 Task: Add an event with the title Second Lunch Break: Mindfulness Meditation and Self-Care Session, date ''2024/05/15'', time 8:00 AM to 10:00 AMand add a description: Lastly, be prepared to discuss the terms of potential investment, including the desired investment amount, equity or ownership structure, potential return on investment, and any anticipated milestones or timelines. These discussions will lay the foundation for further negotiations and due diligence processes, should both parties decide to move forward.Select event color  Flamingo . Add location for the event as: 654 Basilica Cistern, Istanbul, Turkey, logged in from the account softage.10@softage.netand send the event invitation to softage.4@softage.net and softage.5@softage.net. Set a reminder for the event Every weekday(Monday to Friday)
Action: Mouse moved to (85, 134)
Screenshot: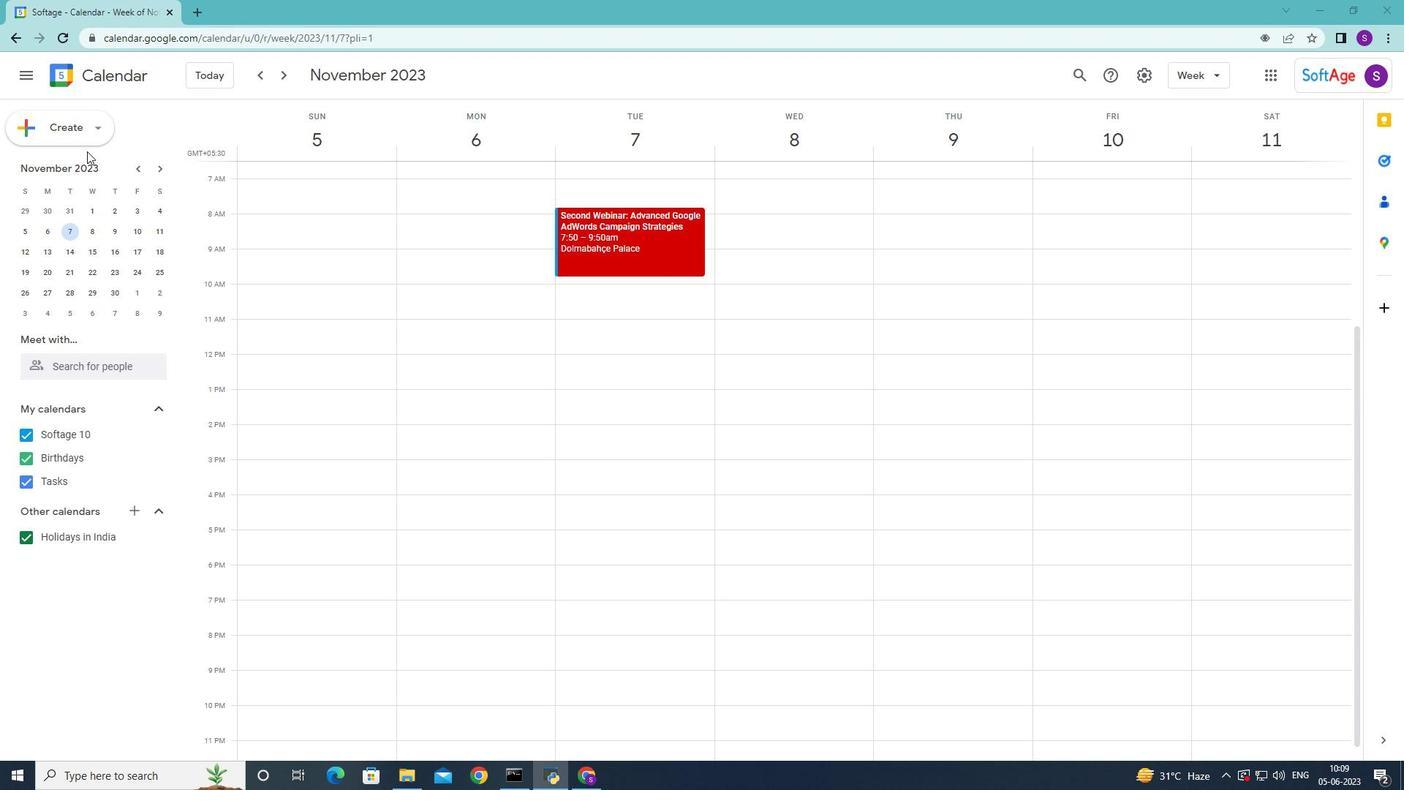 
Action: Mouse pressed left at (85, 134)
Screenshot: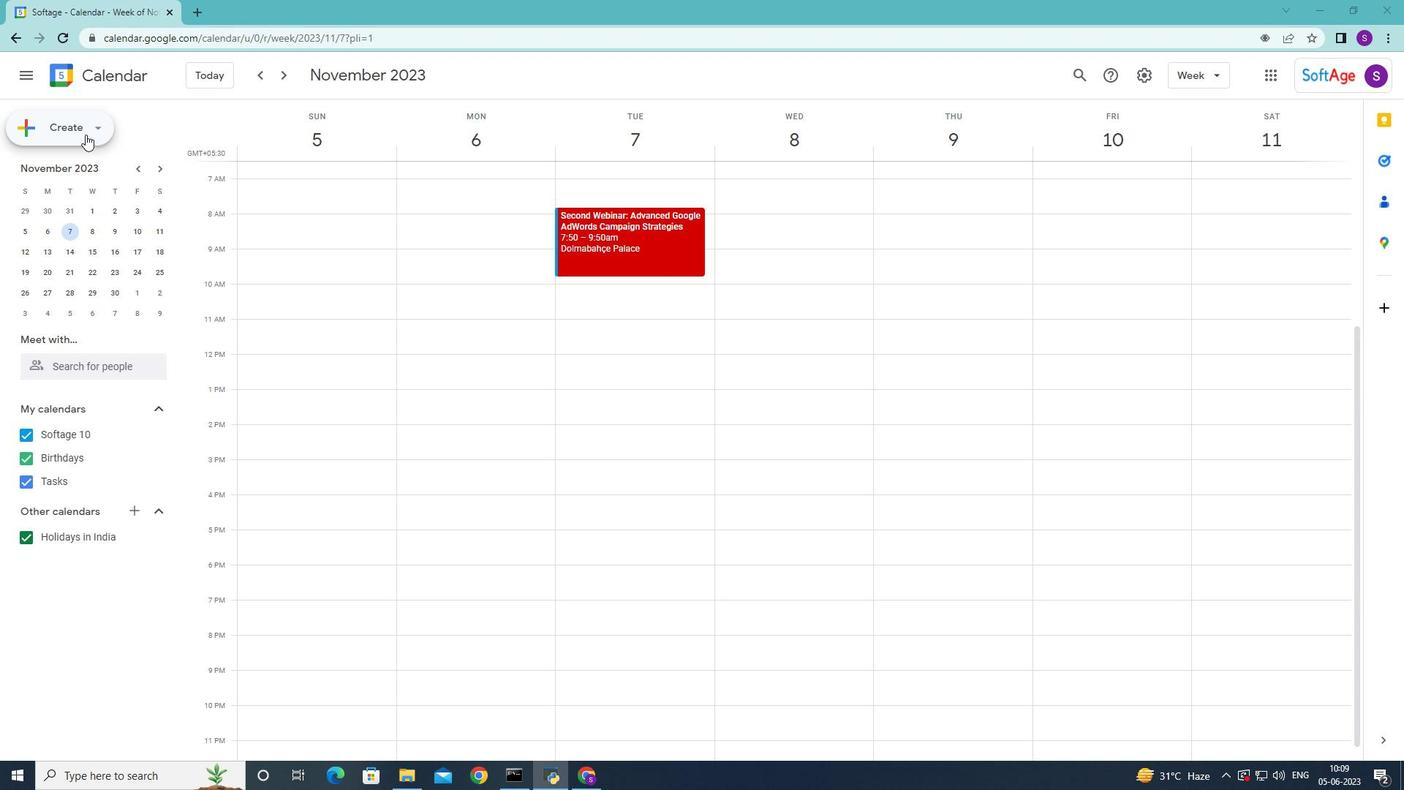 
Action: Mouse moved to (87, 174)
Screenshot: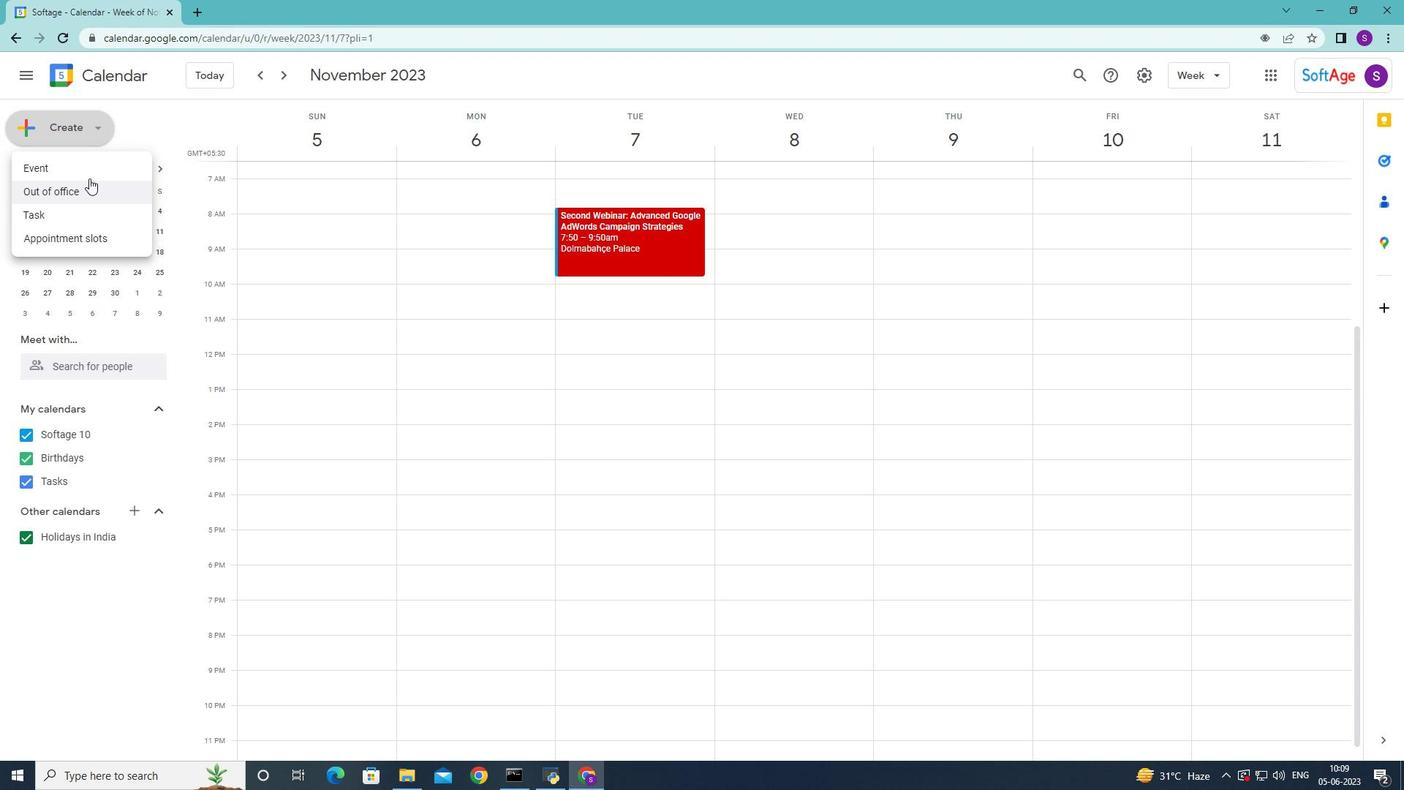 
Action: Mouse pressed left at (87, 174)
Screenshot: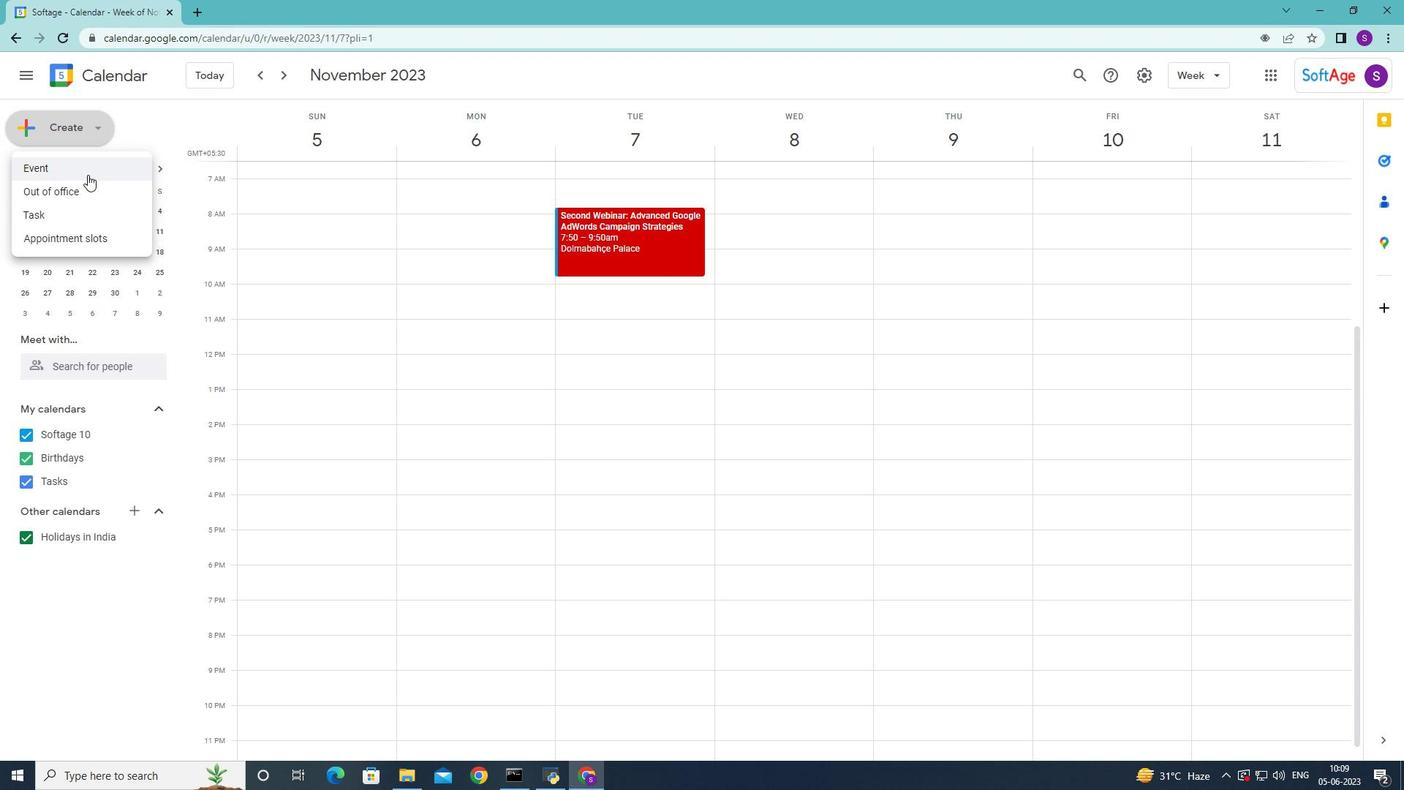 
Action: Mouse moved to (343, 265)
Screenshot: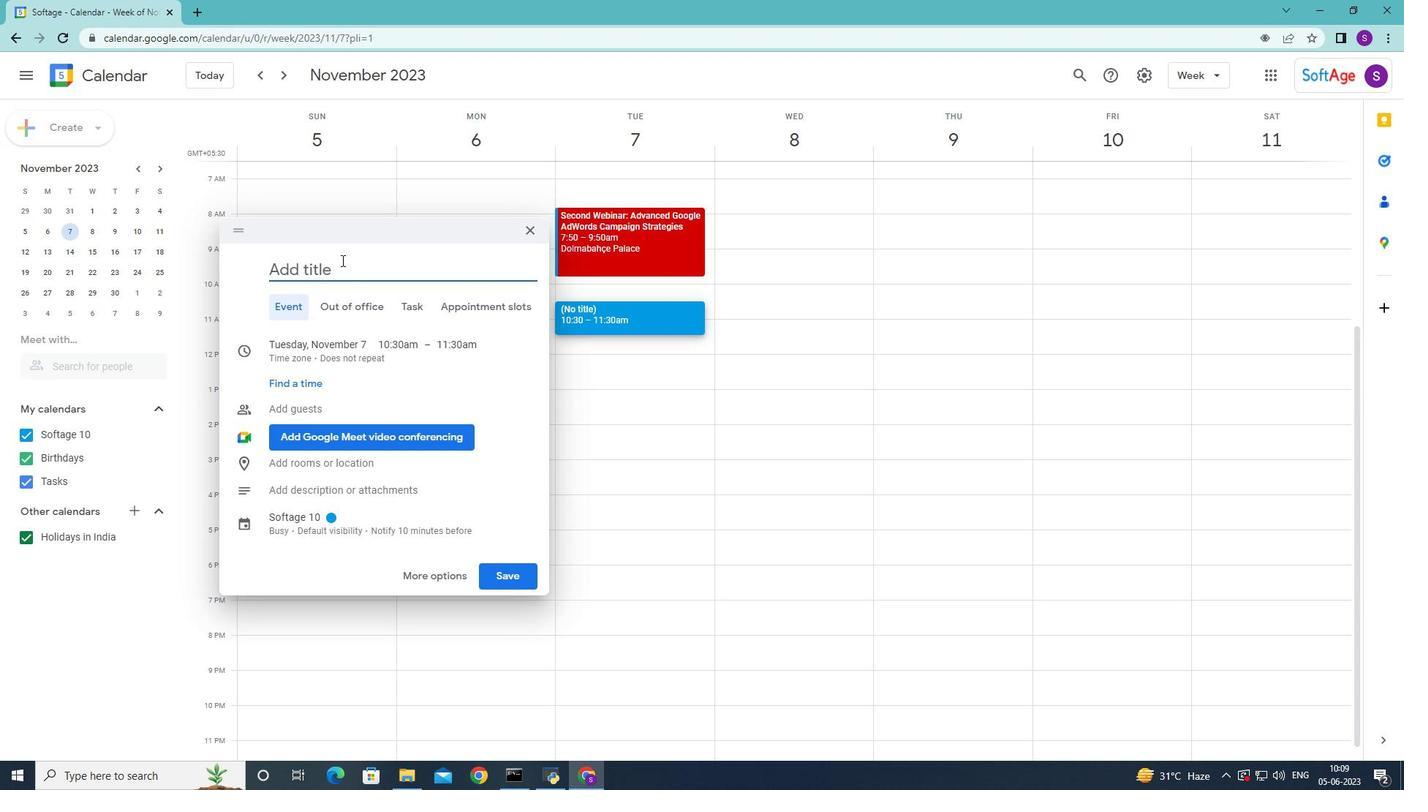 
Action: Mouse pressed left at (343, 265)
Screenshot: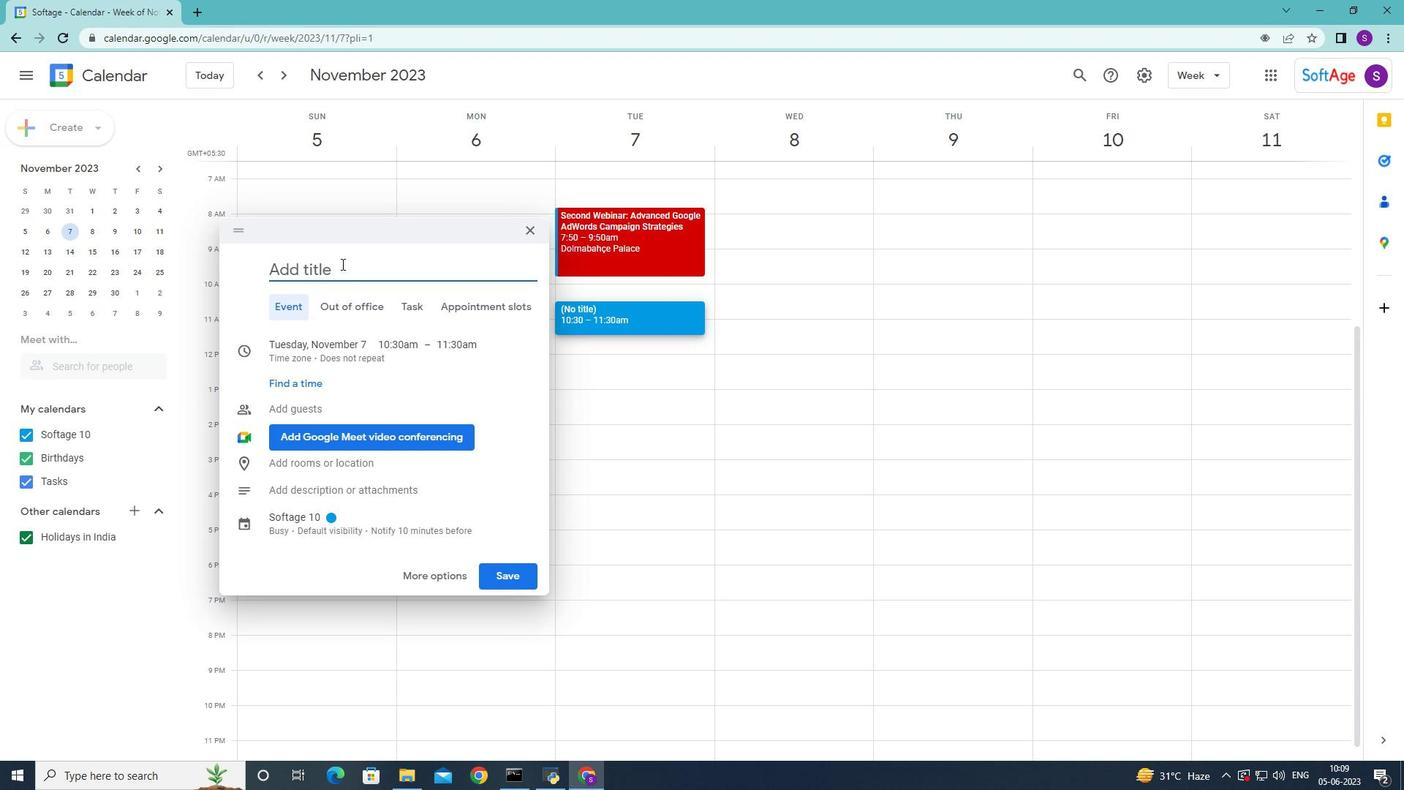 
Action: Key pressed <Key.shift>Second<Key.space><Key.shift>Lunch<Key.space><Key.shift>Break<Key.shift_r>:<Key.space><Key.shift>Mindfulness<Key.space><Key.shift>Meditation<Key.space>and<Key.space><Key.shift>Self-care<Key.space><Key.shift>Session
Screenshot: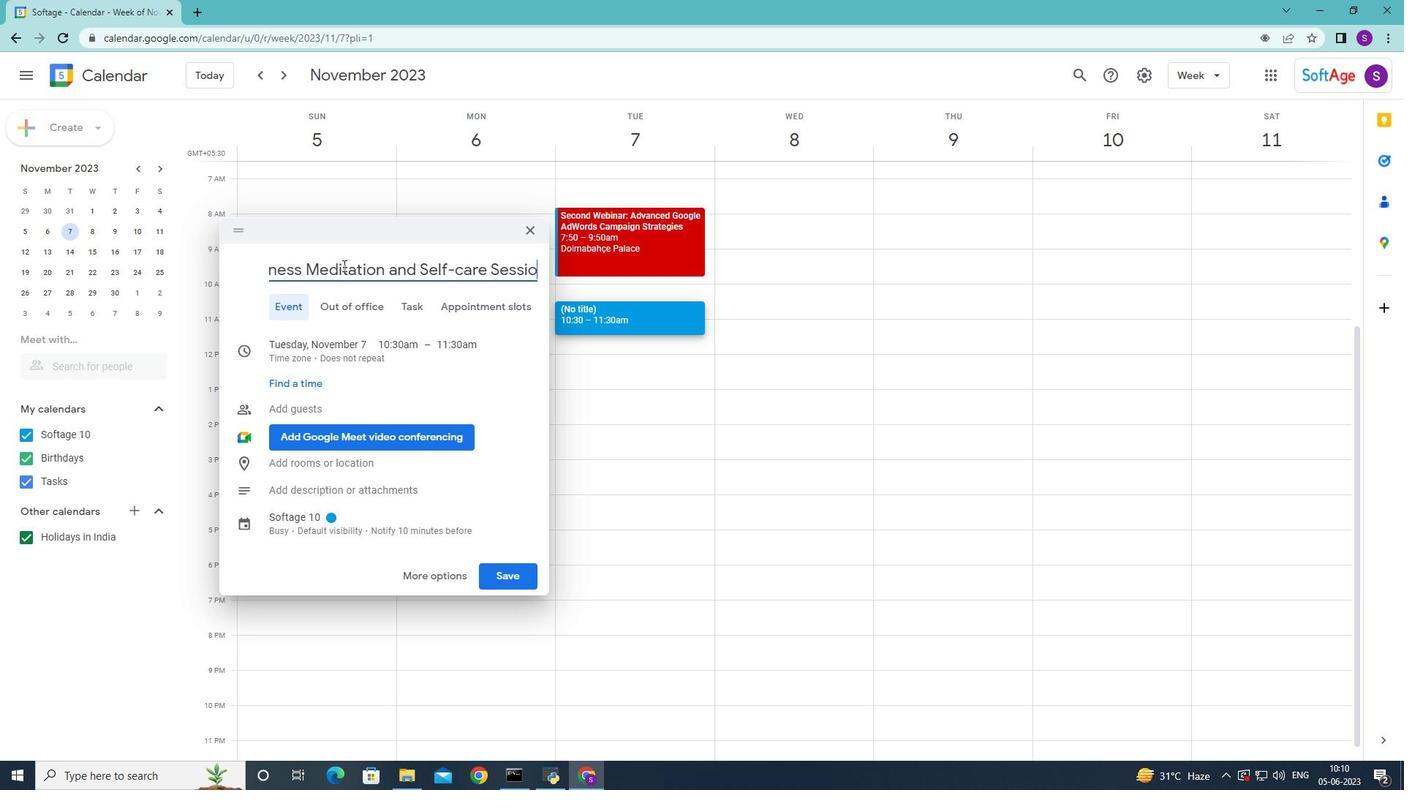 
Action: Mouse moved to (327, 349)
Screenshot: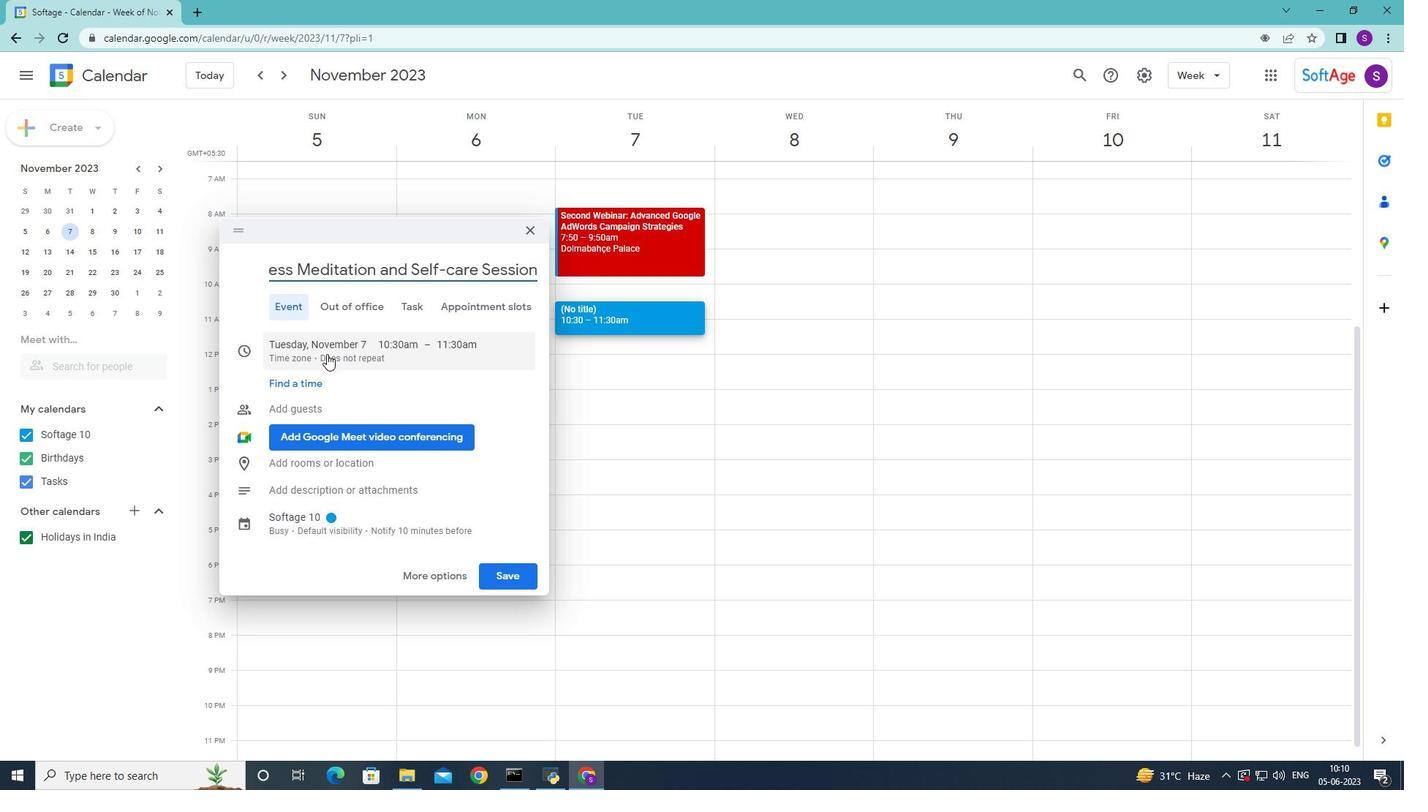 
Action: Mouse pressed left at (327, 349)
Screenshot: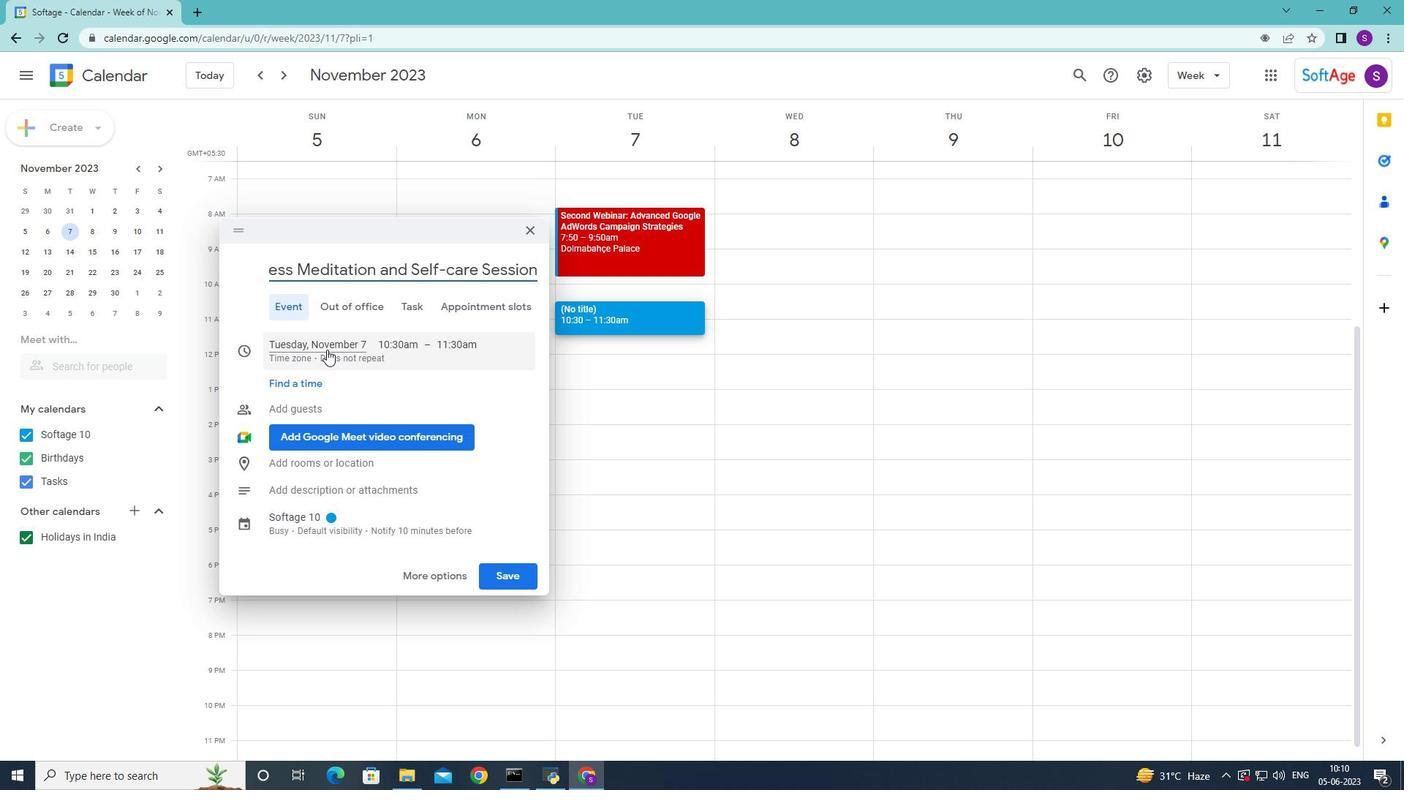 
Action: Mouse moved to (439, 378)
Screenshot: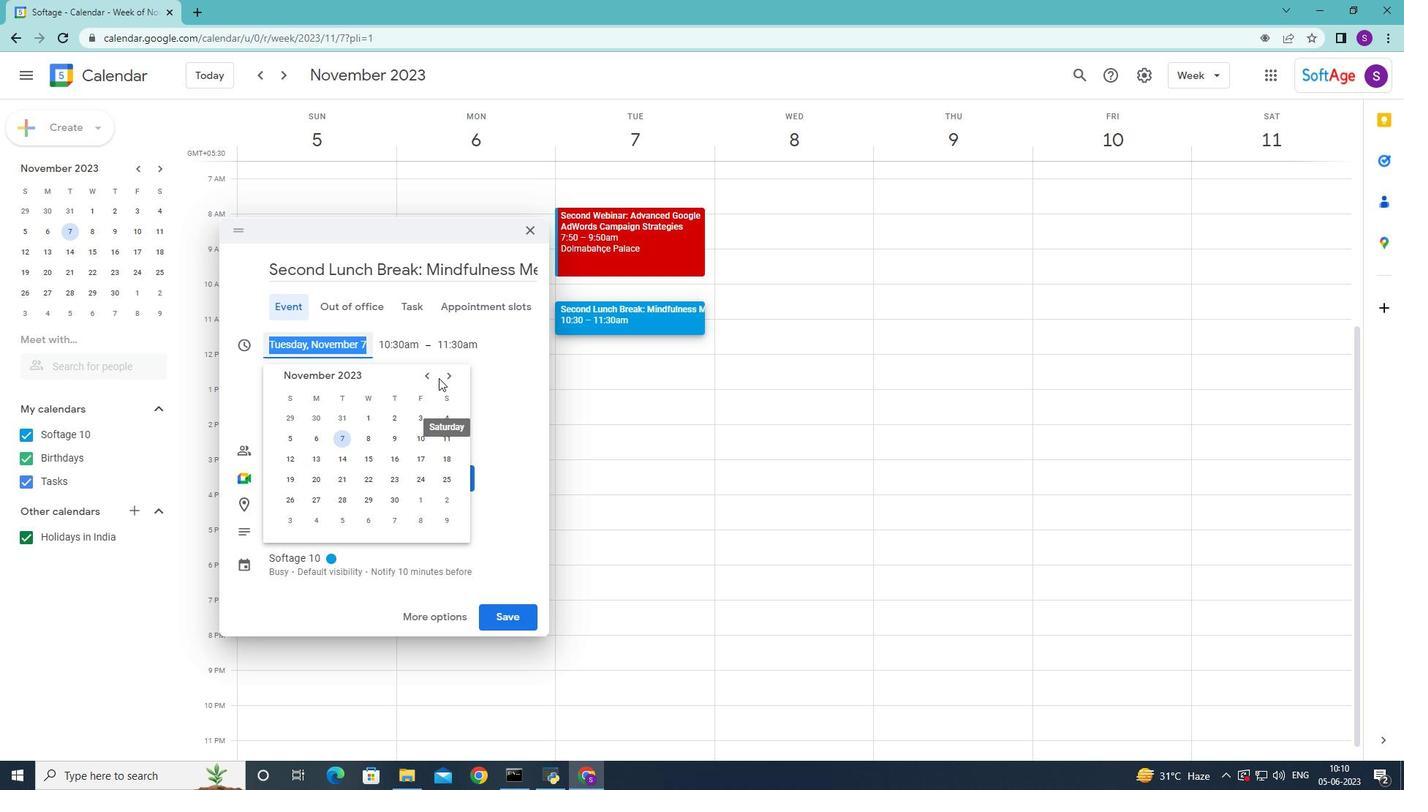 
Action: Mouse pressed left at (439, 378)
Screenshot: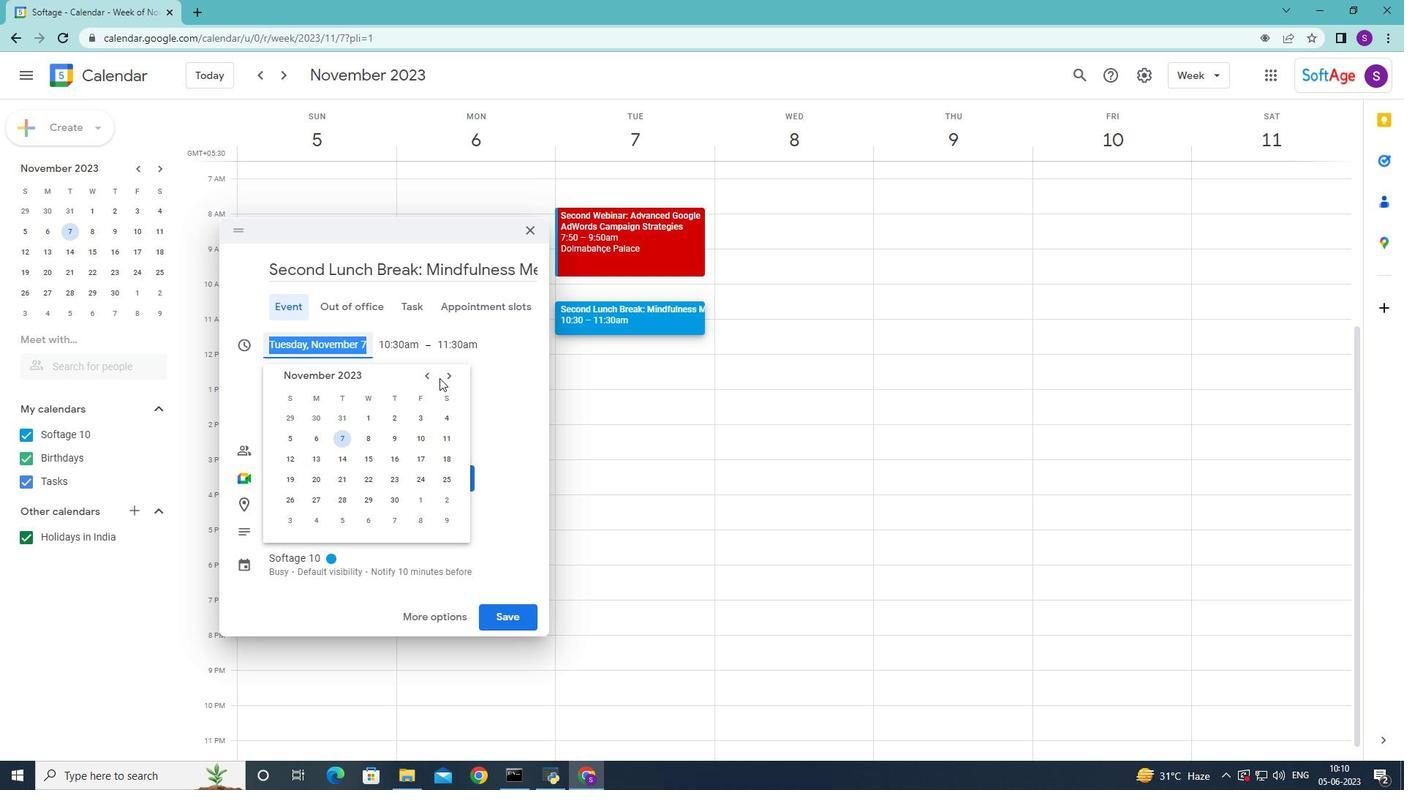 
Action: Mouse moved to (324, 342)
Screenshot: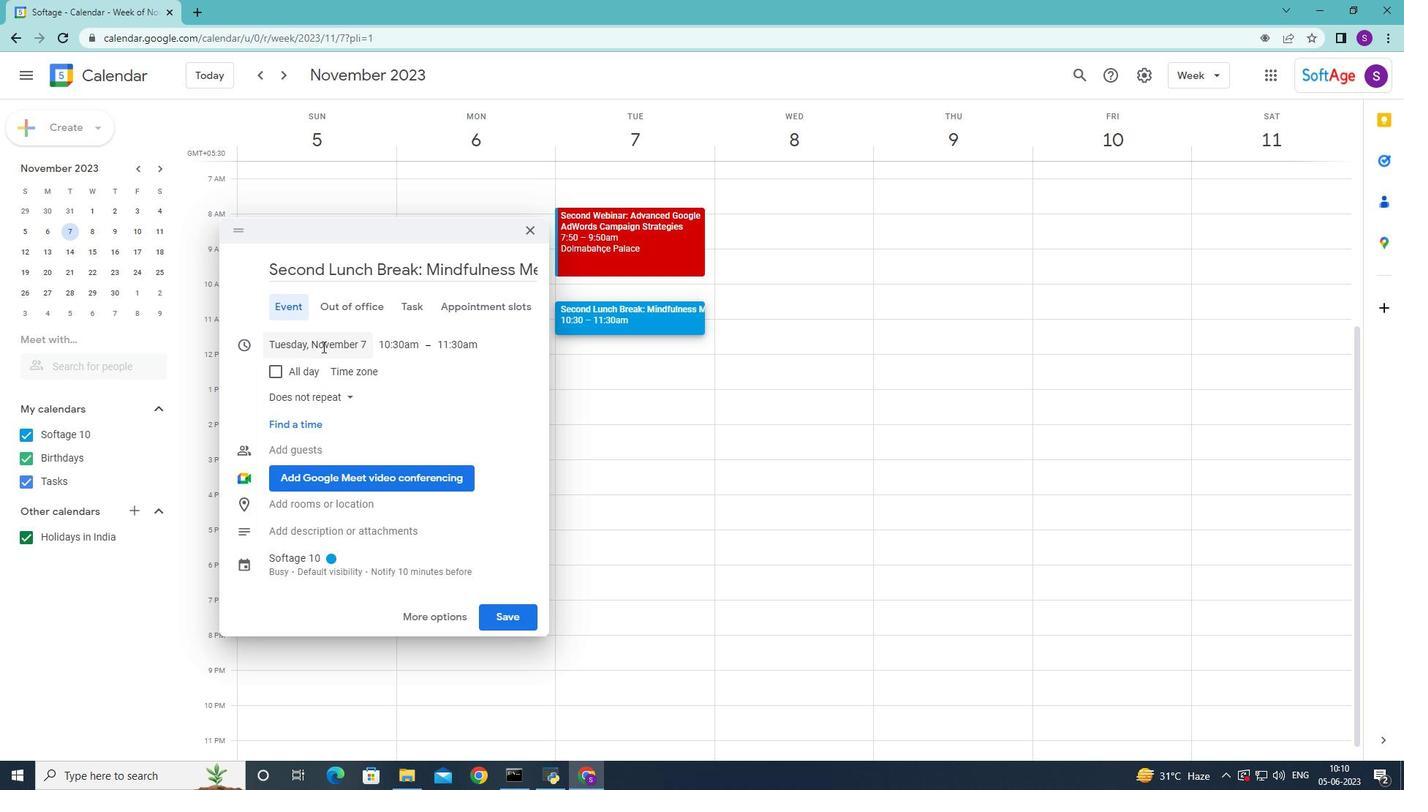 
Action: Mouse pressed left at (324, 342)
Screenshot: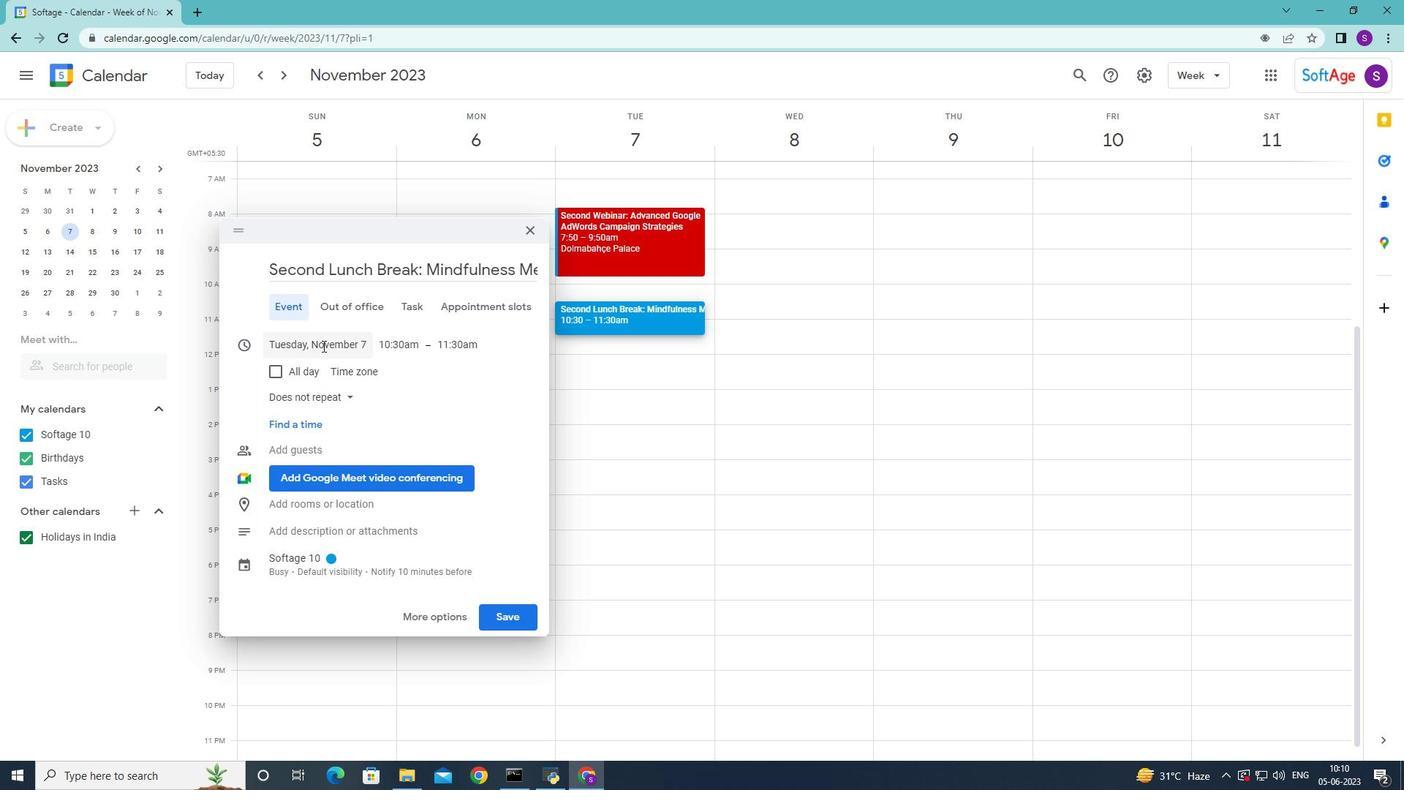 
Action: Mouse moved to (448, 374)
Screenshot: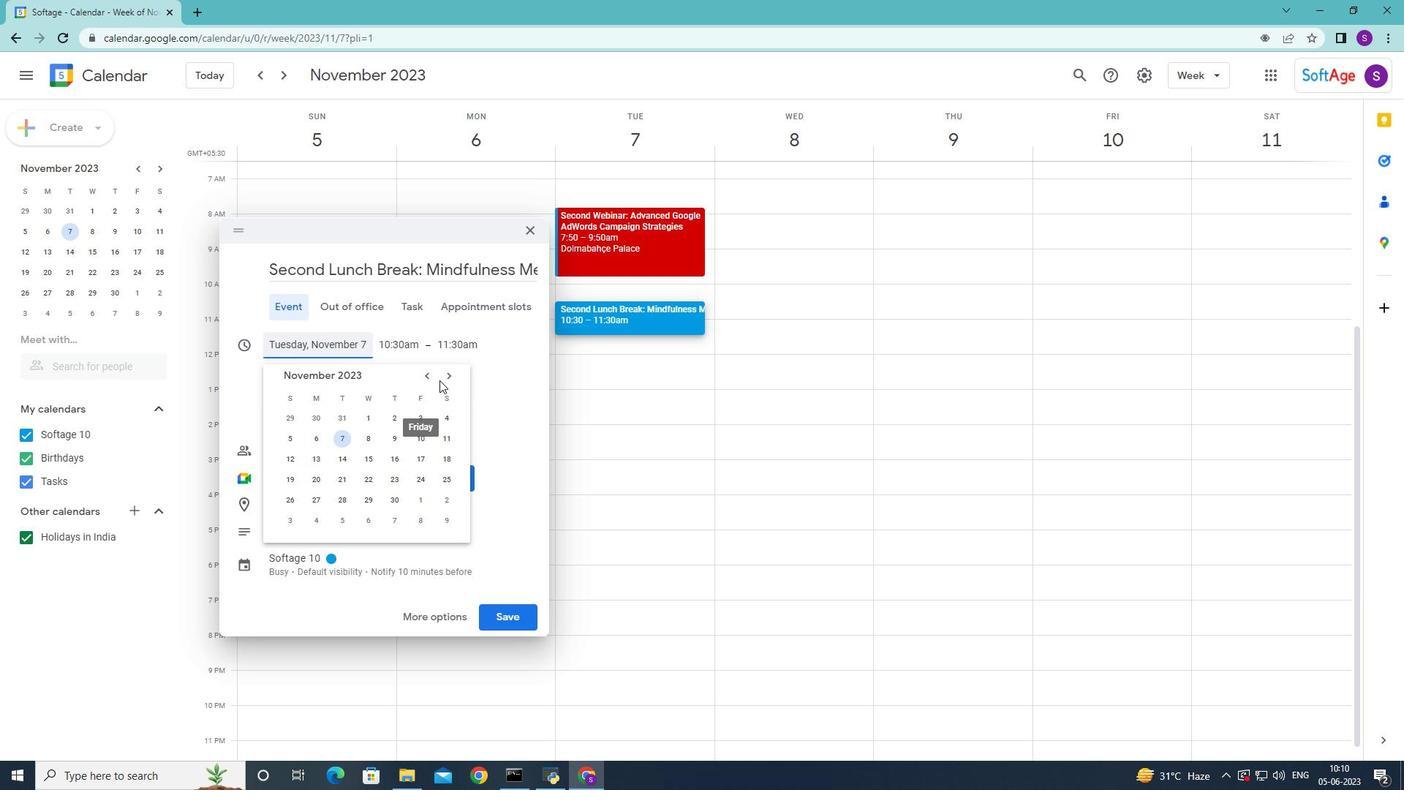 
Action: Mouse pressed left at (448, 374)
Screenshot: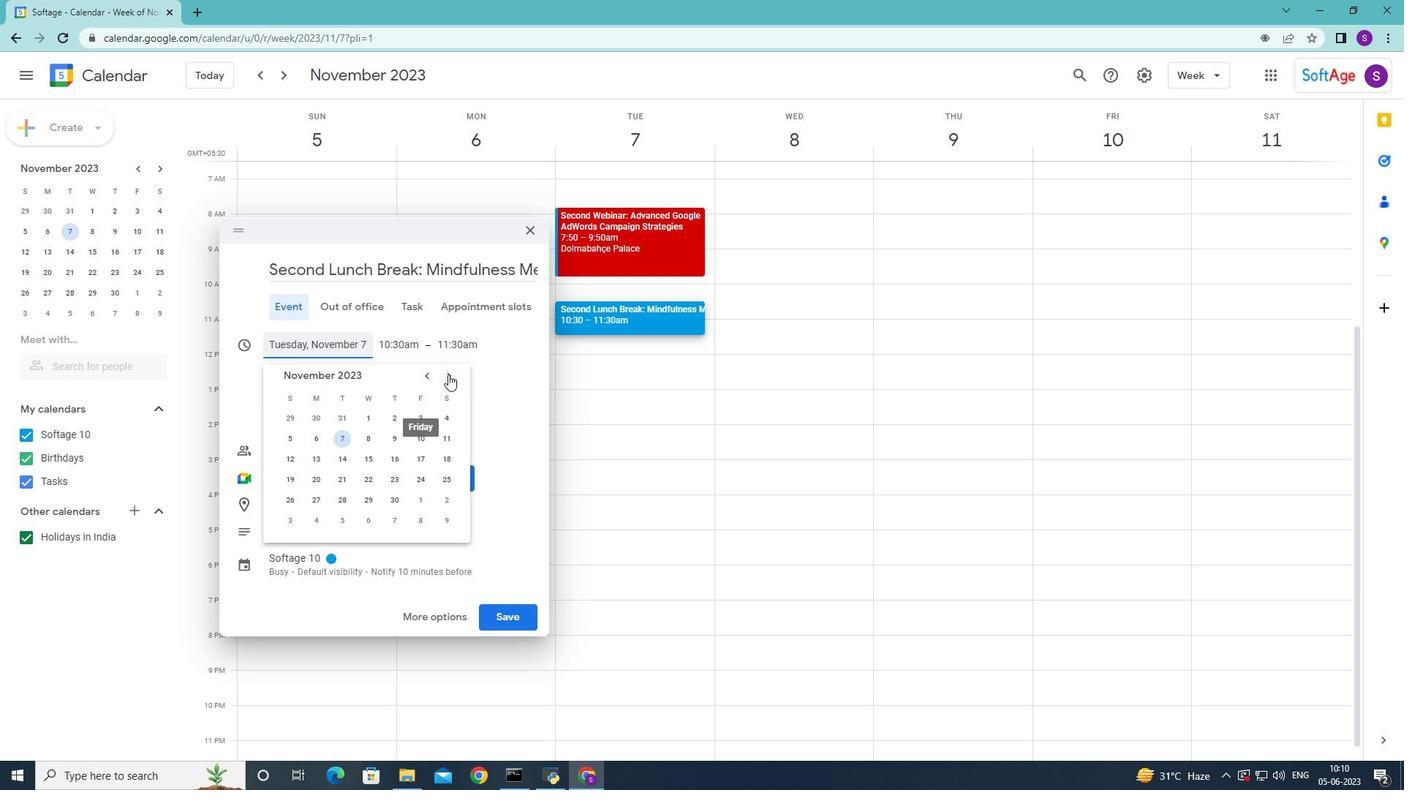 
Action: Mouse pressed left at (448, 374)
Screenshot: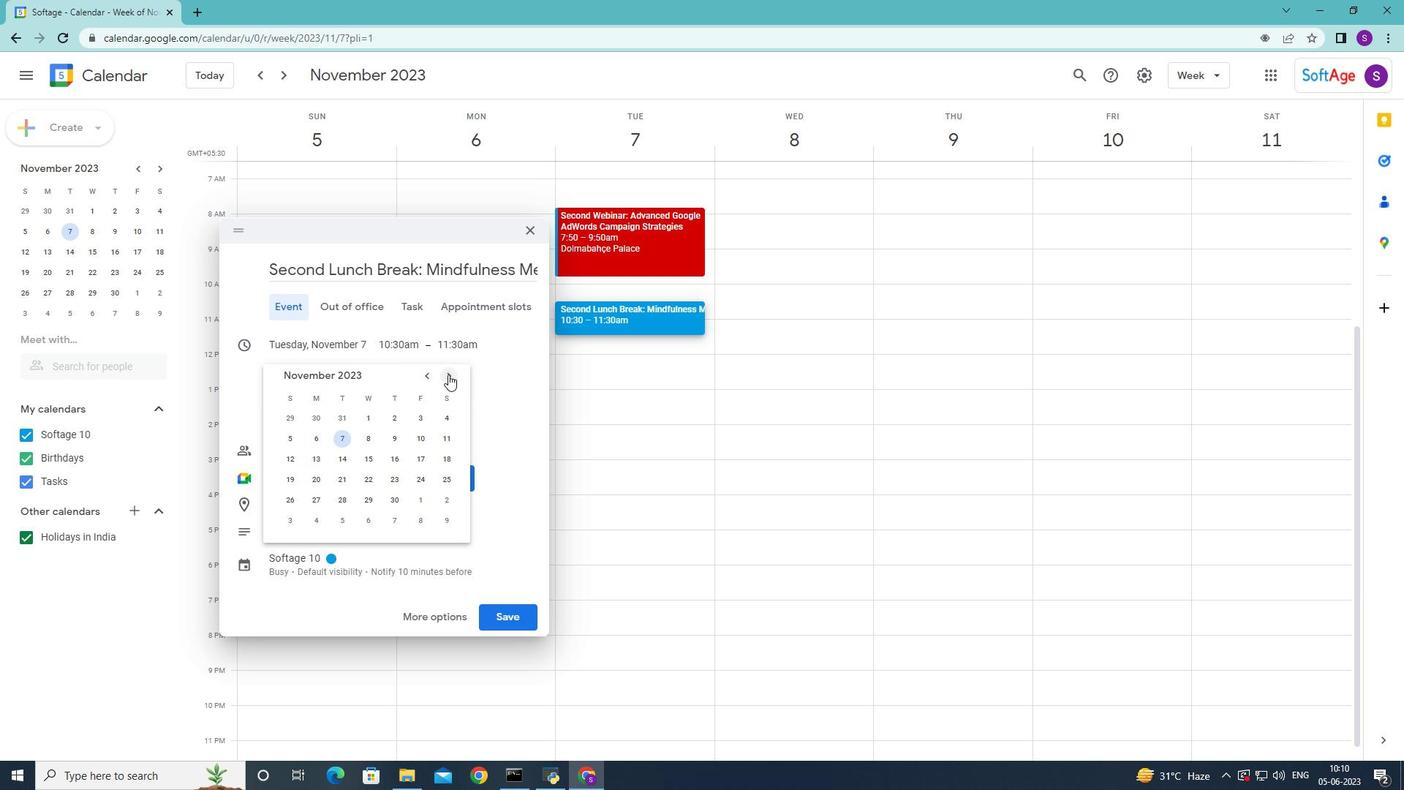 
Action: Mouse pressed left at (448, 374)
Screenshot: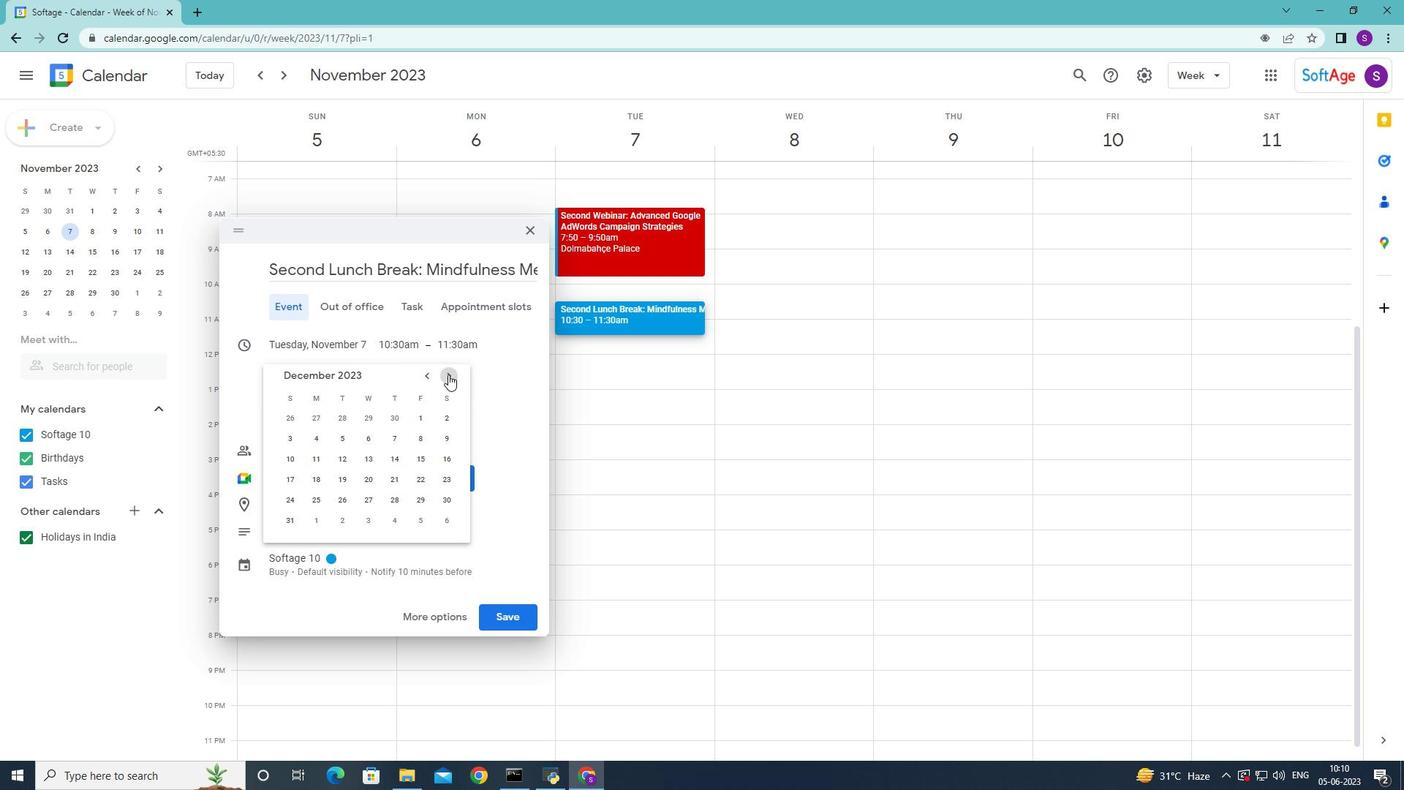 
Action: Mouse pressed left at (448, 374)
Screenshot: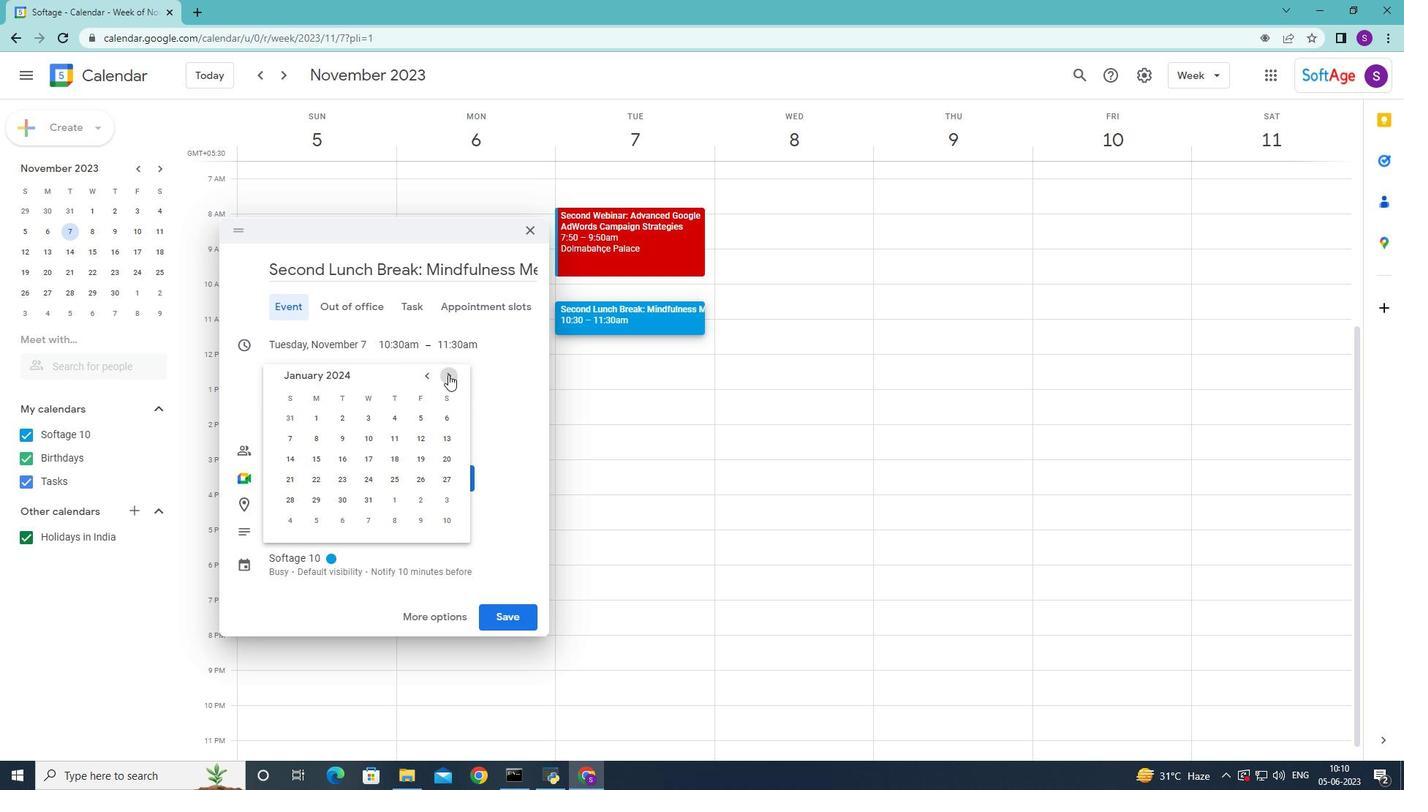 
Action: Mouse pressed left at (448, 374)
Screenshot: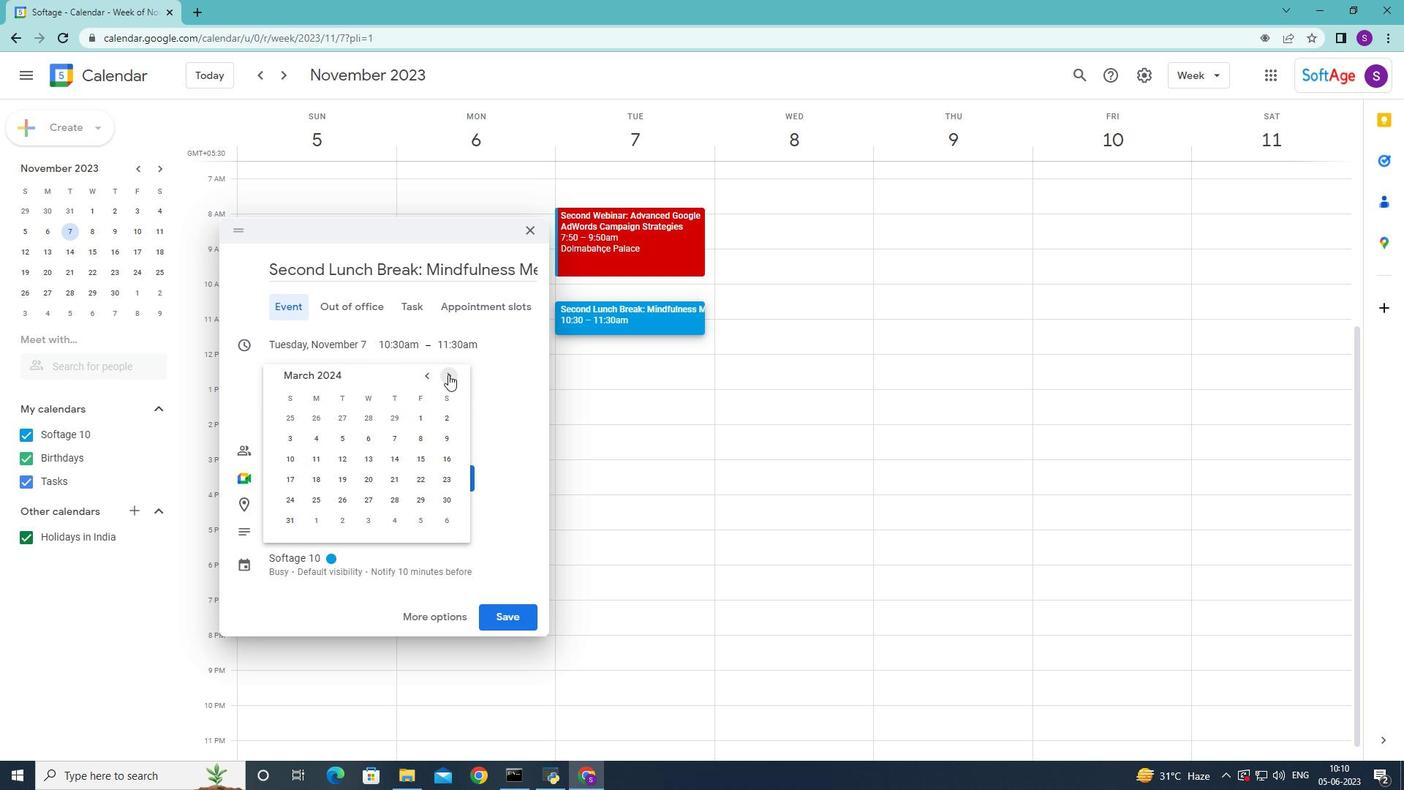 
Action: Mouse pressed left at (448, 374)
Screenshot: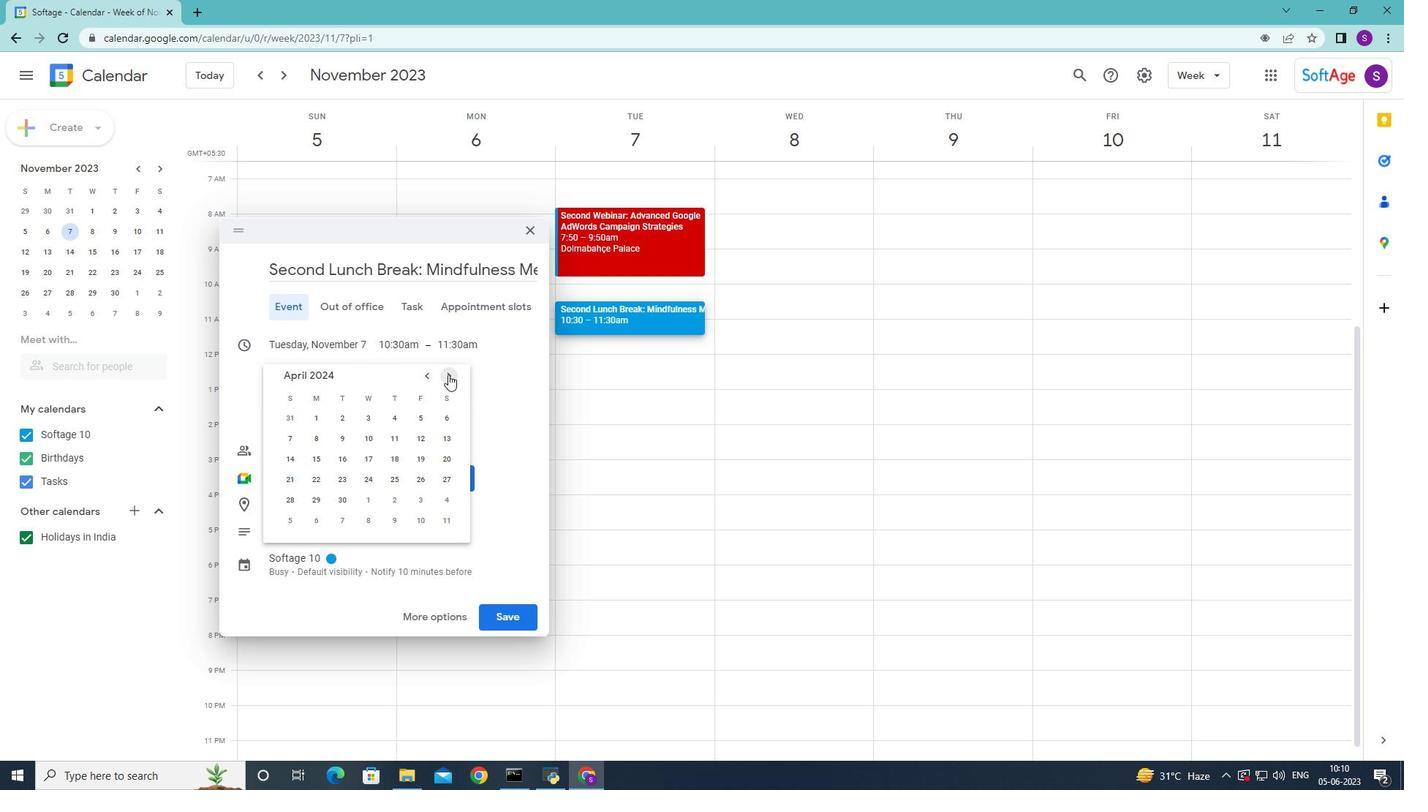 
Action: Mouse moved to (364, 460)
Screenshot: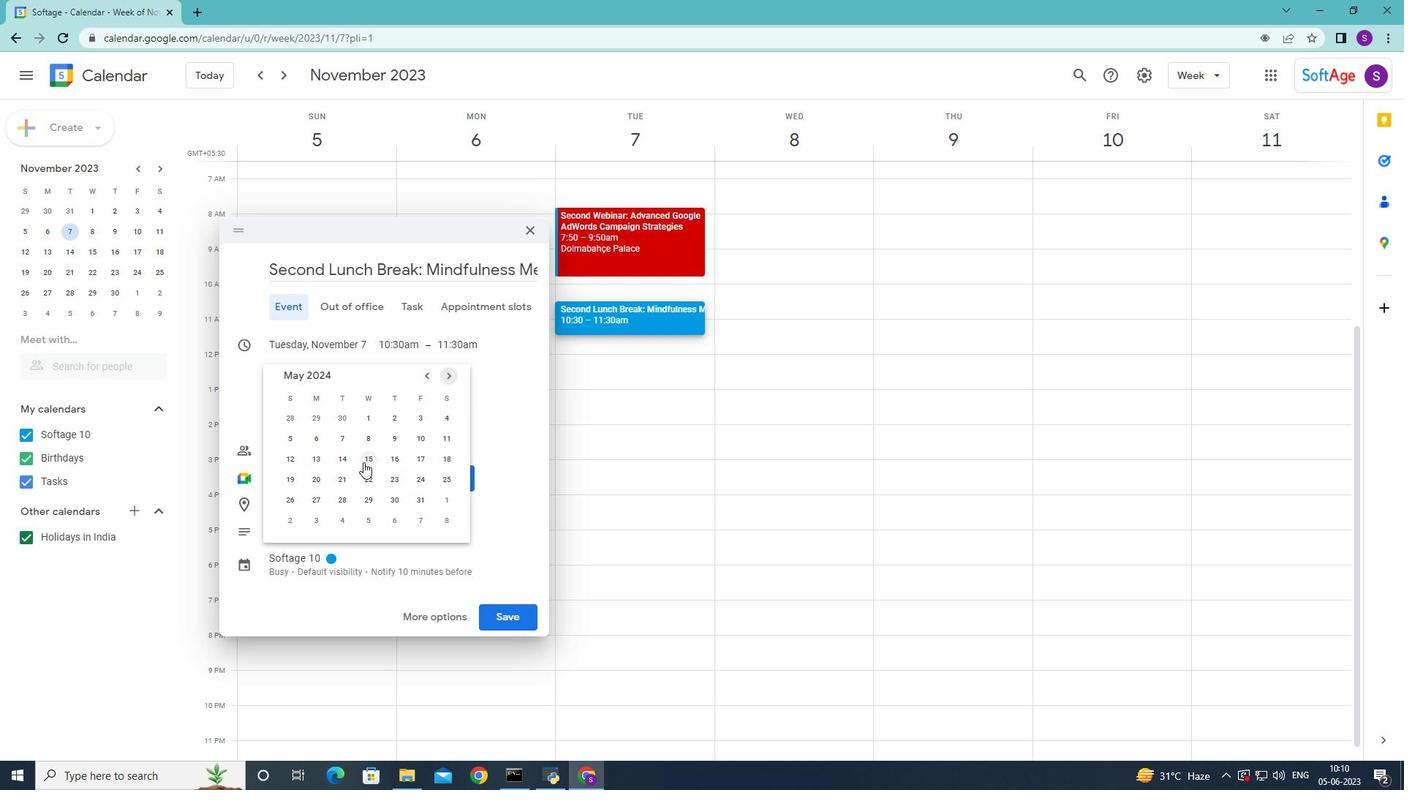 
Action: Mouse pressed left at (364, 460)
Screenshot: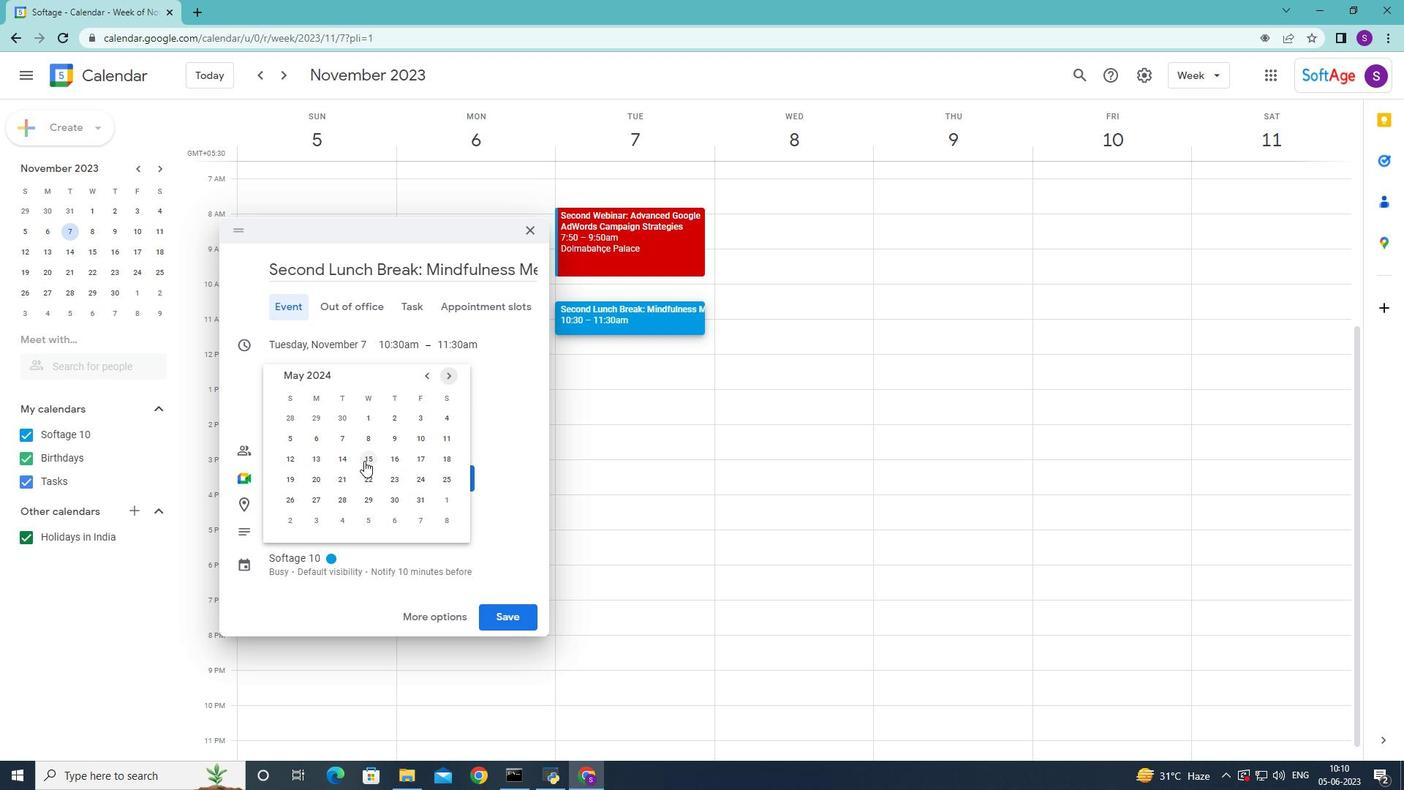 
Action: Mouse moved to (575, 347)
Screenshot: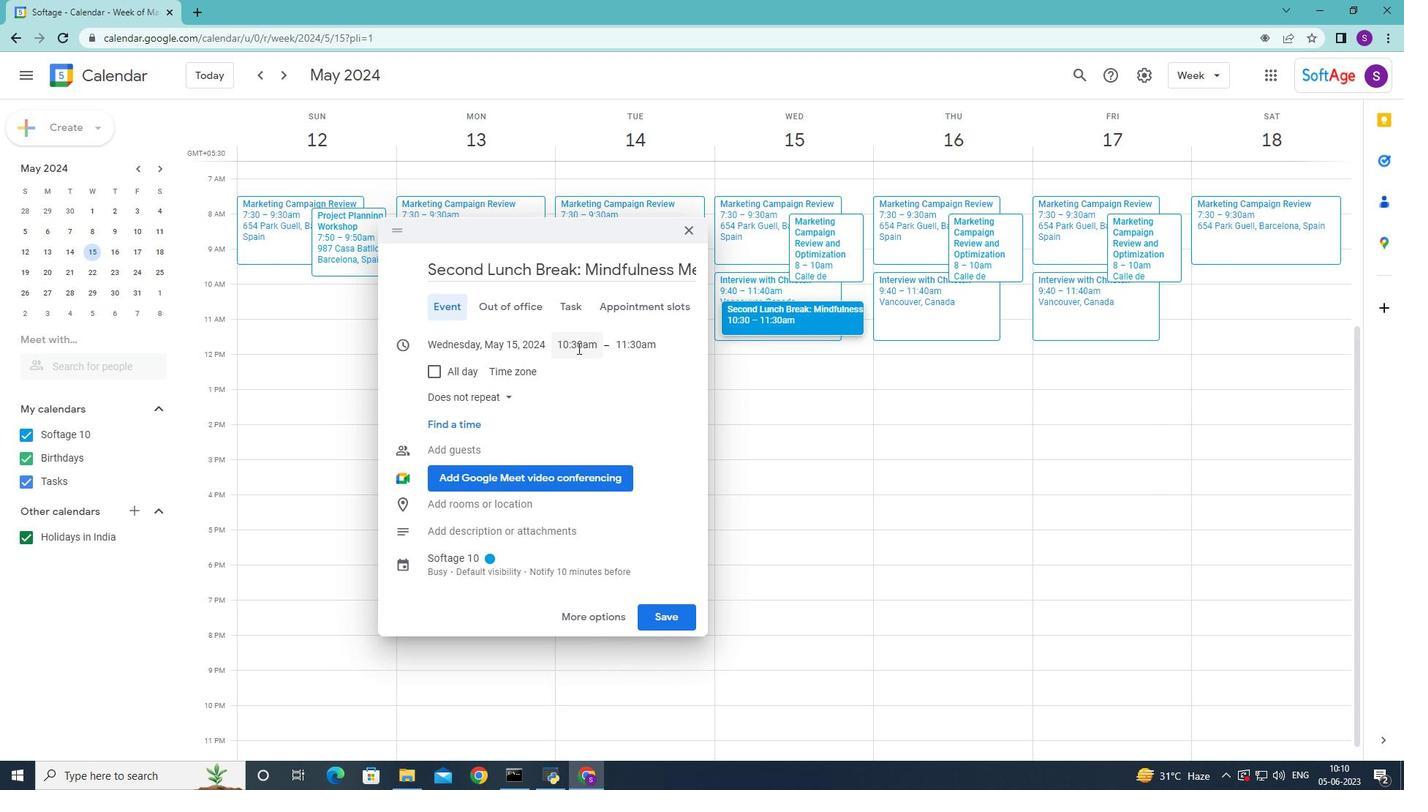 
Action: Mouse pressed left at (575, 347)
Screenshot: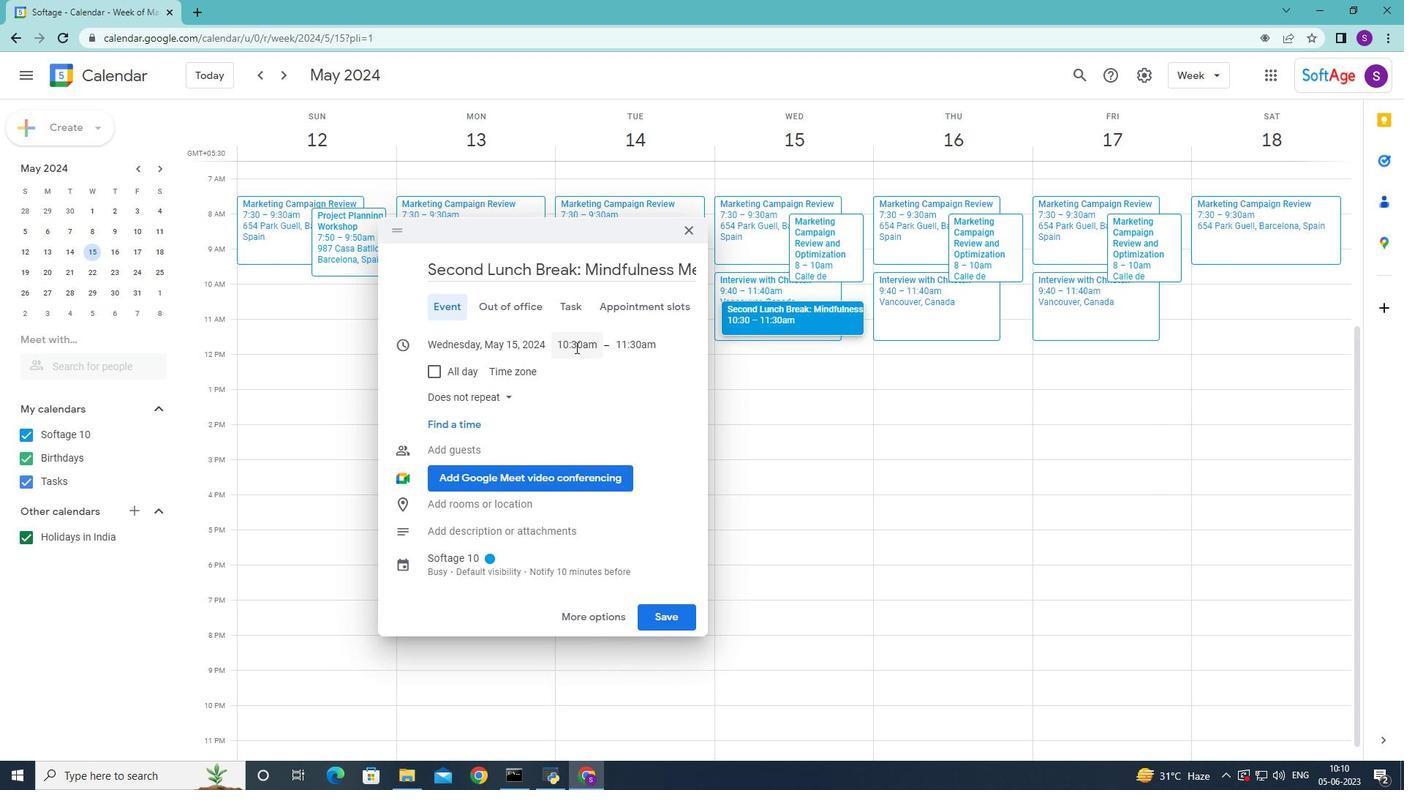 
Action: Mouse moved to (583, 463)
Screenshot: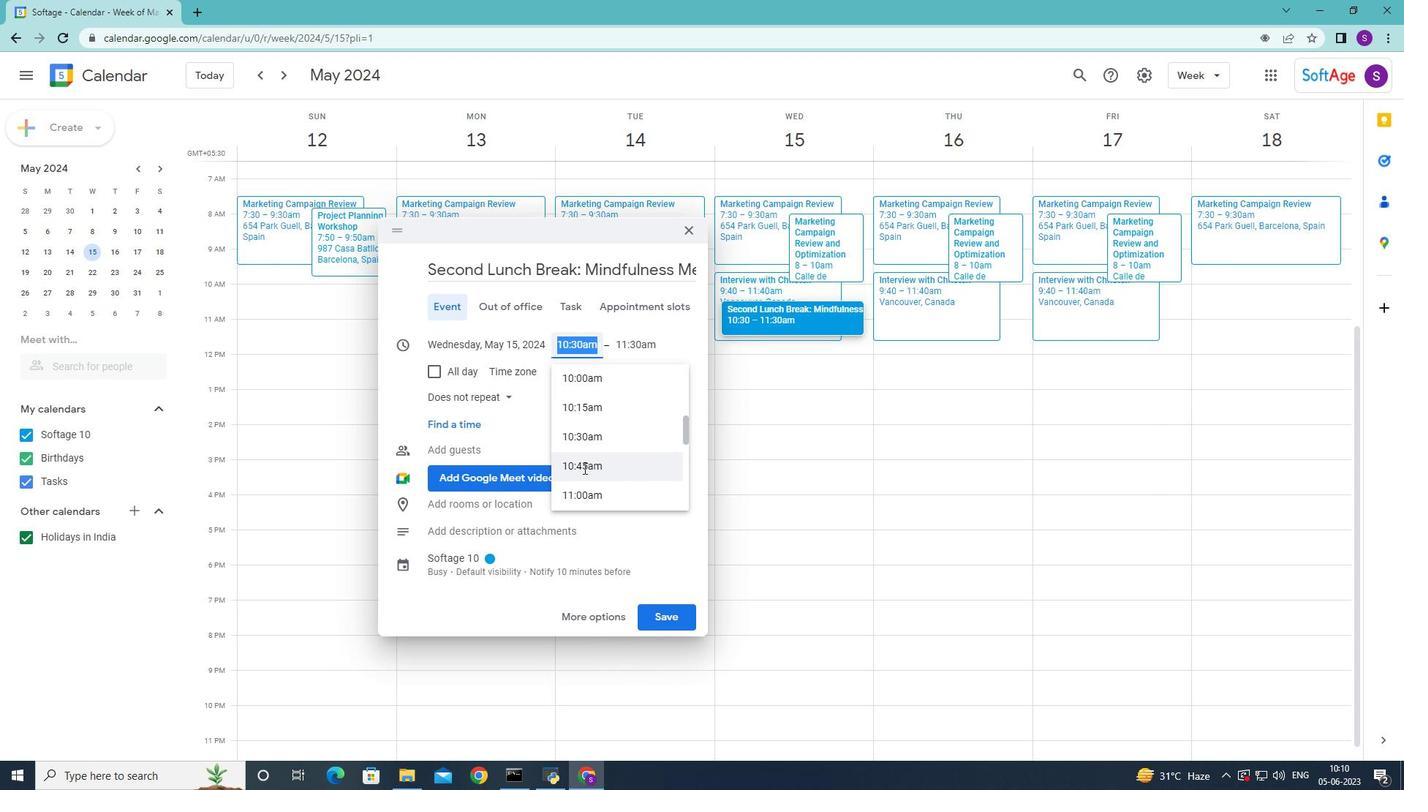 
Action: Mouse scrolled (583, 463) with delta (0, 0)
Screenshot: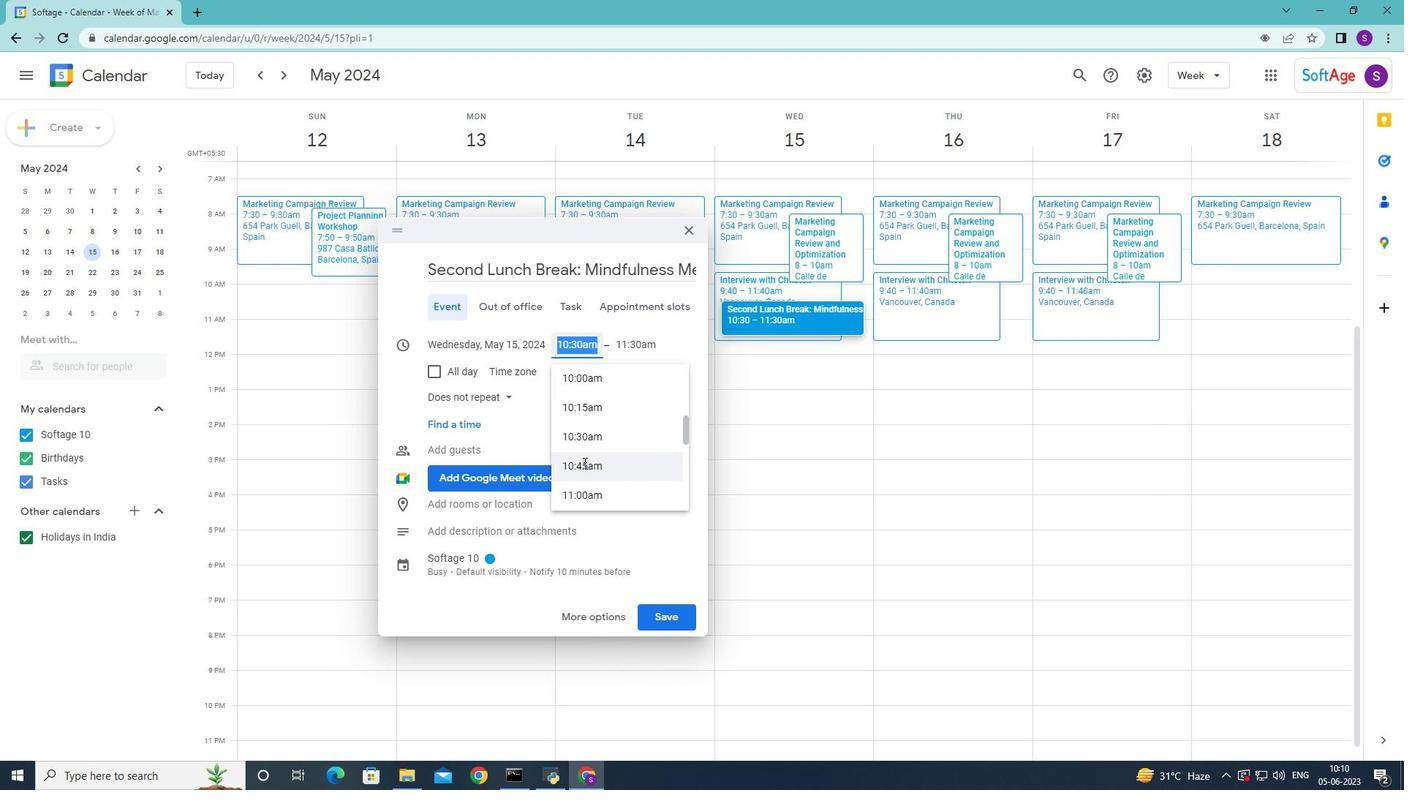 
Action: Mouse scrolled (583, 463) with delta (0, 0)
Screenshot: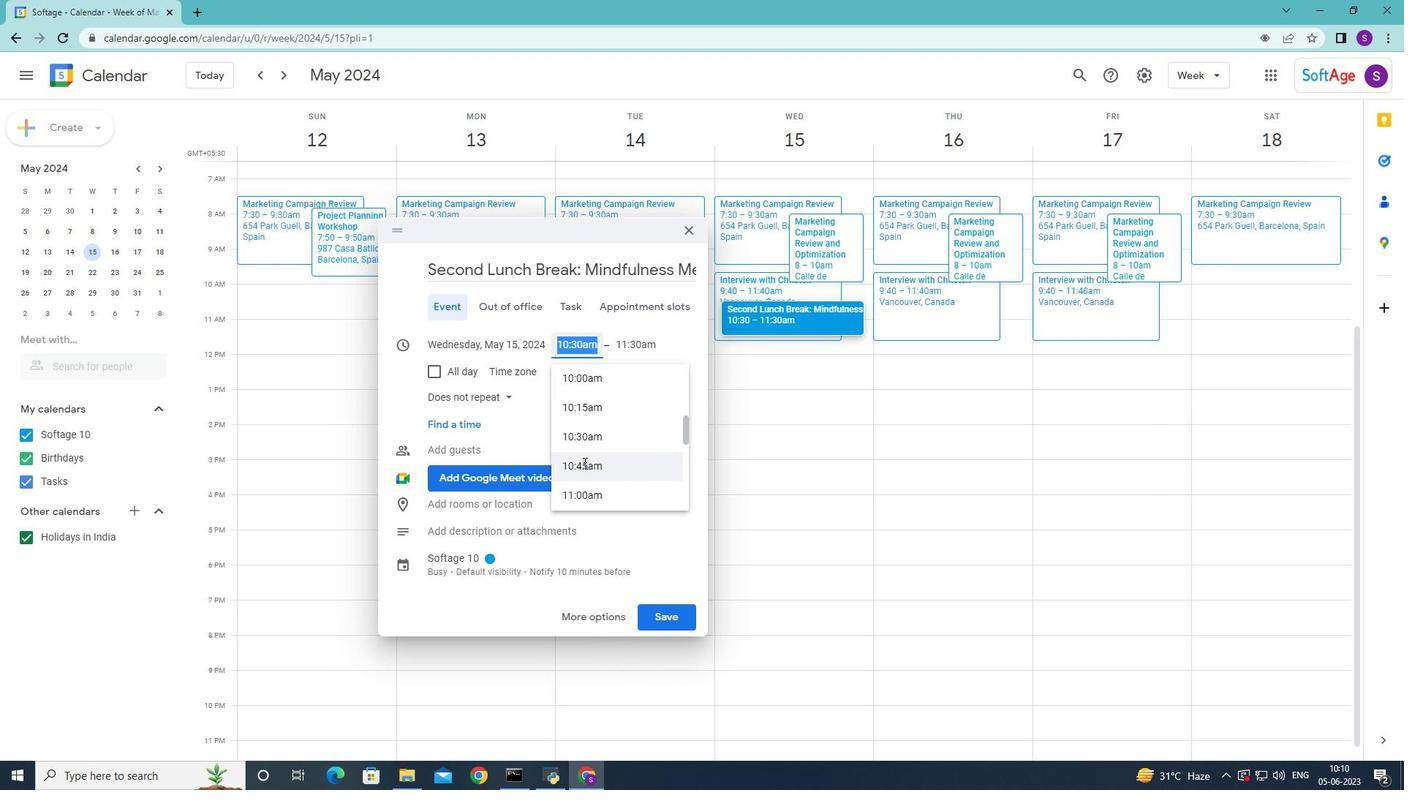 
Action: Mouse moved to (583, 460)
Screenshot: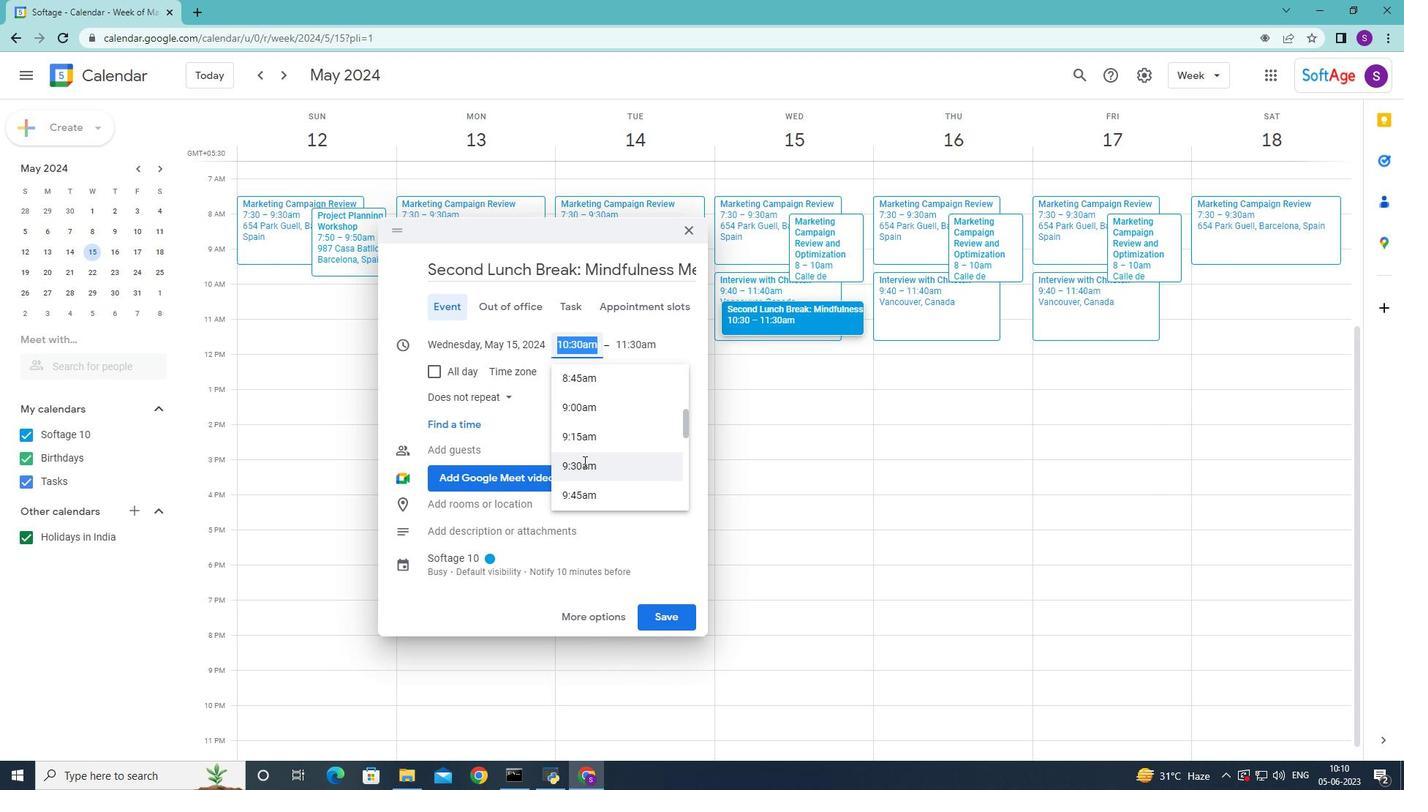 
Action: Mouse scrolled (583, 461) with delta (0, 0)
Screenshot: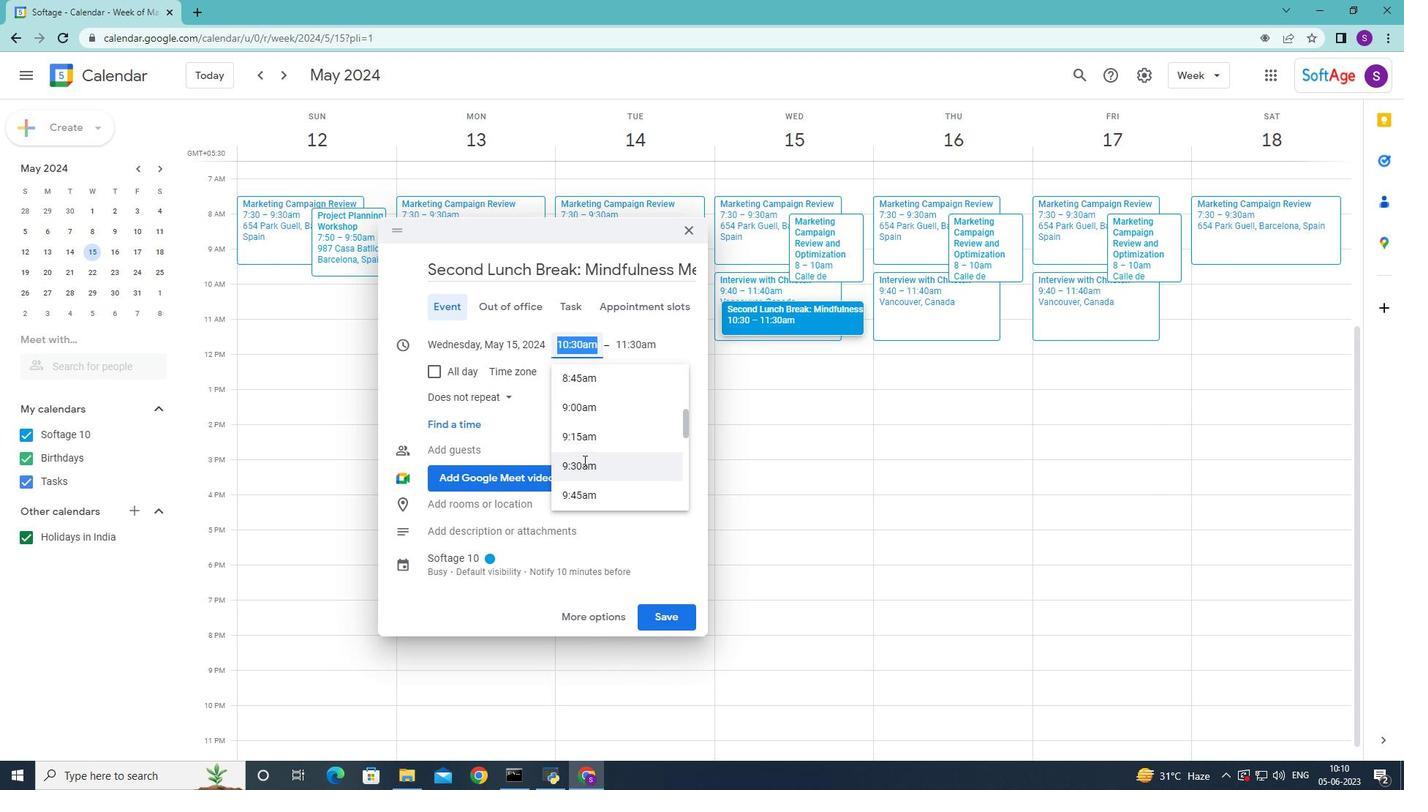 
Action: Mouse scrolled (583, 461) with delta (0, 0)
Screenshot: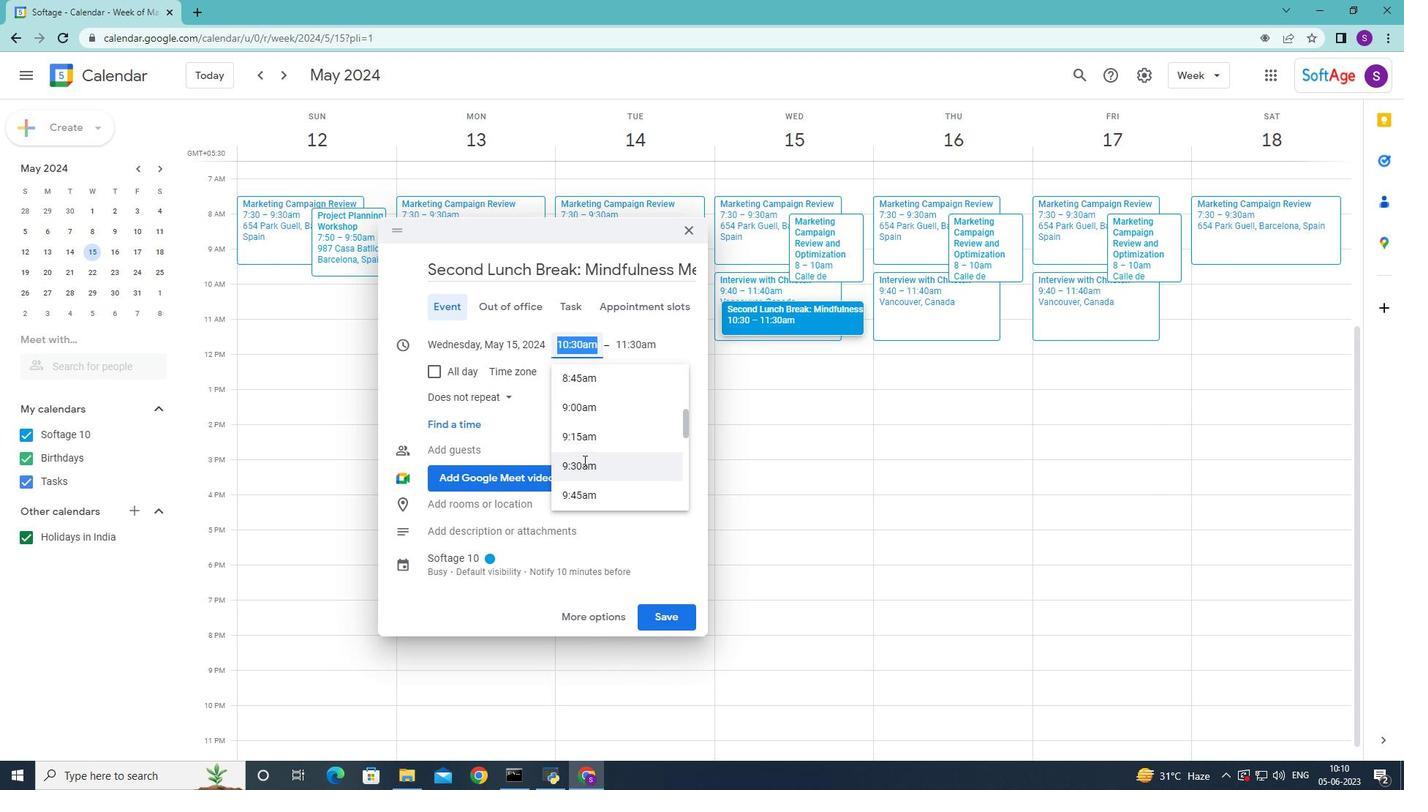 
Action: Mouse moved to (594, 439)
Screenshot: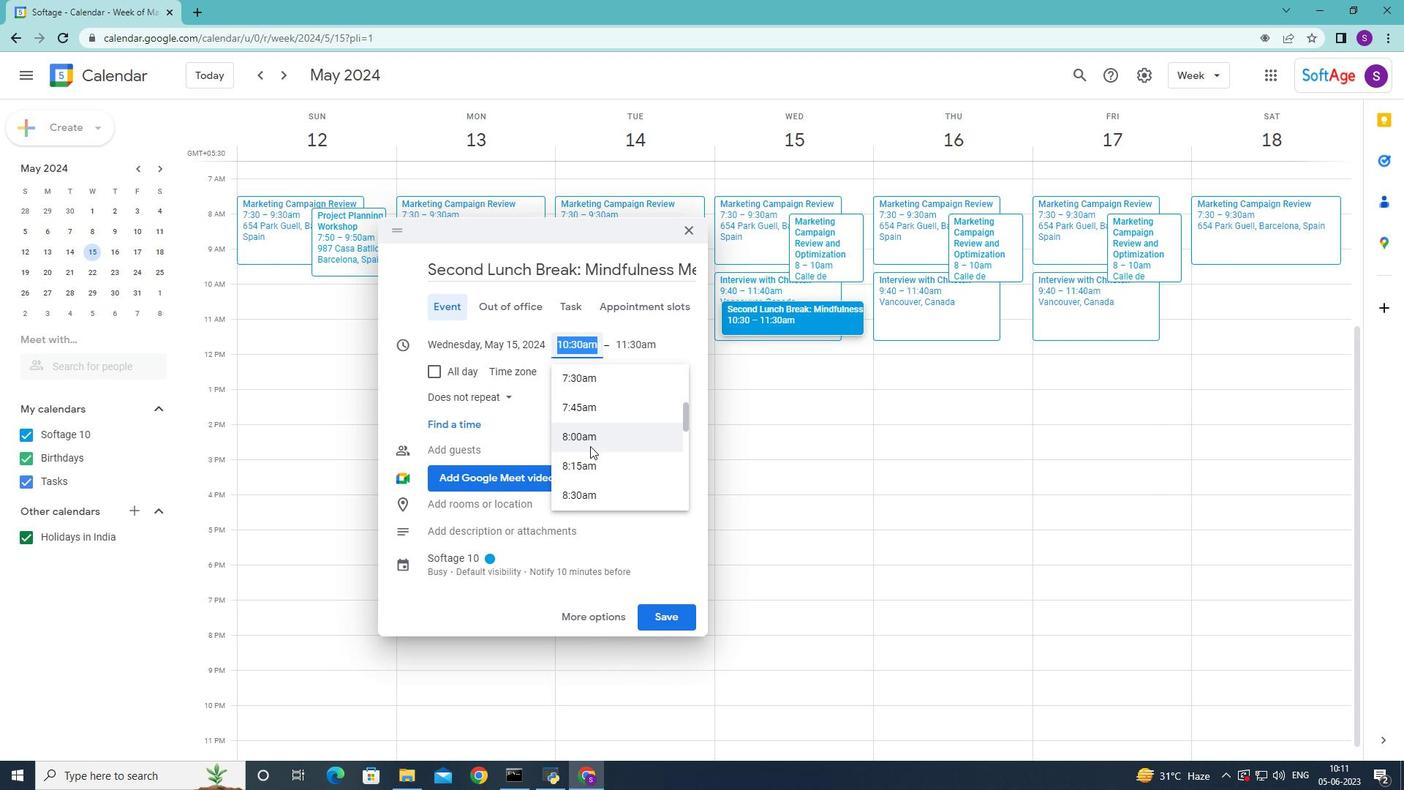 
Action: Mouse pressed left at (594, 439)
Screenshot: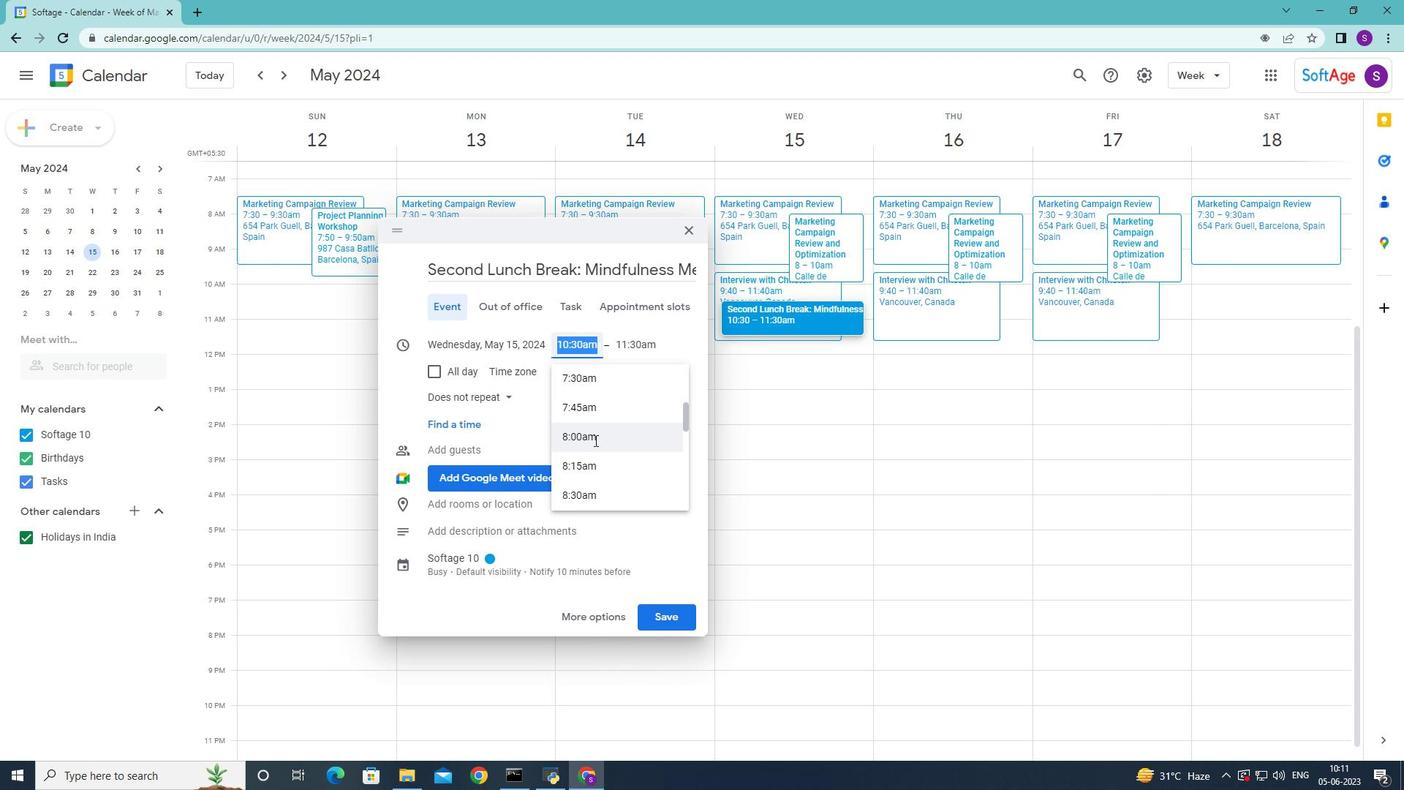 
Action: Mouse moved to (615, 348)
Screenshot: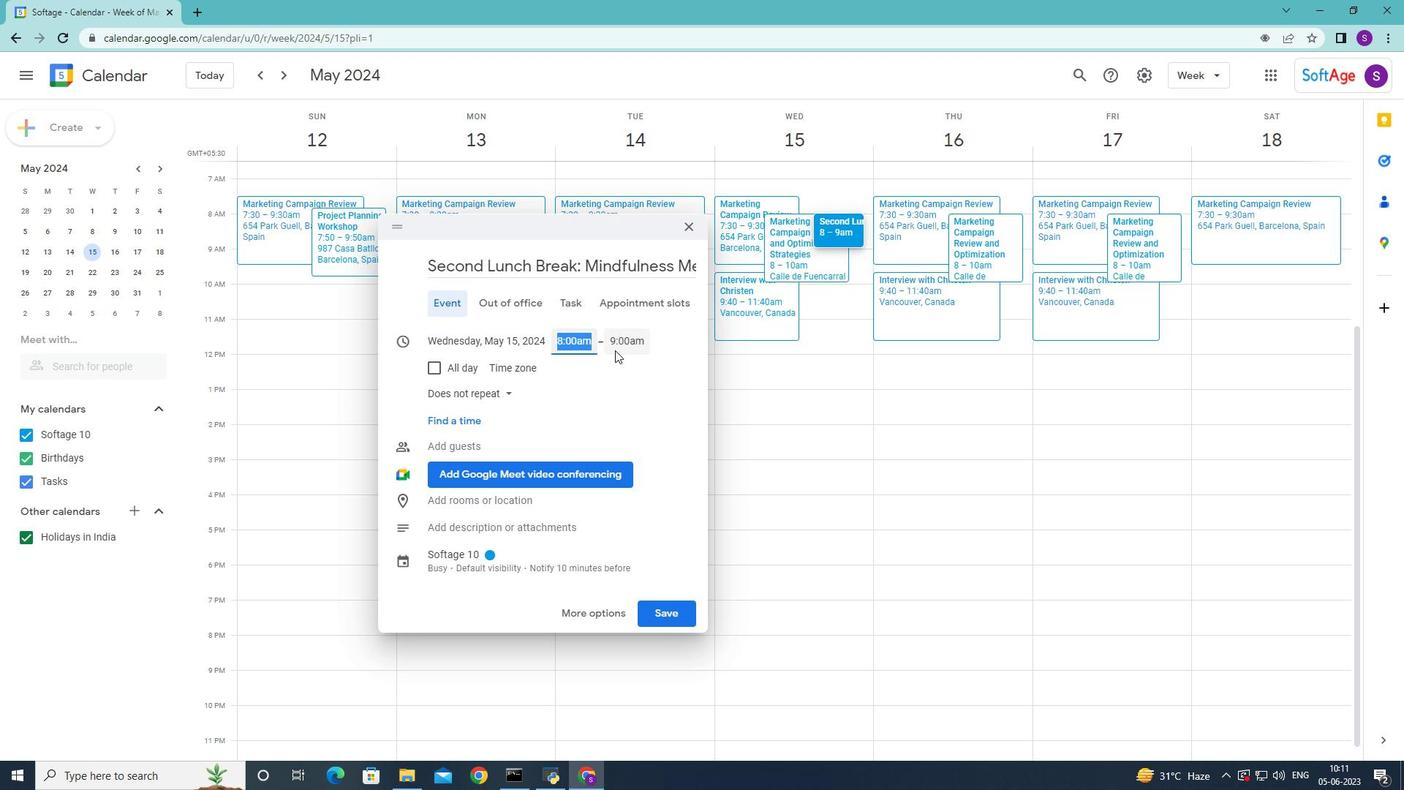 
Action: Mouse pressed left at (615, 348)
Screenshot: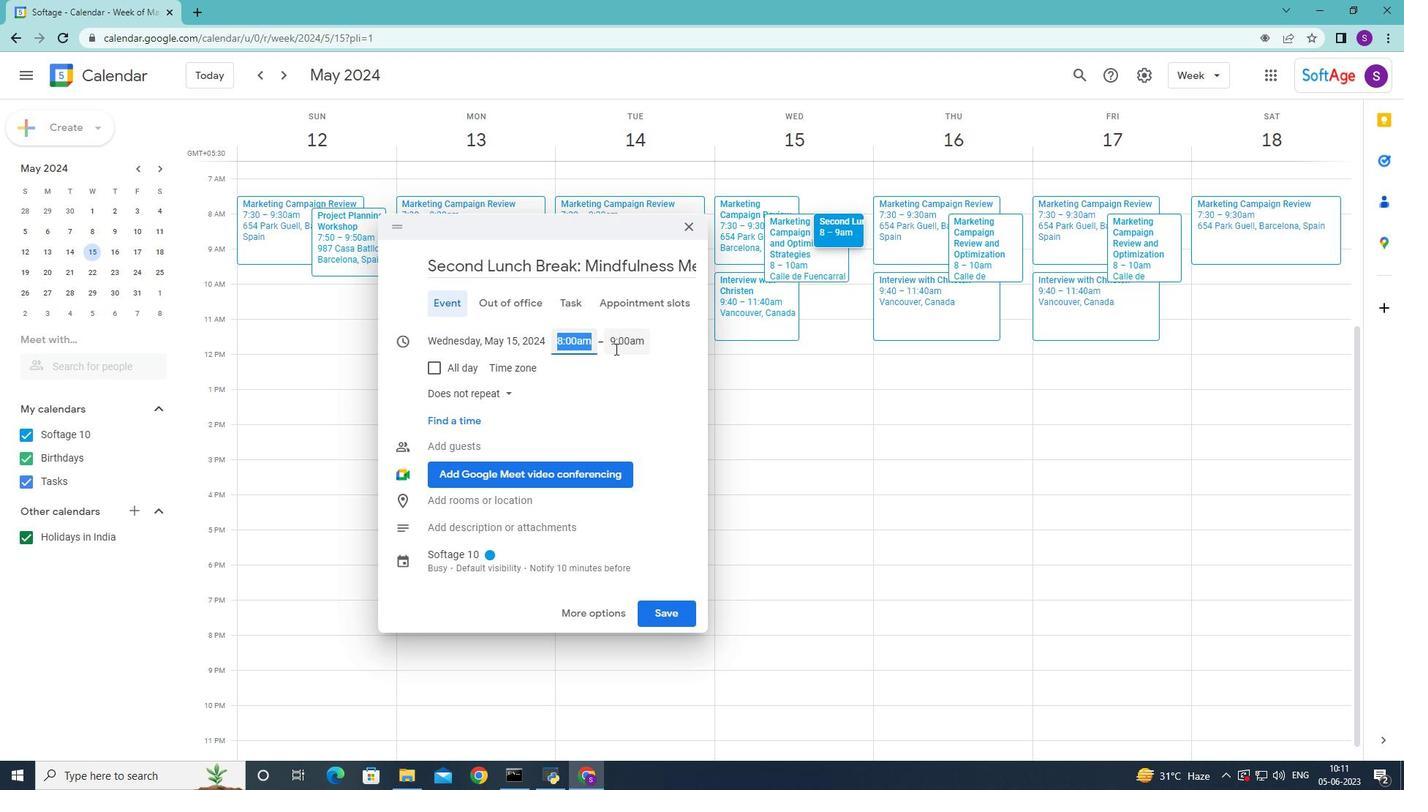 
Action: Mouse moved to (642, 488)
Screenshot: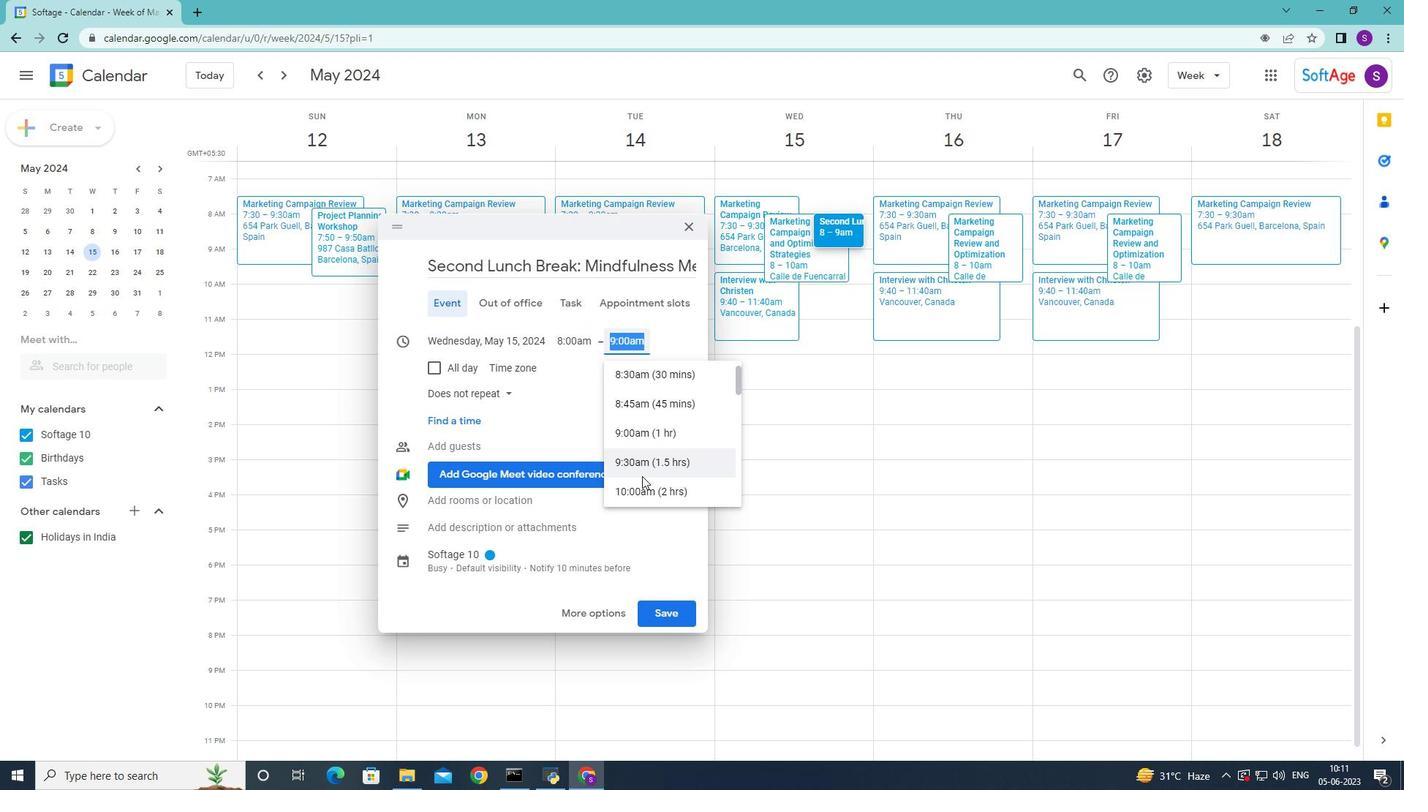 
Action: Mouse pressed left at (642, 488)
Screenshot: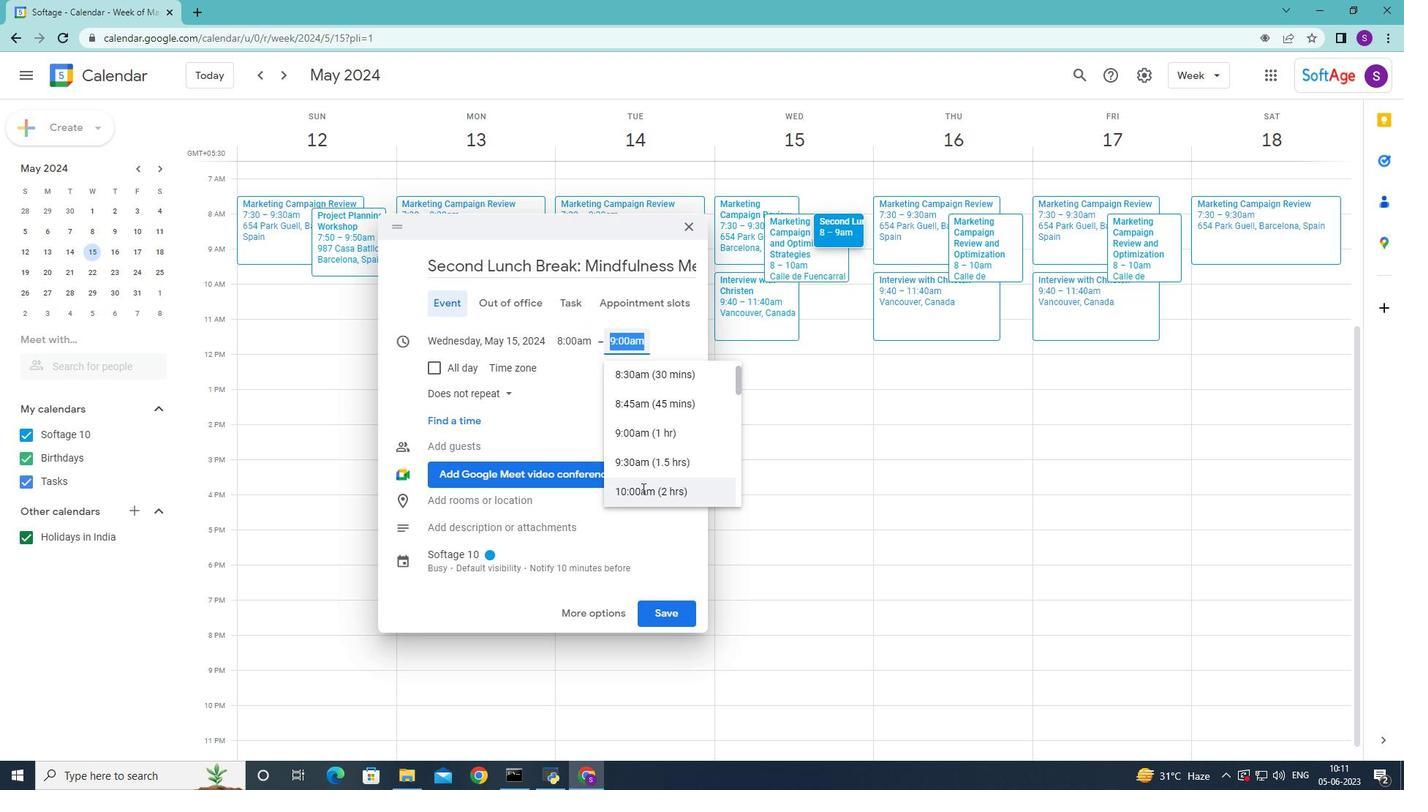 
Action: Mouse moved to (591, 609)
Screenshot: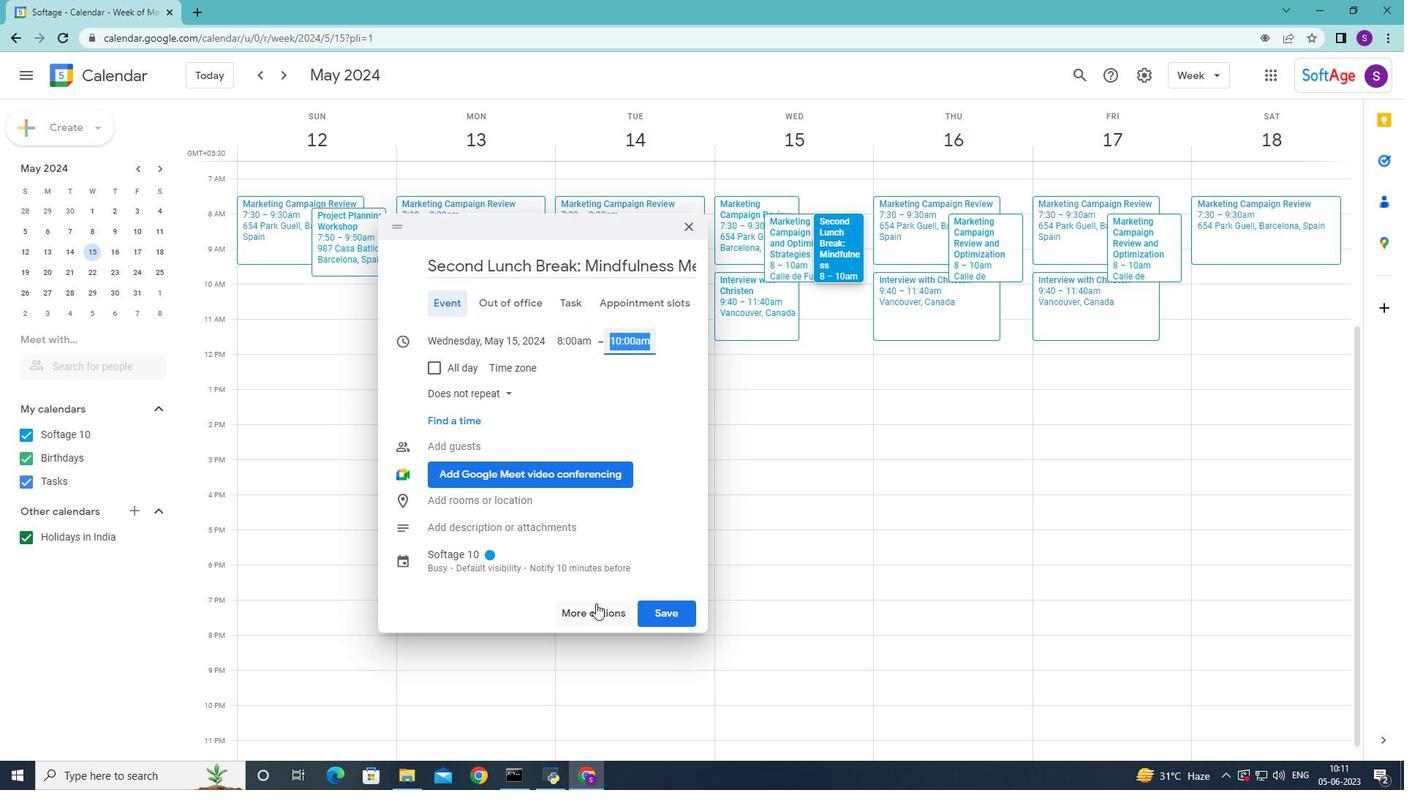 
Action: Mouse pressed left at (591, 609)
Screenshot: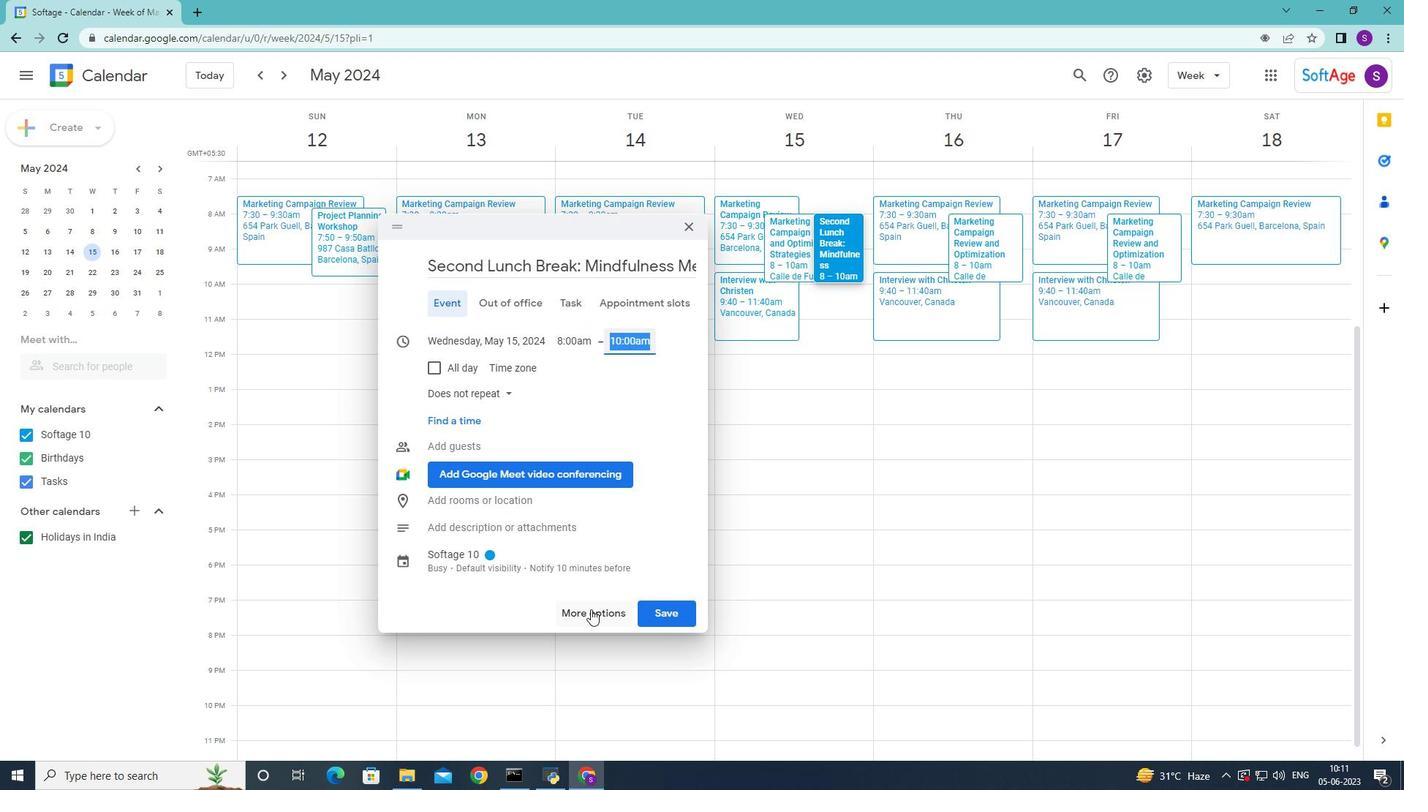 
Action: Mouse moved to (193, 509)
Screenshot: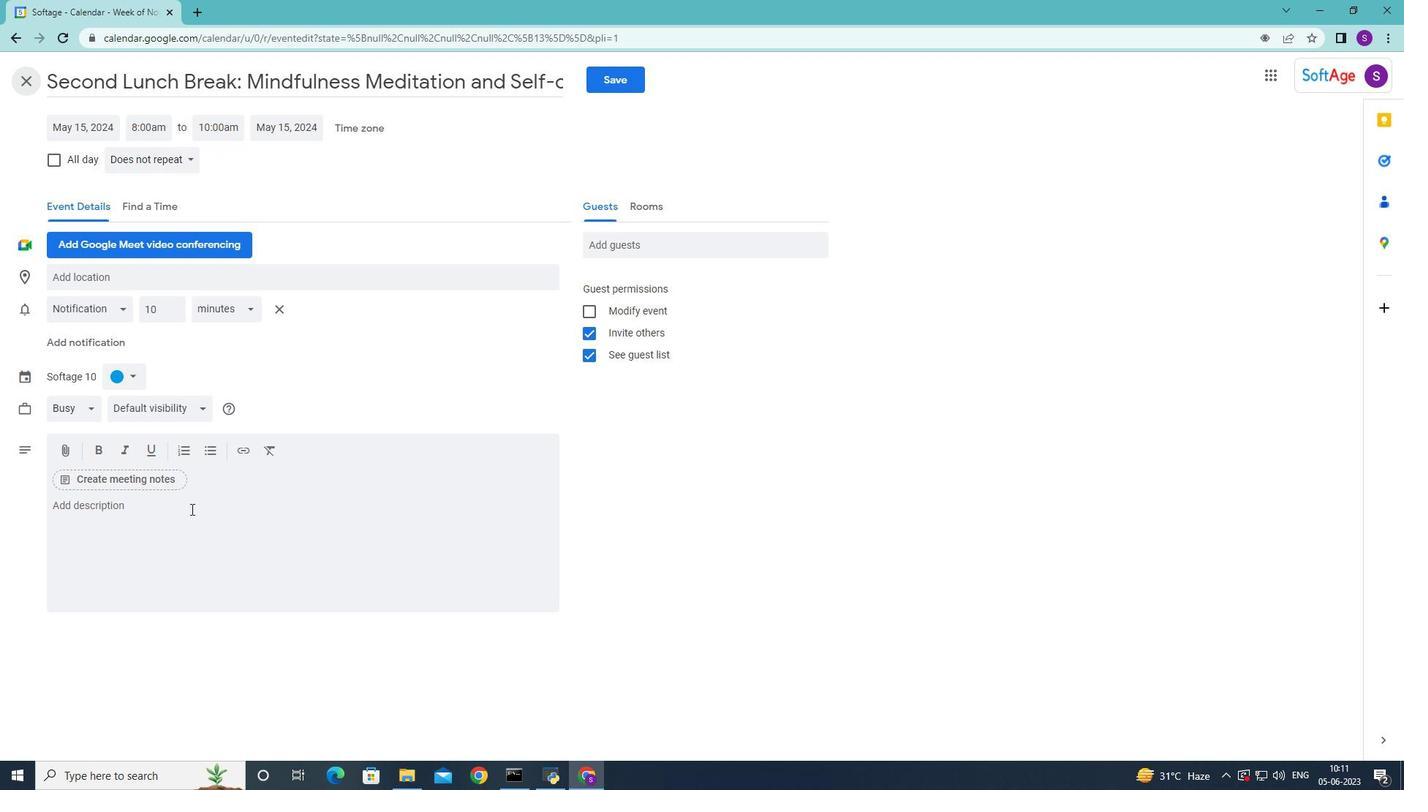 
Action: Mouse pressed left at (193, 509)
Screenshot: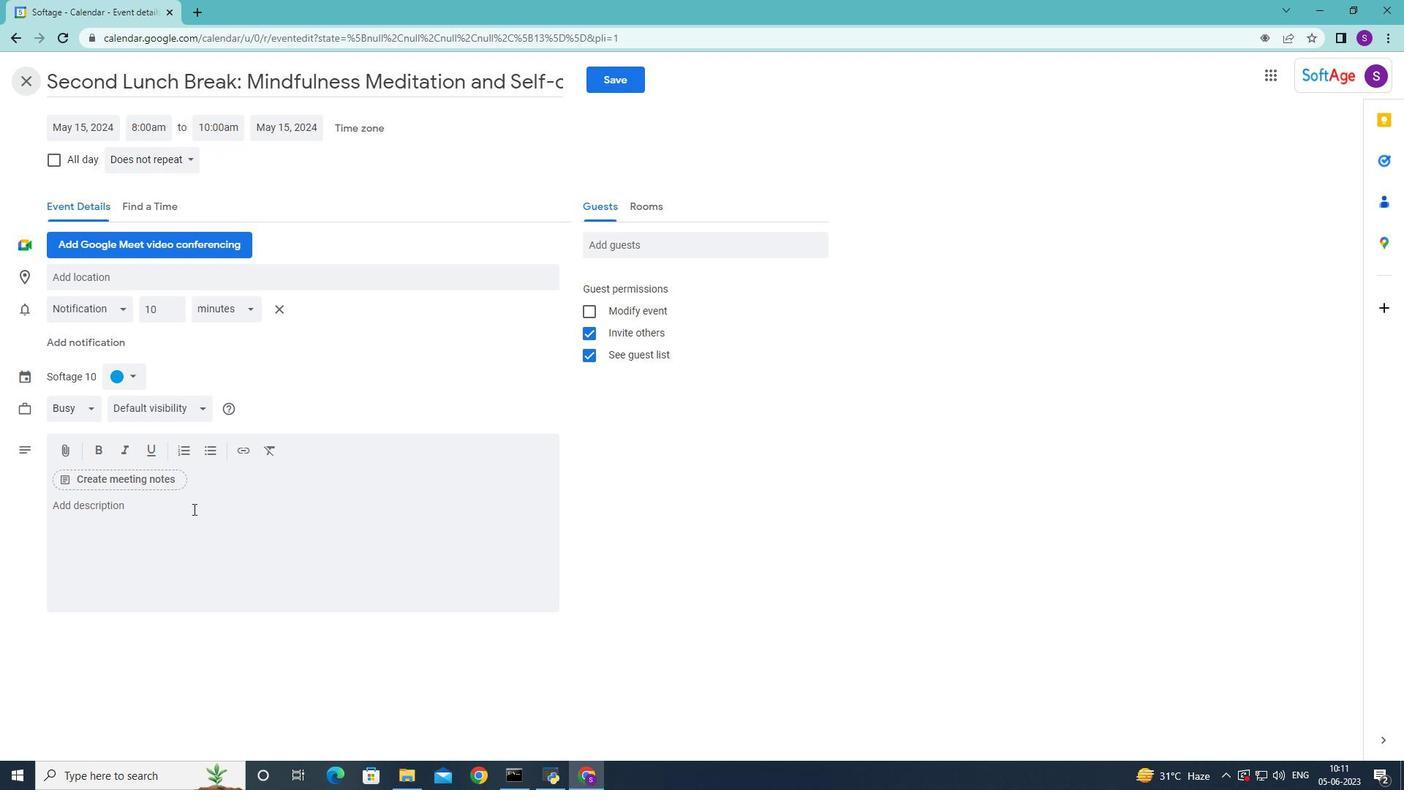 
Action: Key pressed <Key.shift>A<Key.shift><Key.shift><Key.shift>Mand<Key.space><Key.space>add<Key.space>a<Key.space><Key.backspace><Key.backspace><Key.backspace><Key.backspace><Key.backspace><Key.backspace><Key.backspace><Key.backspace><Key.backspace><Key.backspace><Key.backspace><Key.backspace><Key.backspace><Key.backspace><Key.backspace><Key.backspace><Key.backspace><Key.backspace><Key.backspace><Key.backspace><Key.backspace><Key.backspace><Key.backspace><Key.shift>Lastly<Key.space><Key.backspace>,<Key.space>be<Key.space>prepared<Key.space>to<Key.space><Key.space><Key.backspace>discuss<Key.space>th<Key.space><Key.backspace>e<Key.space>tern<Key.backspace>ms<Key.space>of<Key.space>potential<Key.space>investmeb<Key.backspace>nt<Key.space><Key.backspace>,<Key.space>including<Key.space>the<Key.space>desired<Key.space>investment<Key.space>amount<Key.space><Key.backspace>,<Key.space>equity<Key.space>or<Key.space>ownership<Key.space>structure,<Key.space>potential<Key.space>retue<Key.backspace>rn<Key.space>on<Key.space>investment,<Key.space>and<Key.space>any<Key.space>anticipated<Key.space>milestones<Key.space>or<Key.space>timelines.<Key.space><Key.shift>These<Key.space>discussions<Key.space>will<Key.space>lay<Key.space>the<Key.space>foundation<Key.space>for<Key.space>further<Key.space>negotiations<Key.space>and<Key.space>due<Key.space>diligence<Key.space>processes,<Key.space>should<Key.space>both<Key.space>parties<Key.space>decide<Key.space>to<Key.space>move<Key.space>forward.<Key.space>
Screenshot: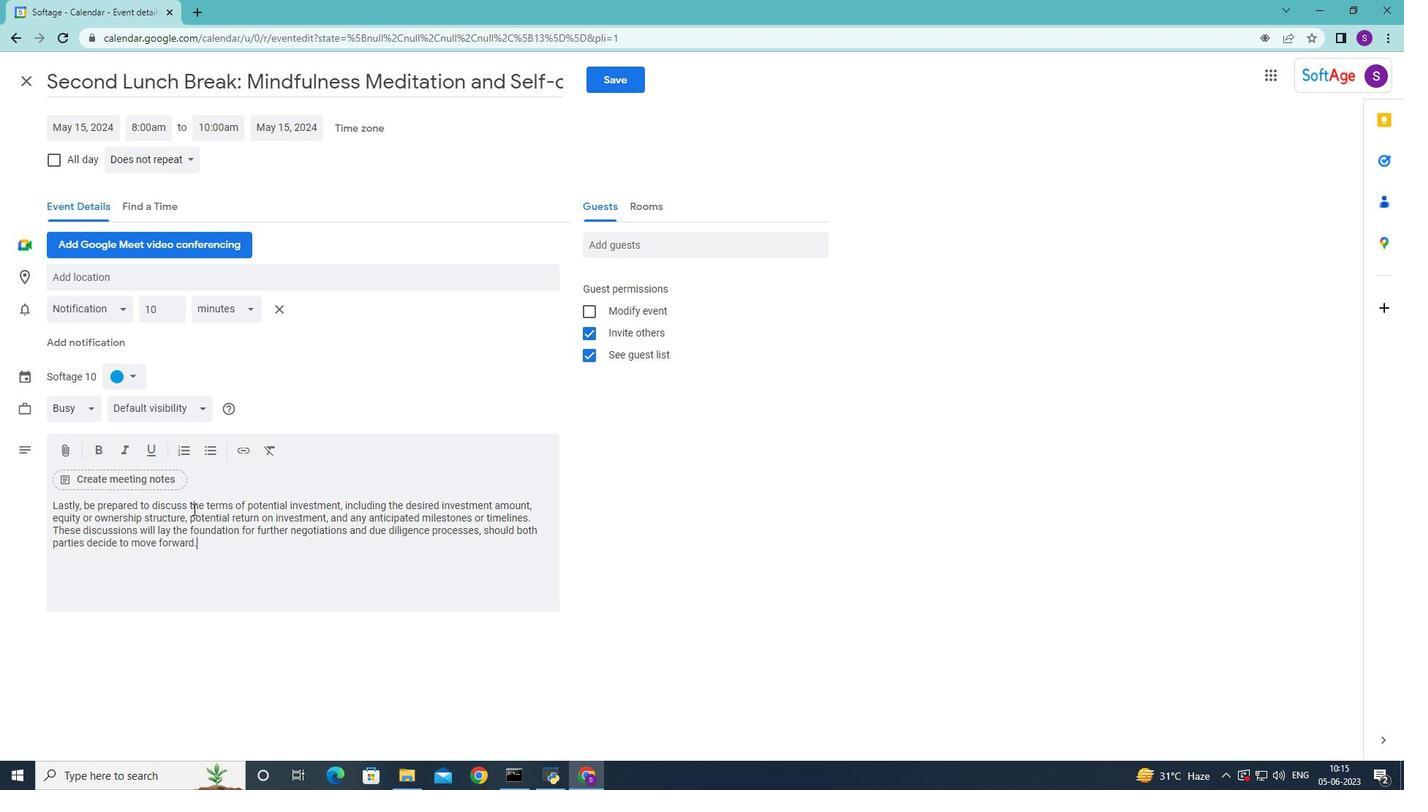 
Action: Mouse moved to (135, 378)
Screenshot: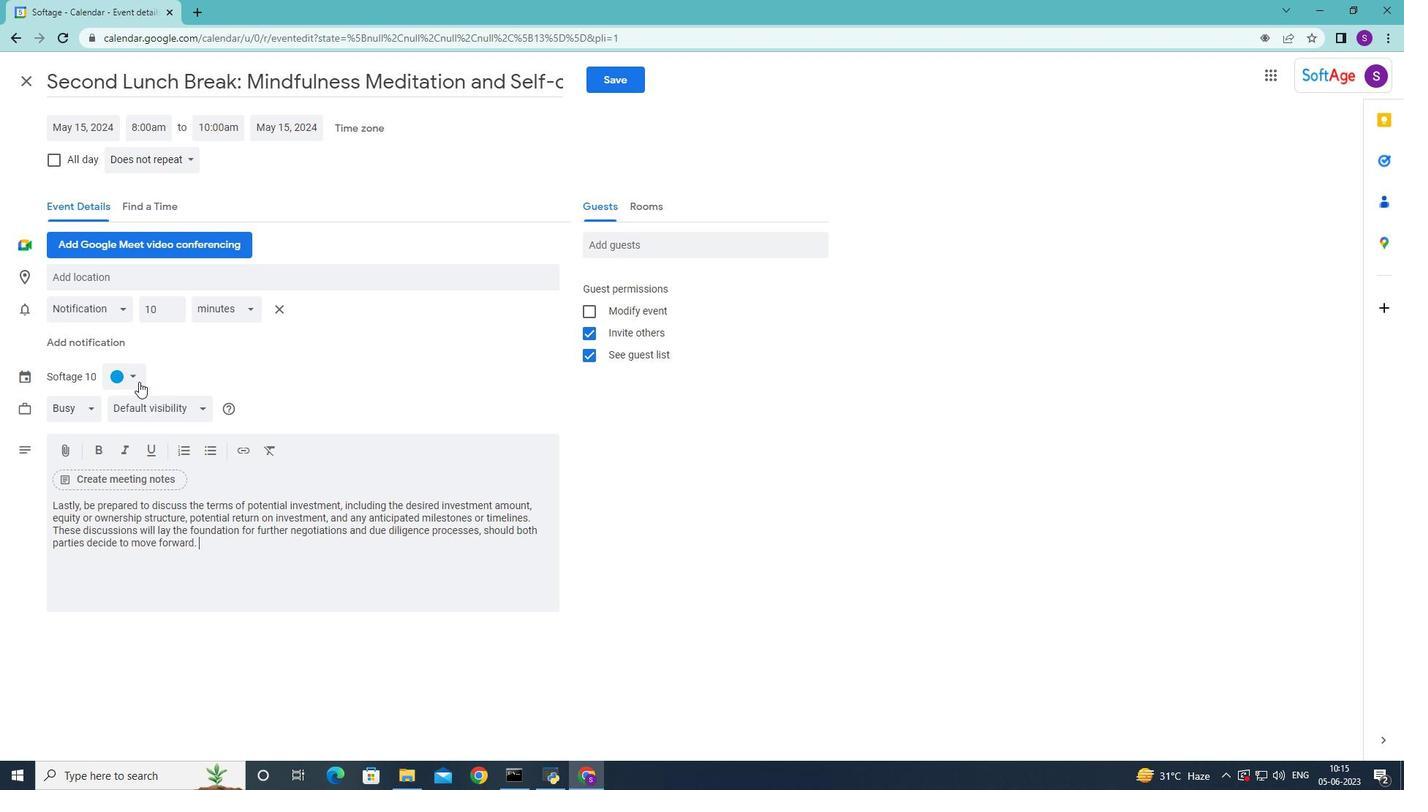
Action: Mouse pressed left at (135, 378)
Screenshot: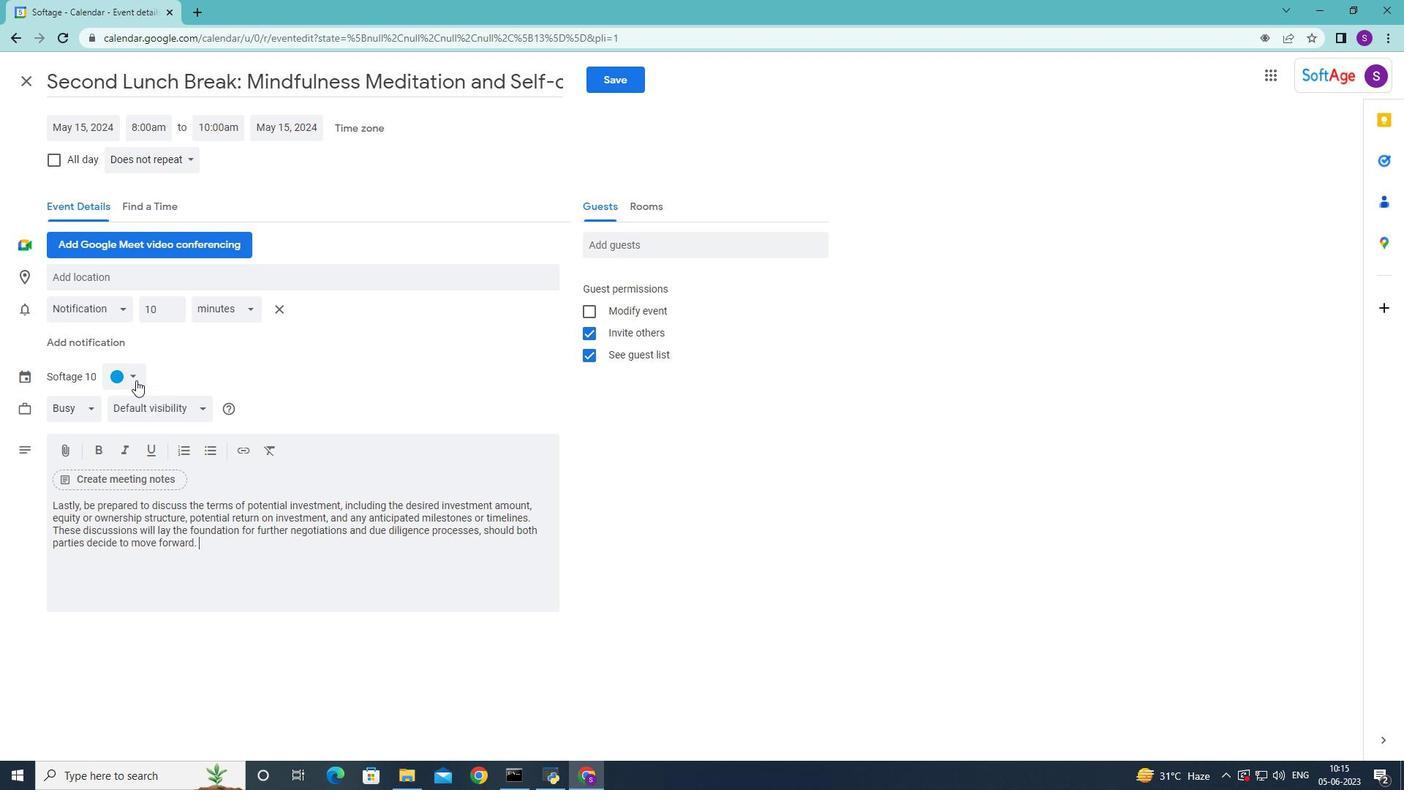 
Action: Mouse moved to (130, 378)
Screenshot: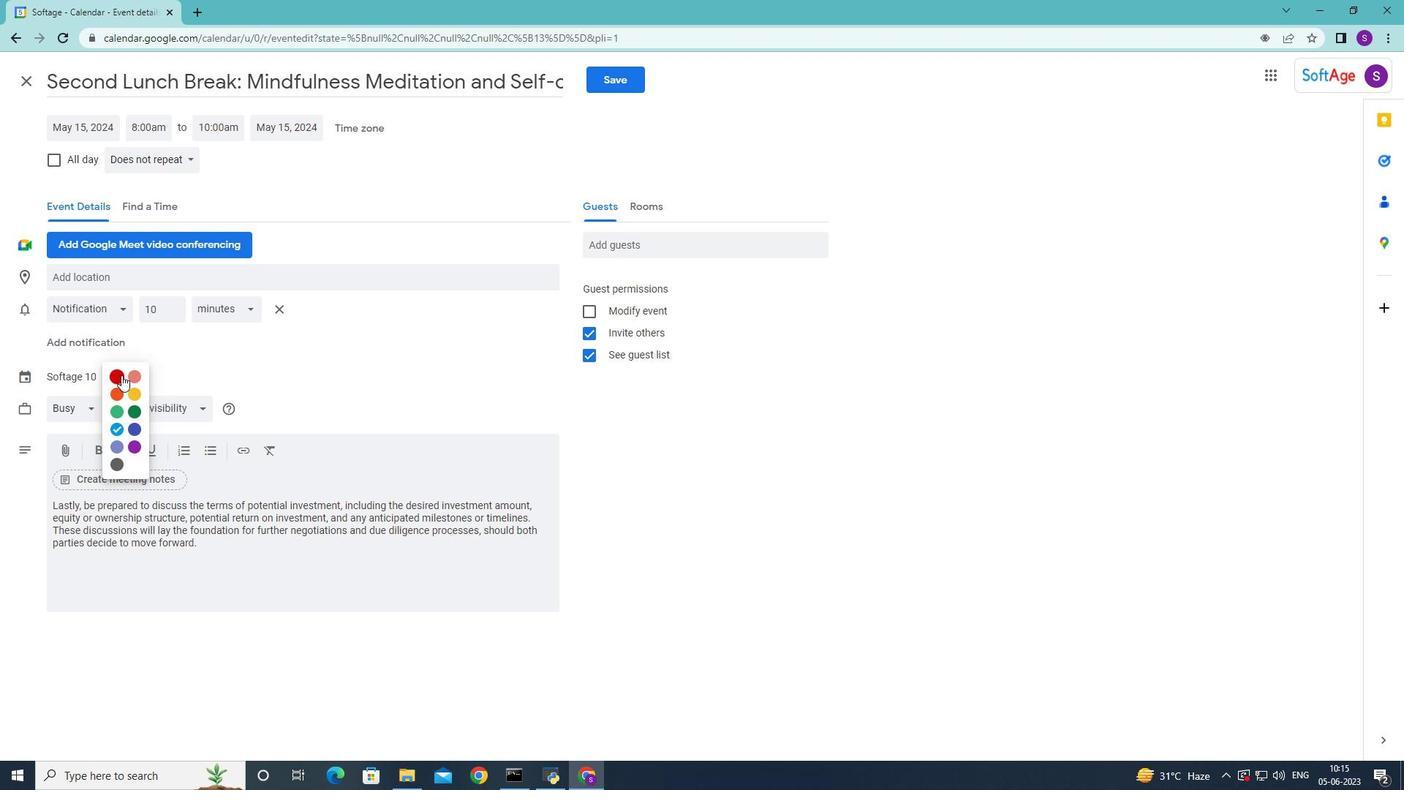 
Action: Mouse pressed left at (130, 378)
Screenshot: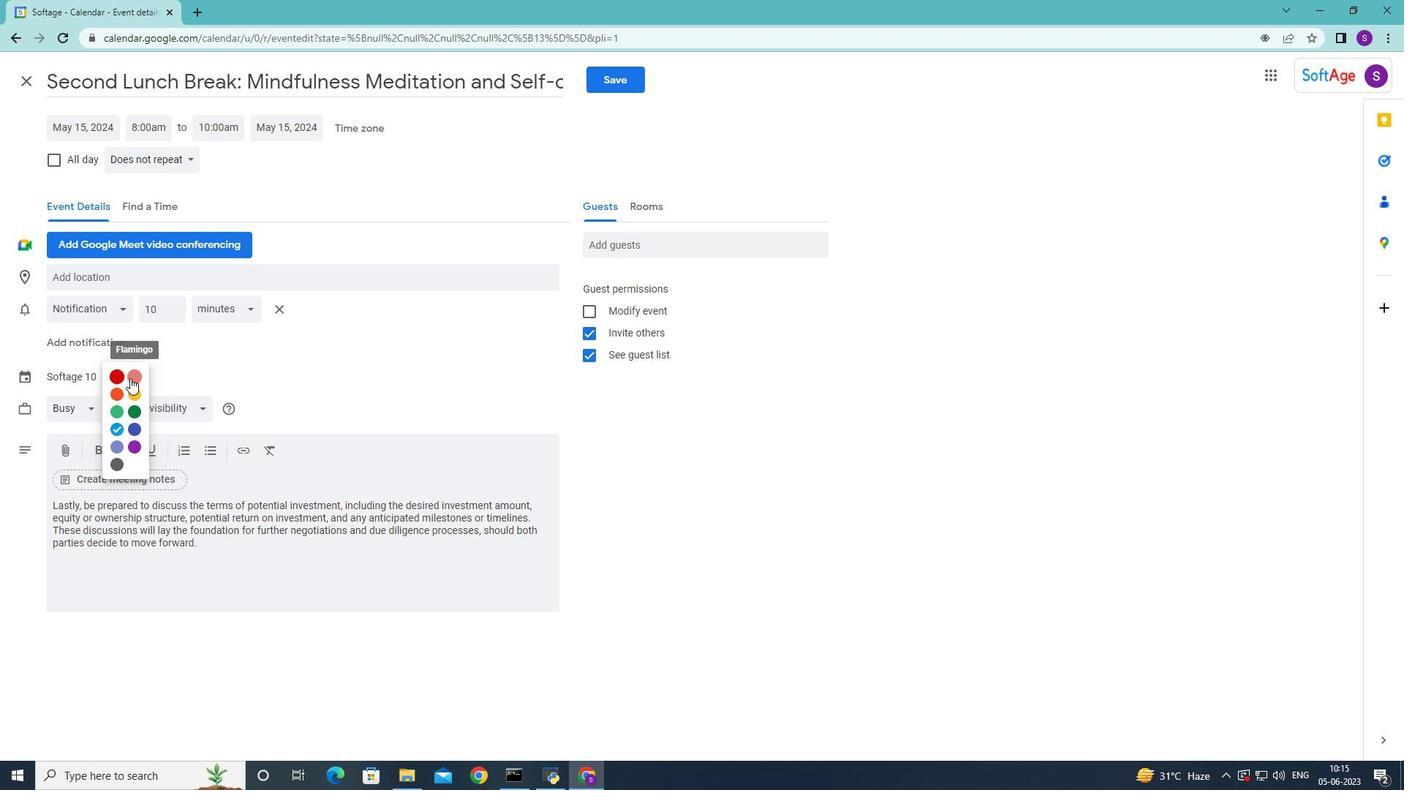 
Action: Mouse moved to (300, 278)
Screenshot: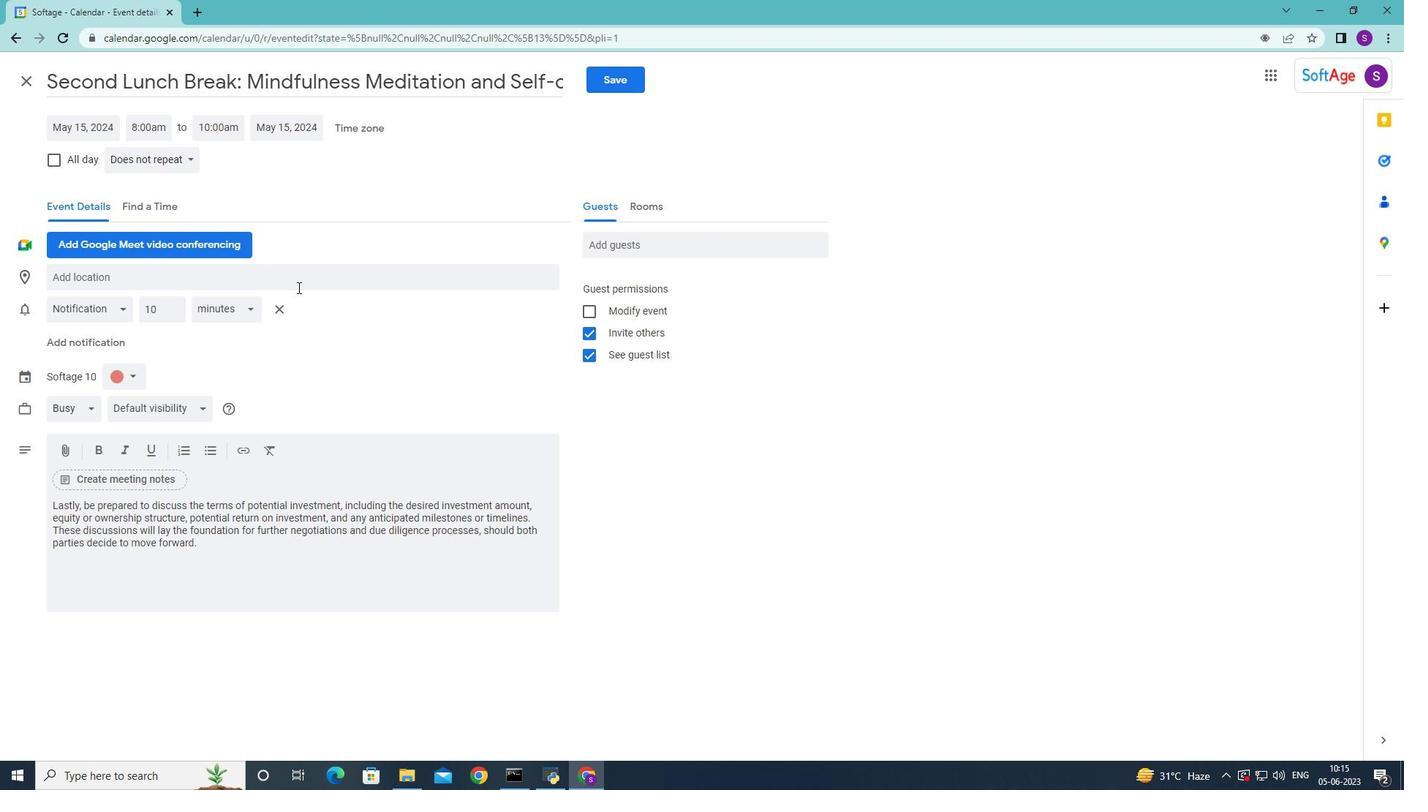 
Action: Mouse pressed left at (300, 278)
Screenshot: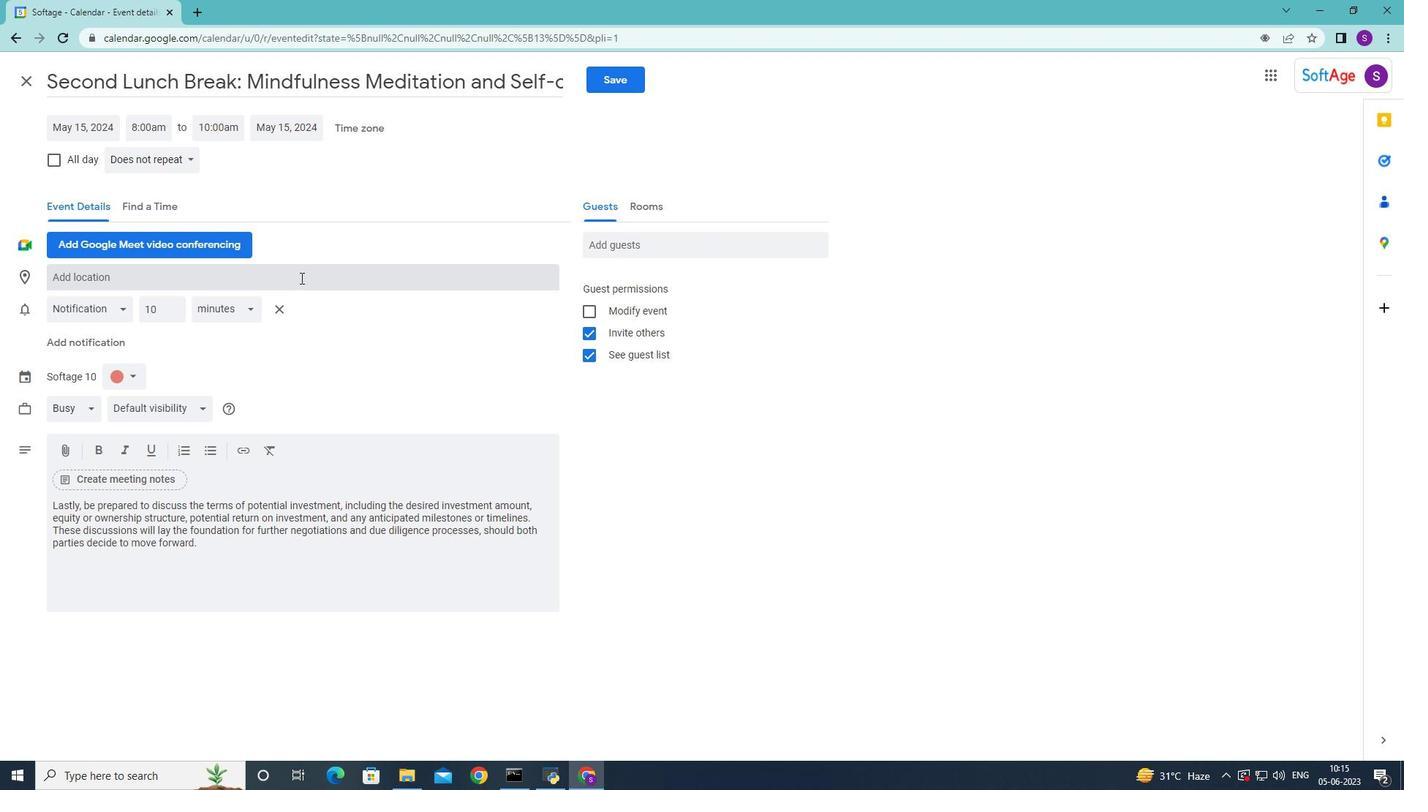 
Action: Key pressed 654<Key.space><Key.shift><Key.shift><Key.shift><Key.shift><Key.shift>Basillica<Key.space><Key.shift><Key.shift><Key.shift><Key.shift><Key.shift><Key.shift>Cistern,<Key.space><Key.shift>Istanbul<Key.space><Key.backspace>,<Key.space>turkey
Screenshot: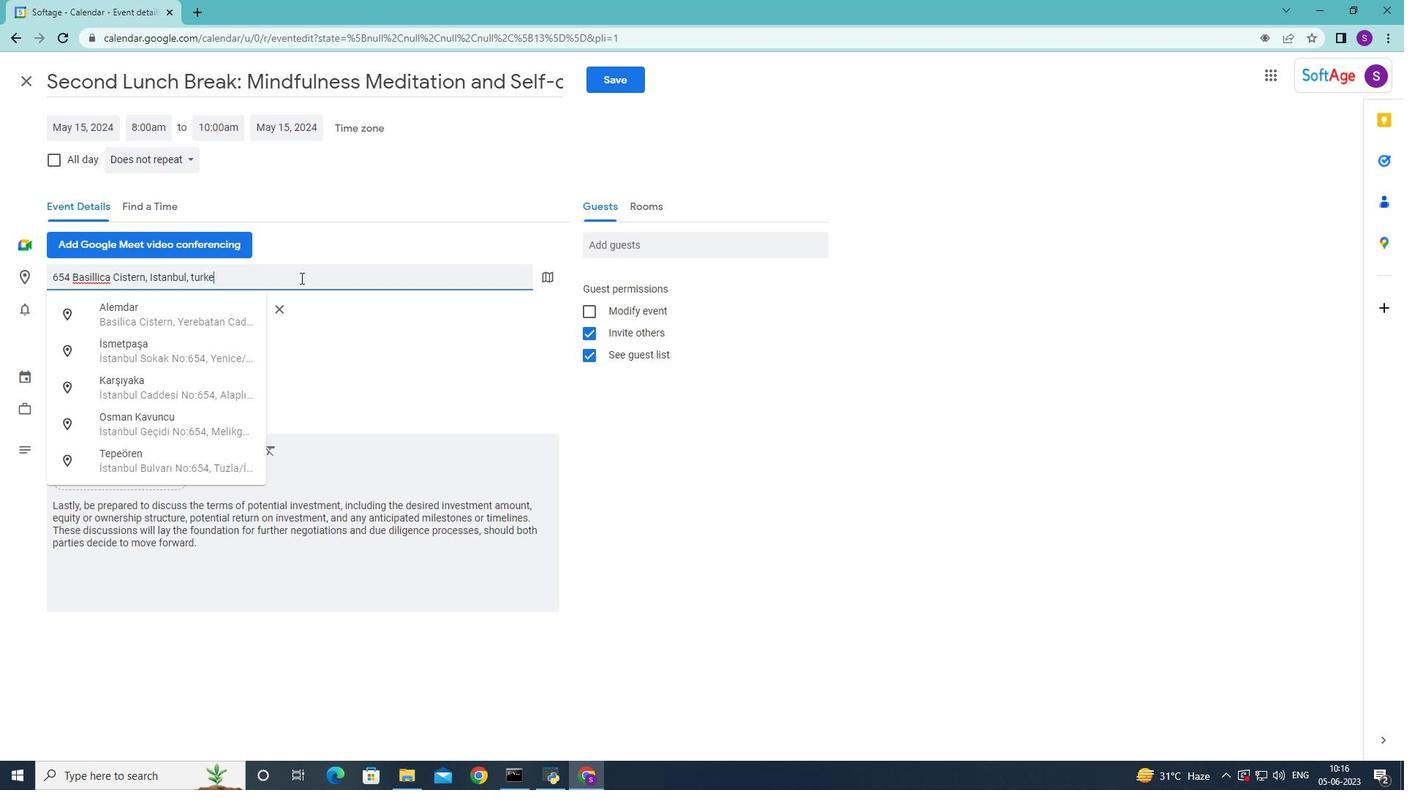 
Action: Mouse moved to (231, 320)
Screenshot: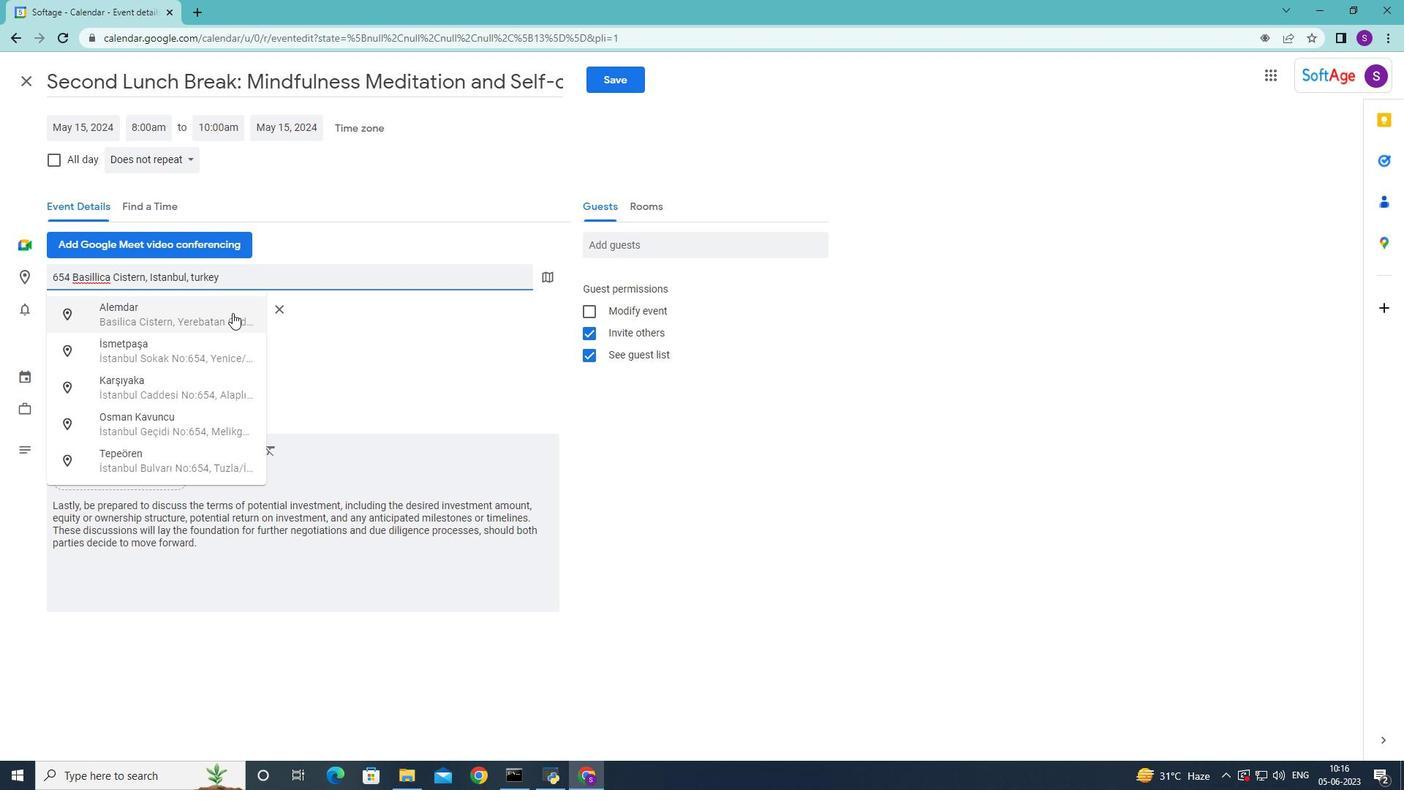 
Action: Mouse pressed left at (231, 320)
Screenshot: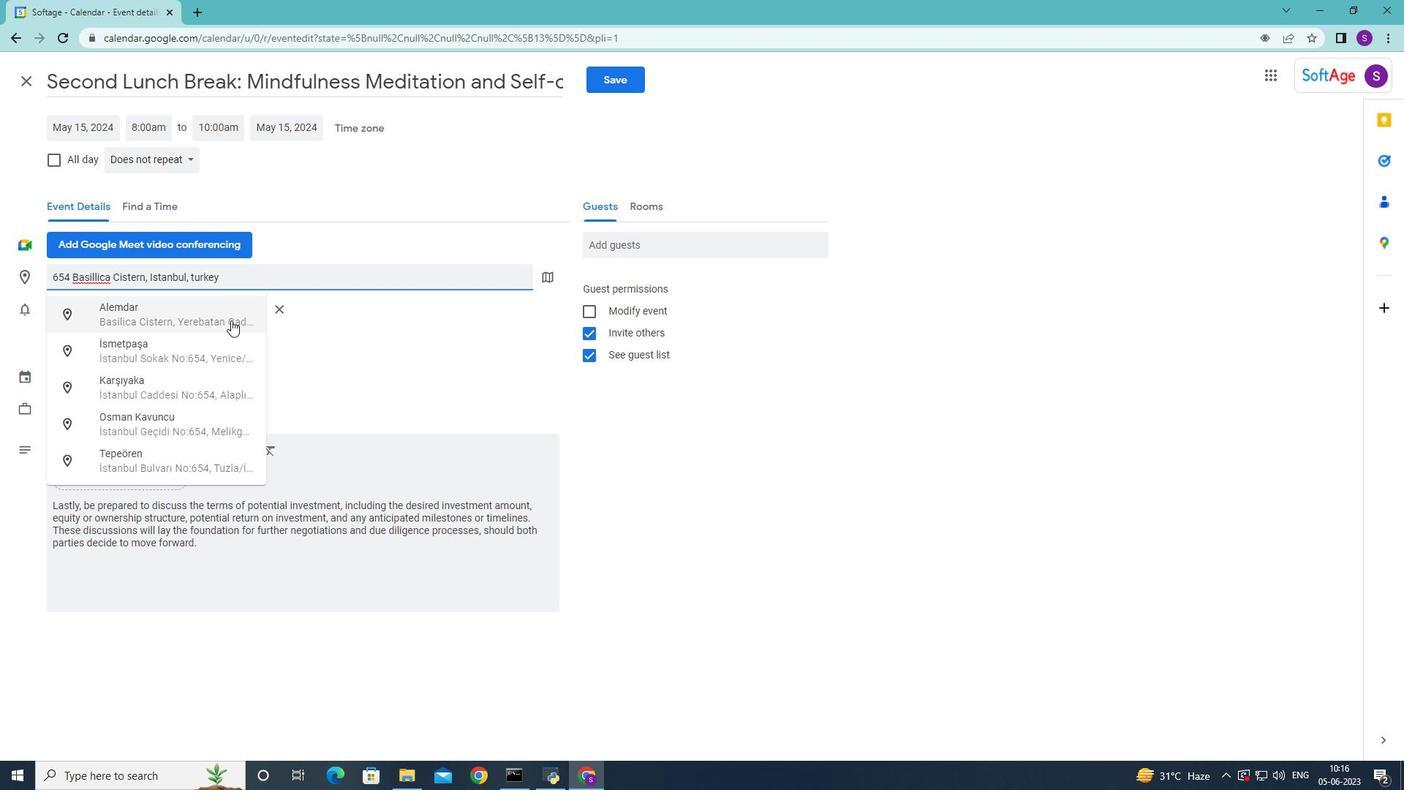 
Action: Mouse moved to (711, 250)
Screenshot: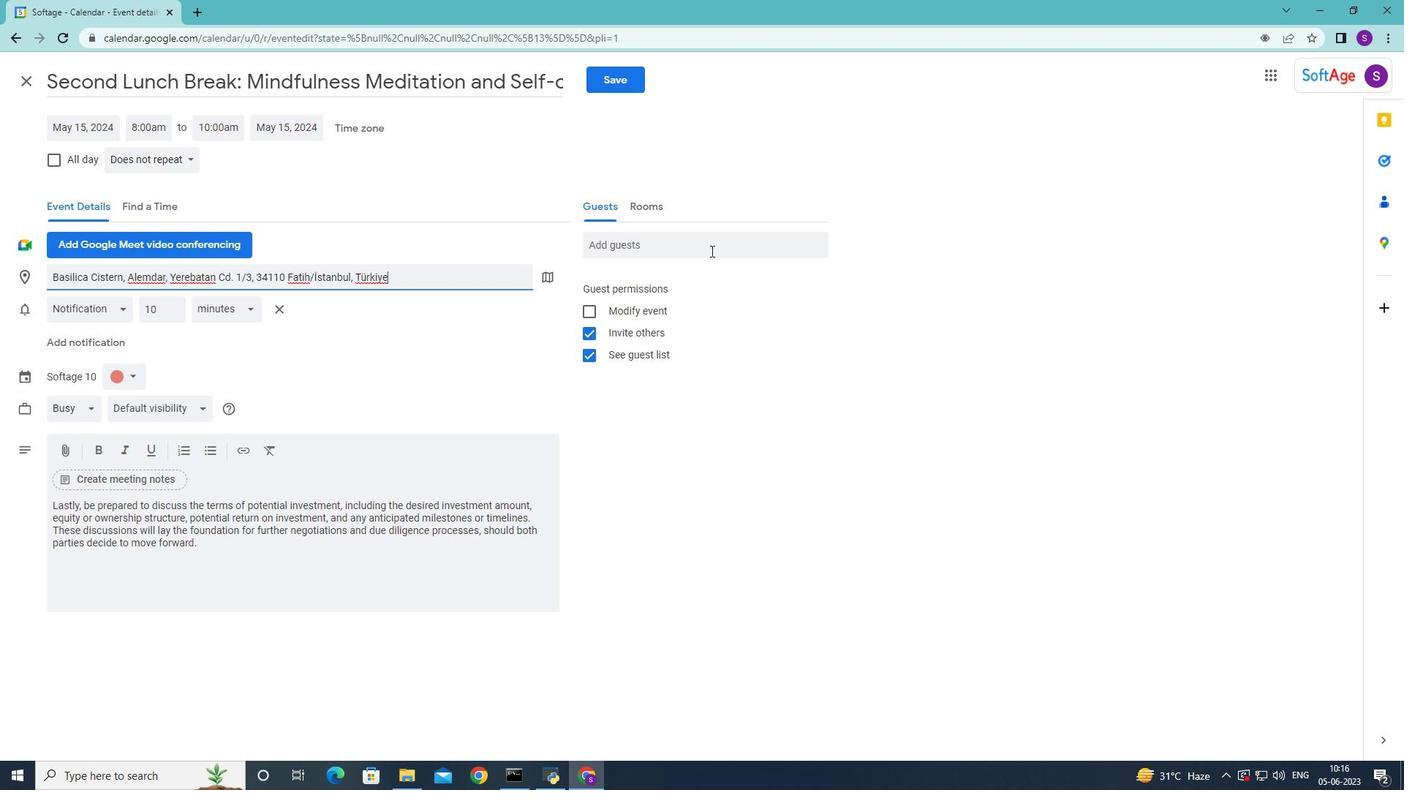 
Action: Mouse pressed left at (711, 250)
Screenshot: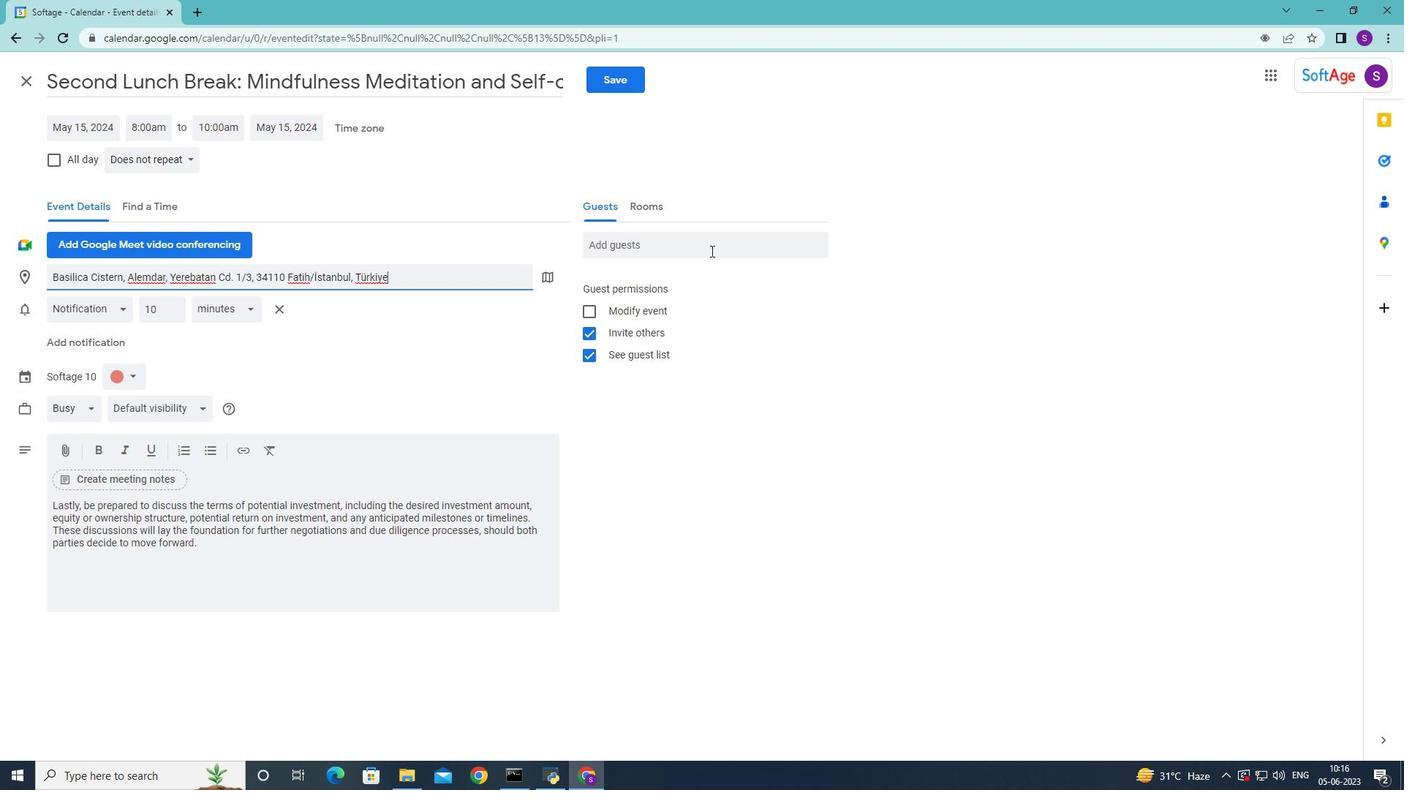 
Action: Key pressed softage.4<Key.shift>@softage.net<Key.enter>softage.5<Key.shift><Key.shift><Key.shift>@softage.net<Key.enter>
Screenshot: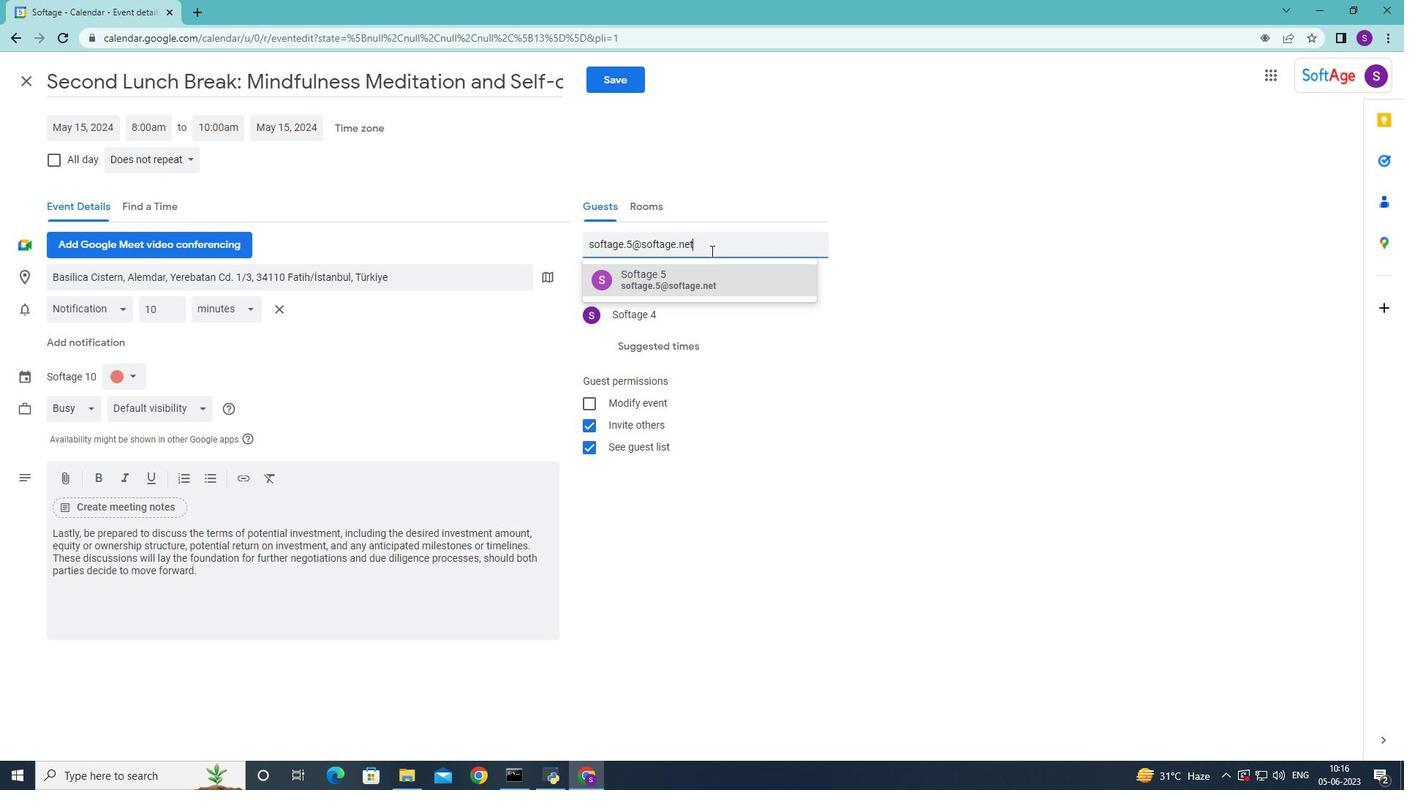 
Action: Mouse moved to (169, 163)
Screenshot: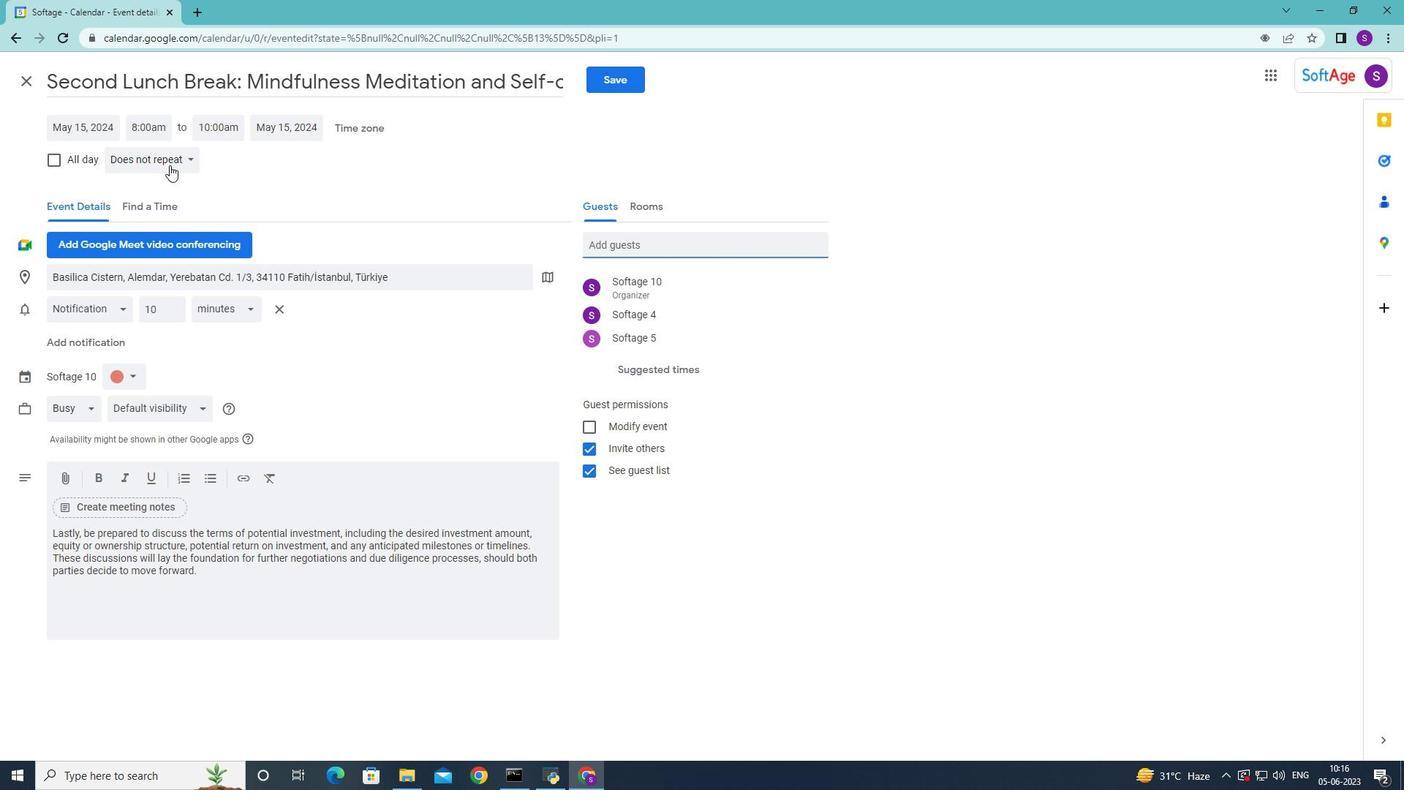 
Action: Mouse pressed left at (169, 163)
Screenshot: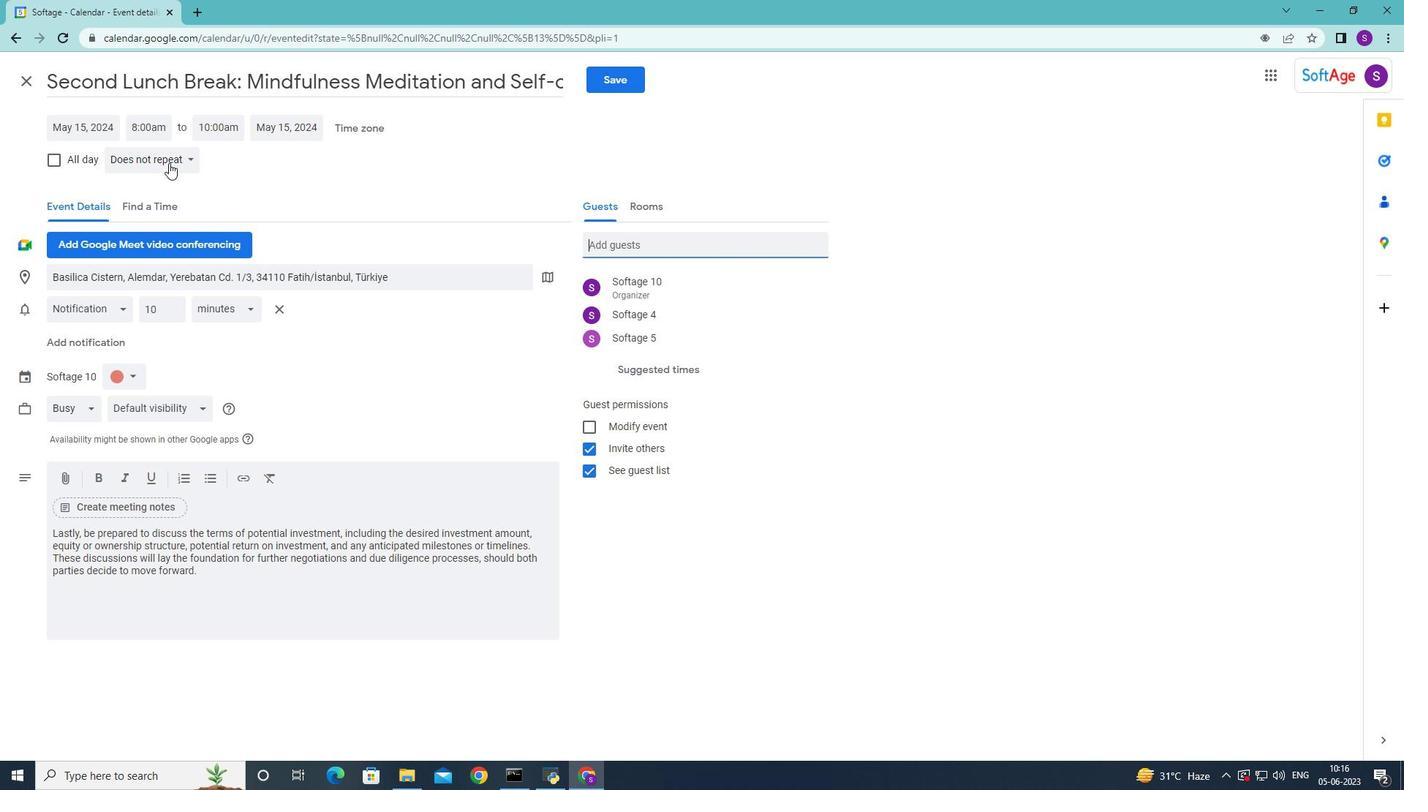 
Action: Mouse moved to (201, 298)
Screenshot: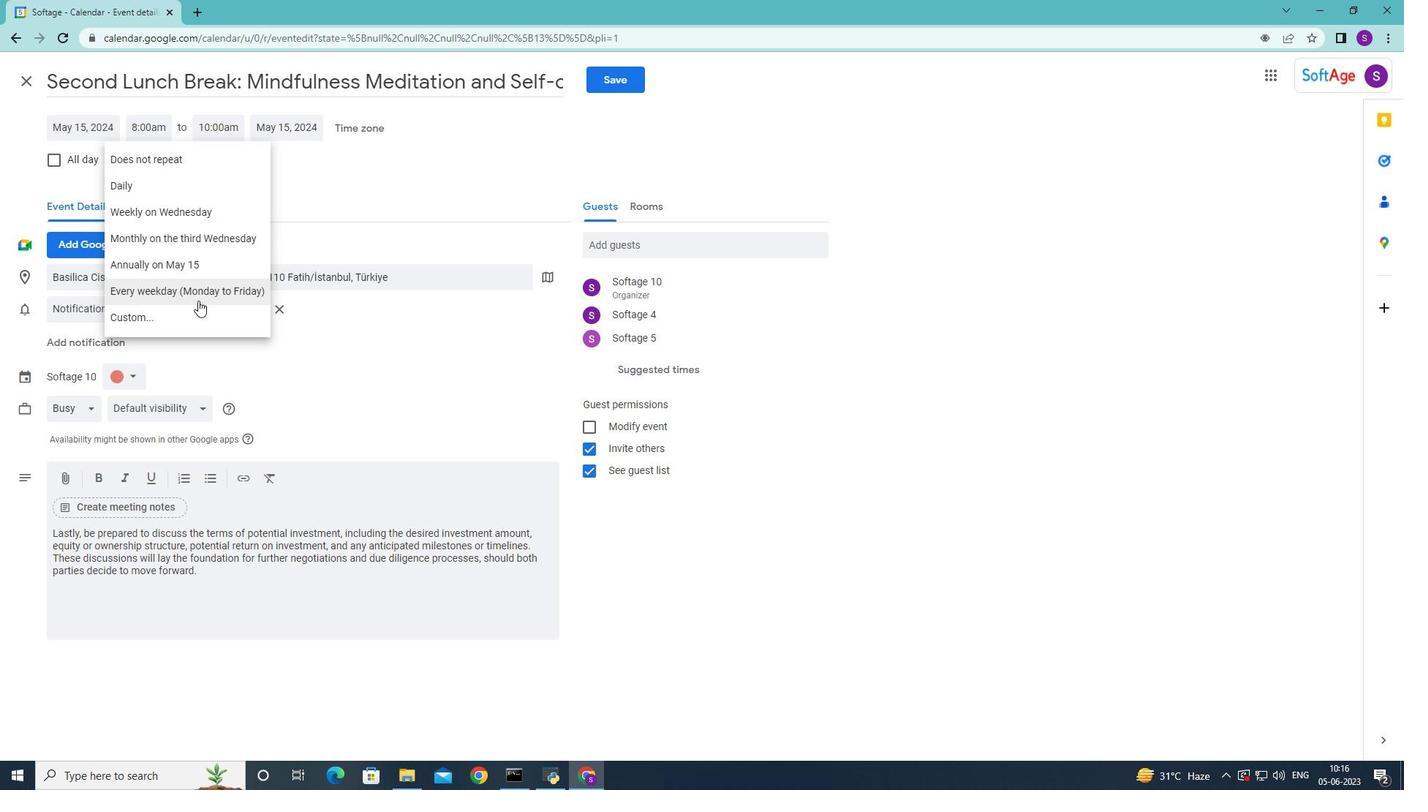 
Action: Mouse pressed left at (201, 298)
Screenshot: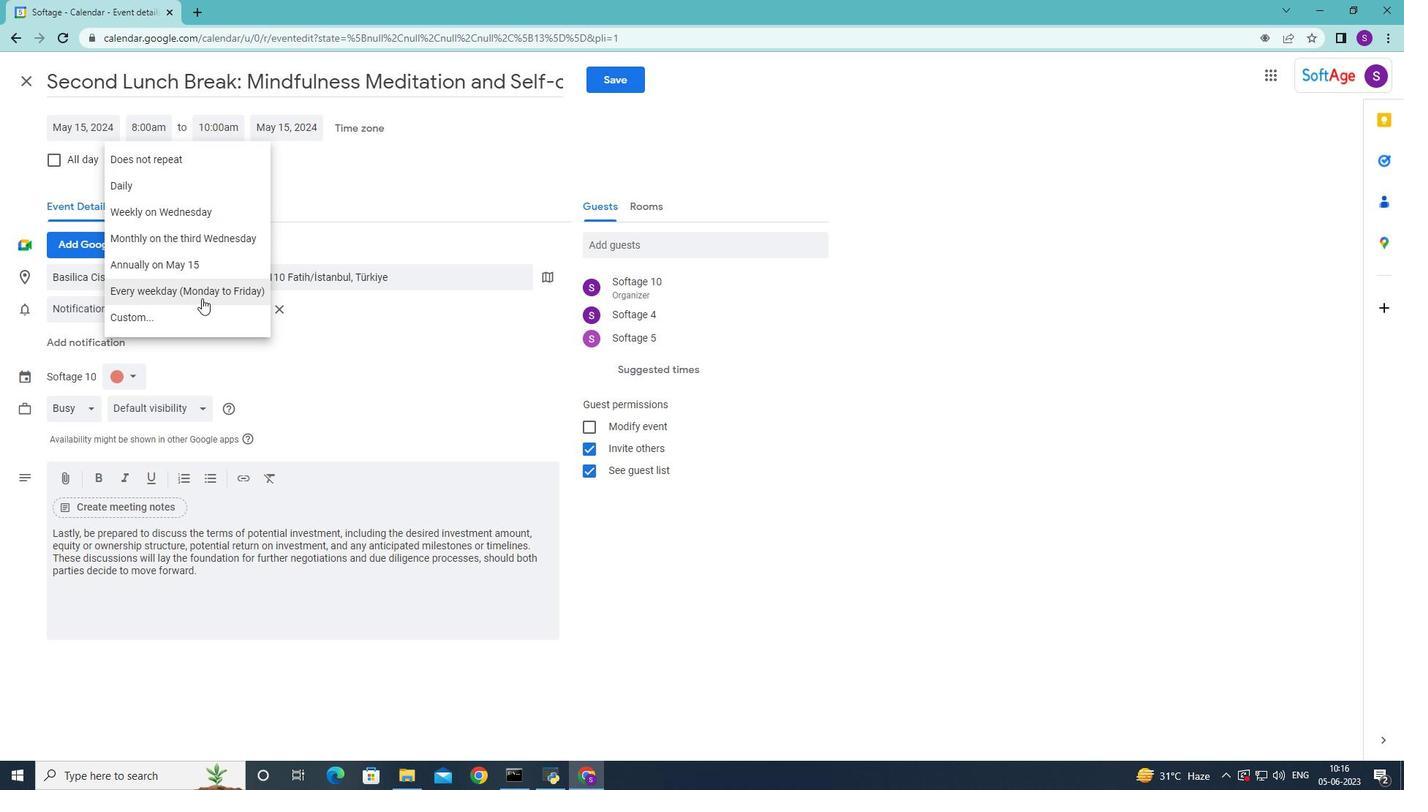 
Action: Mouse moved to (612, 88)
Screenshot: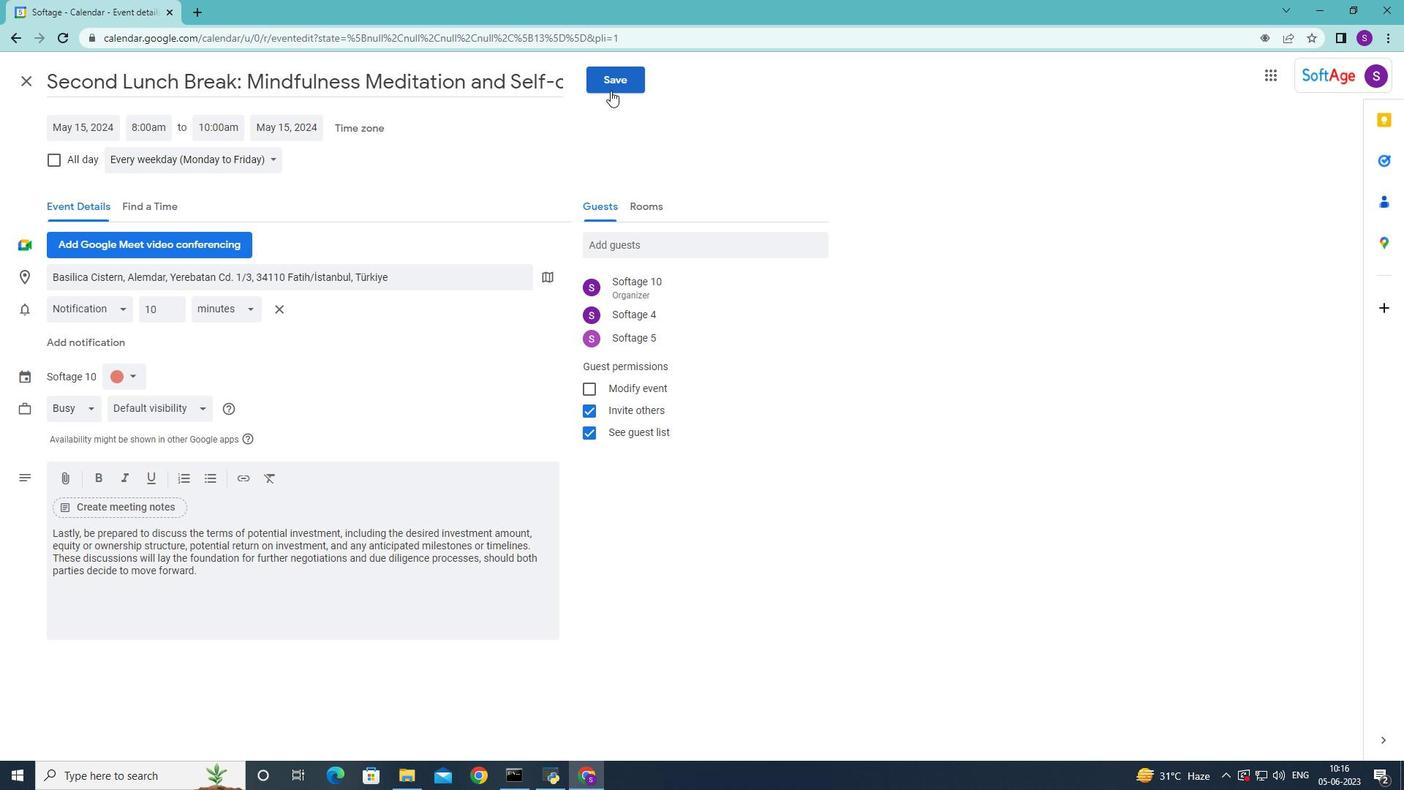 
Action: Mouse pressed left at (612, 88)
Screenshot: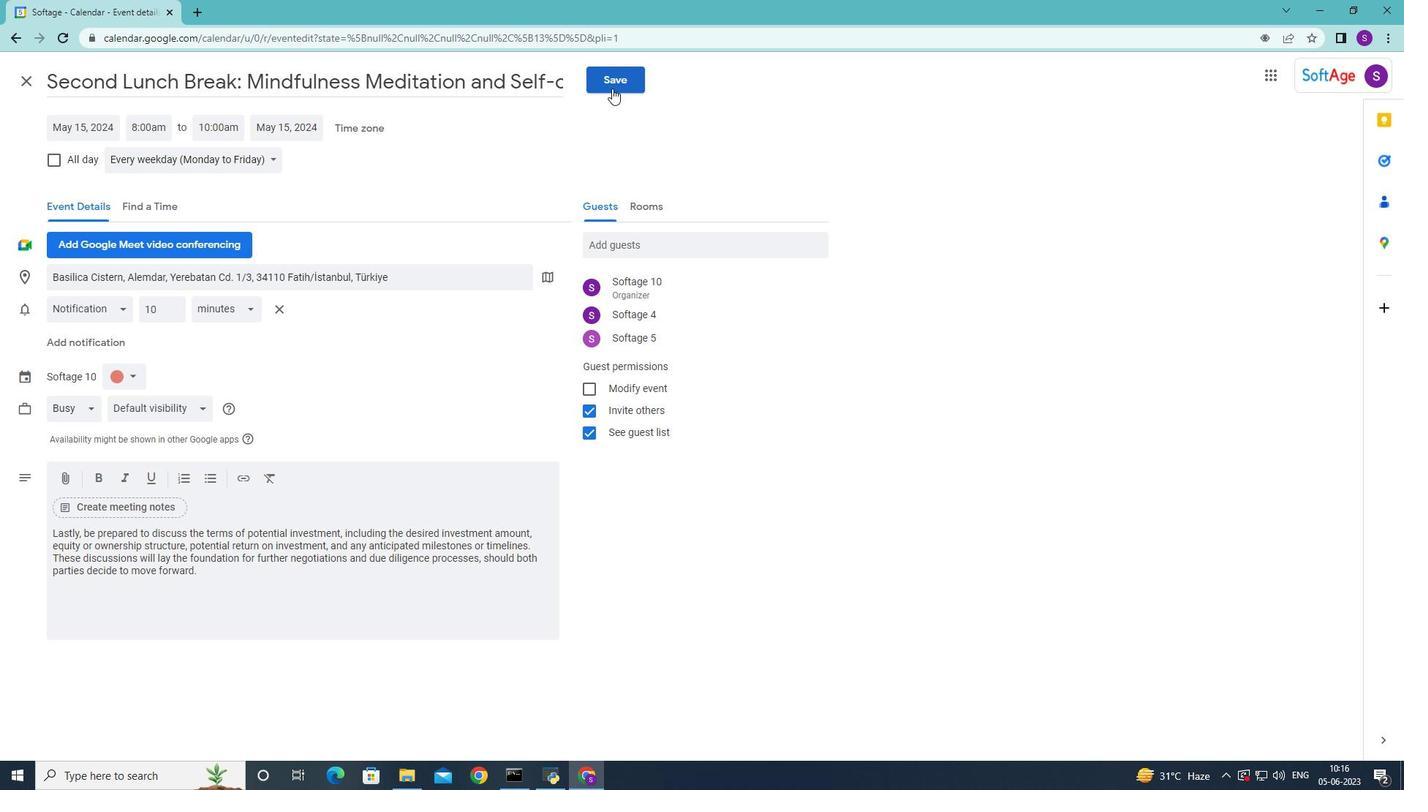 
Action: Mouse moved to (852, 445)
Screenshot: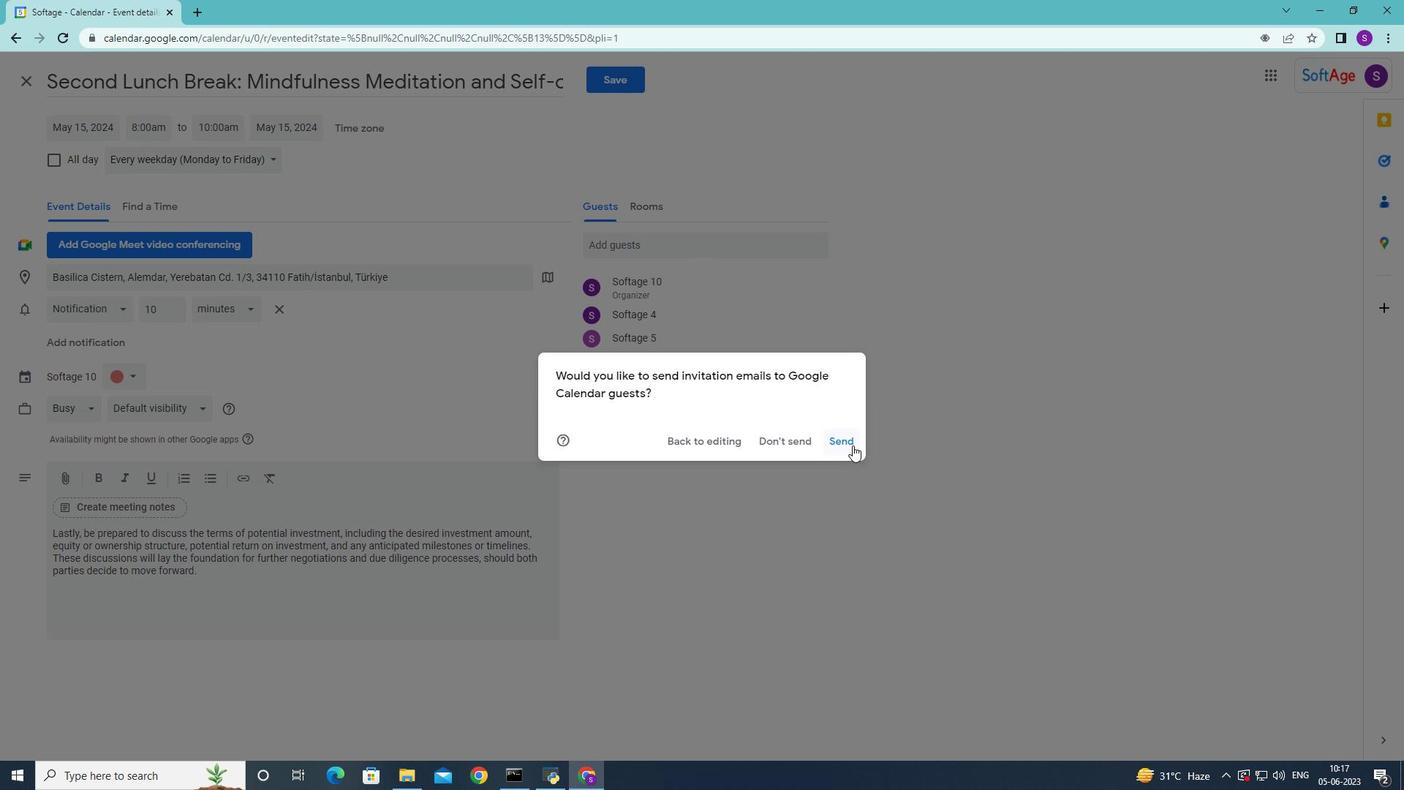 
Action: Mouse pressed left at (852, 445)
Screenshot: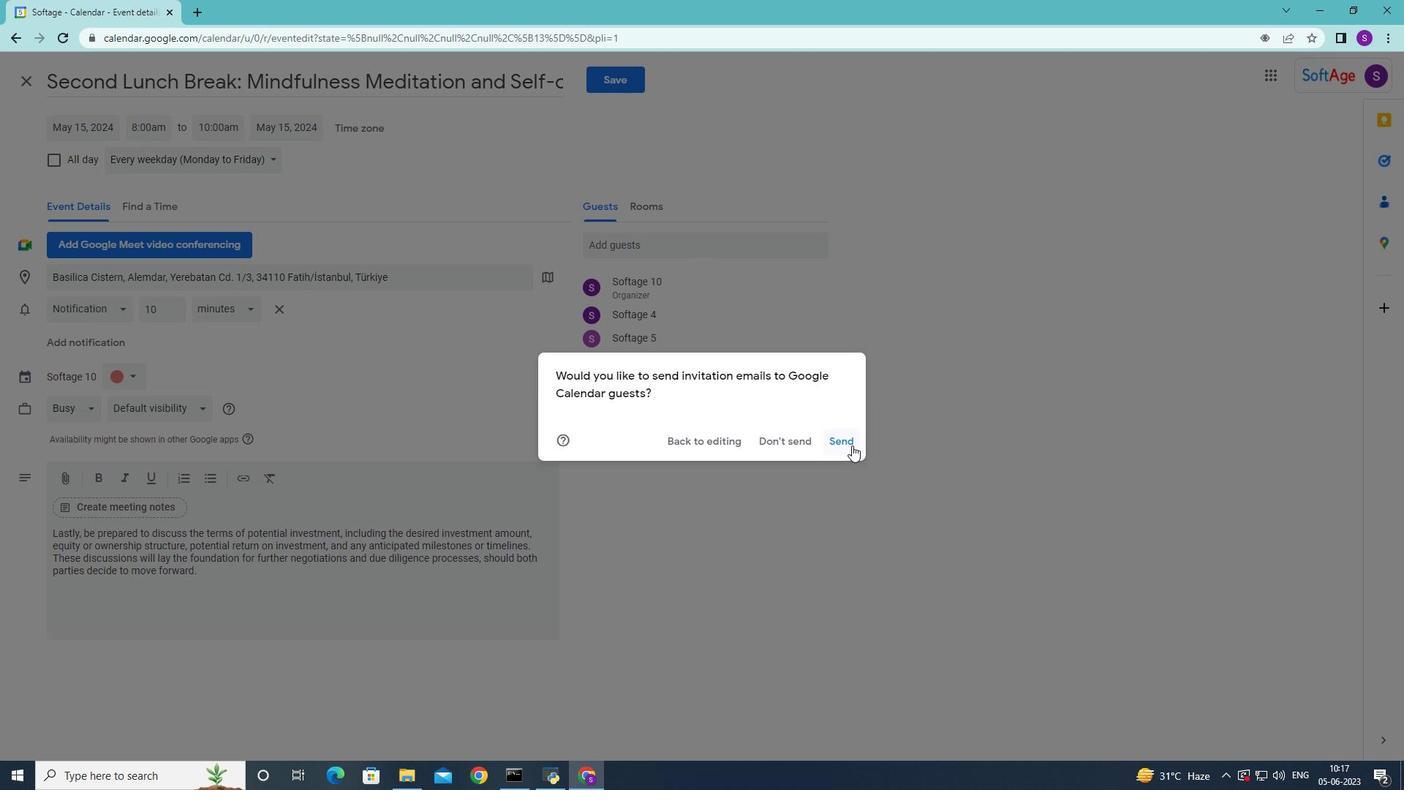 
